 Task: Find connections with filter location Mādārīpur with filter topic #WebsiteDesignwith filter profile language Potuguese with filter current company InMobi with filter school CMS College of Science and Commerce with filter industry Retail with filter service category Mortgage Lending with filter keywords title Porter
Action: Mouse moved to (624, 119)
Screenshot: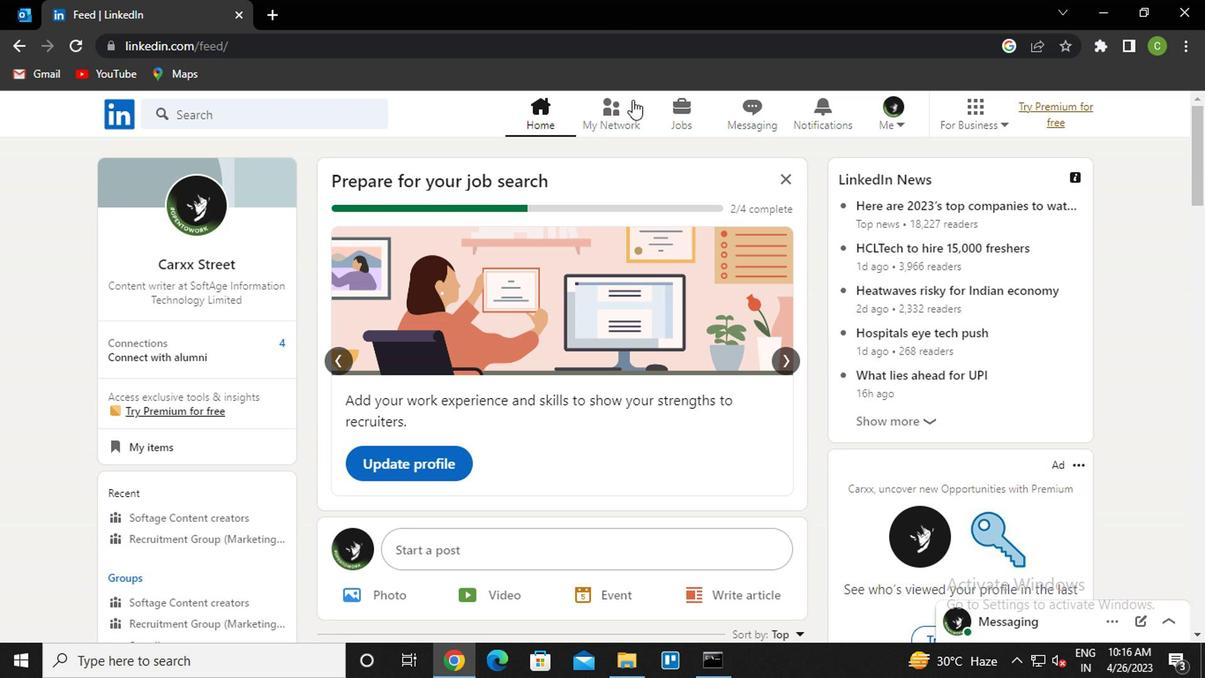 
Action: Mouse pressed left at (624, 119)
Screenshot: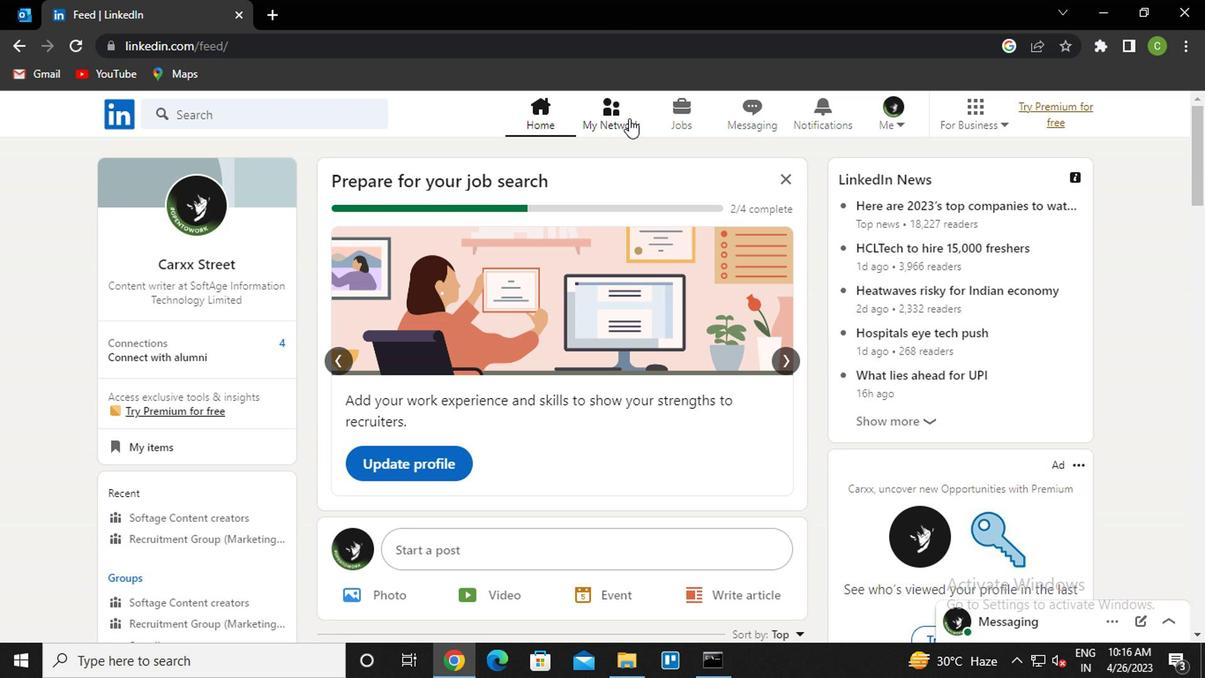 
Action: Mouse moved to (234, 221)
Screenshot: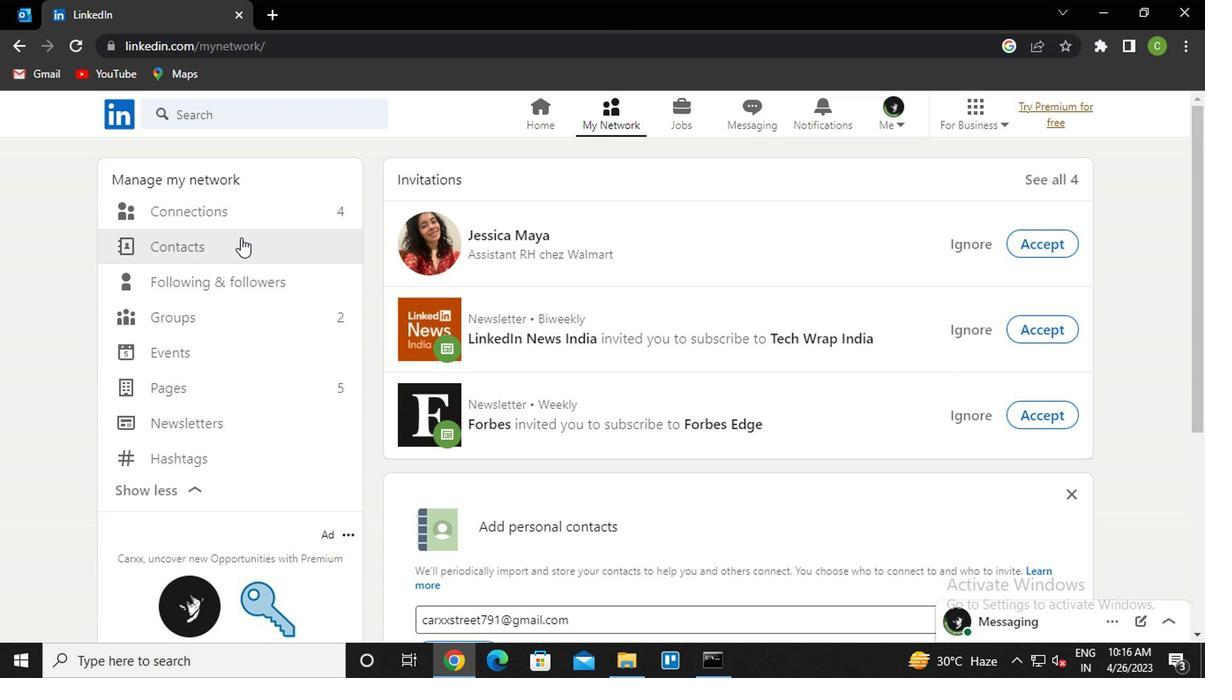 
Action: Mouse pressed left at (234, 221)
Screenshot: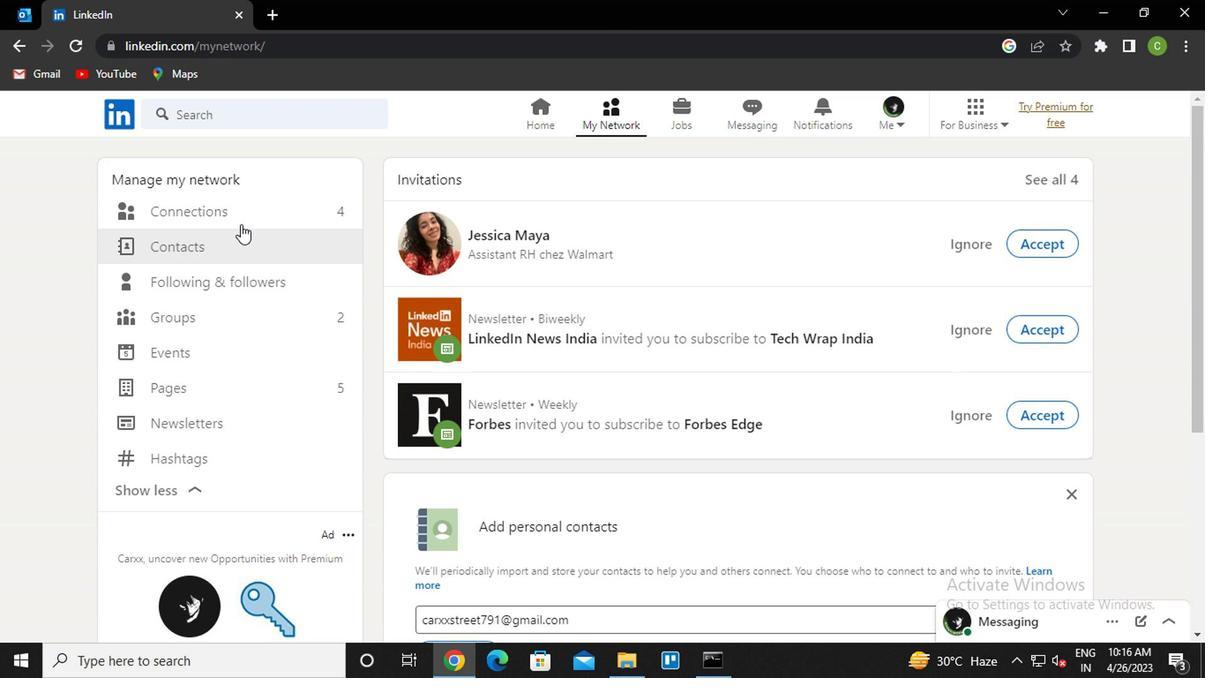 
Action: Mouse moved to (235, 219)
Screenshot: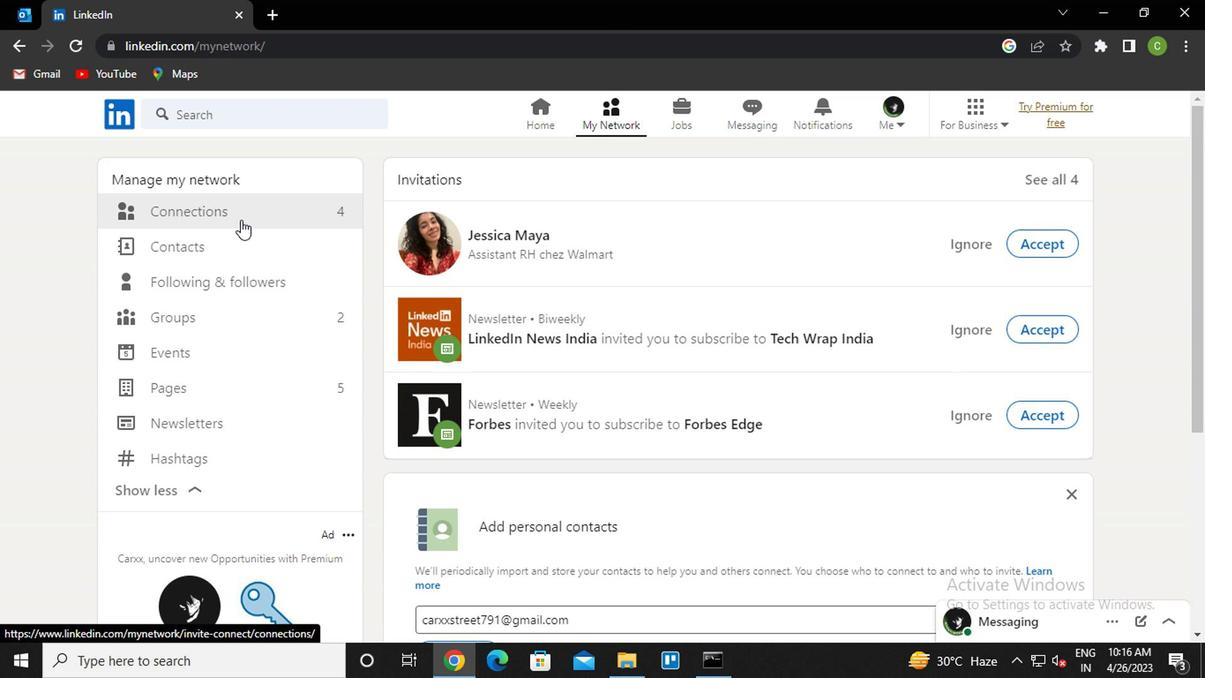 
Action: Mouse pressed left at (235, 219)
Screenshot: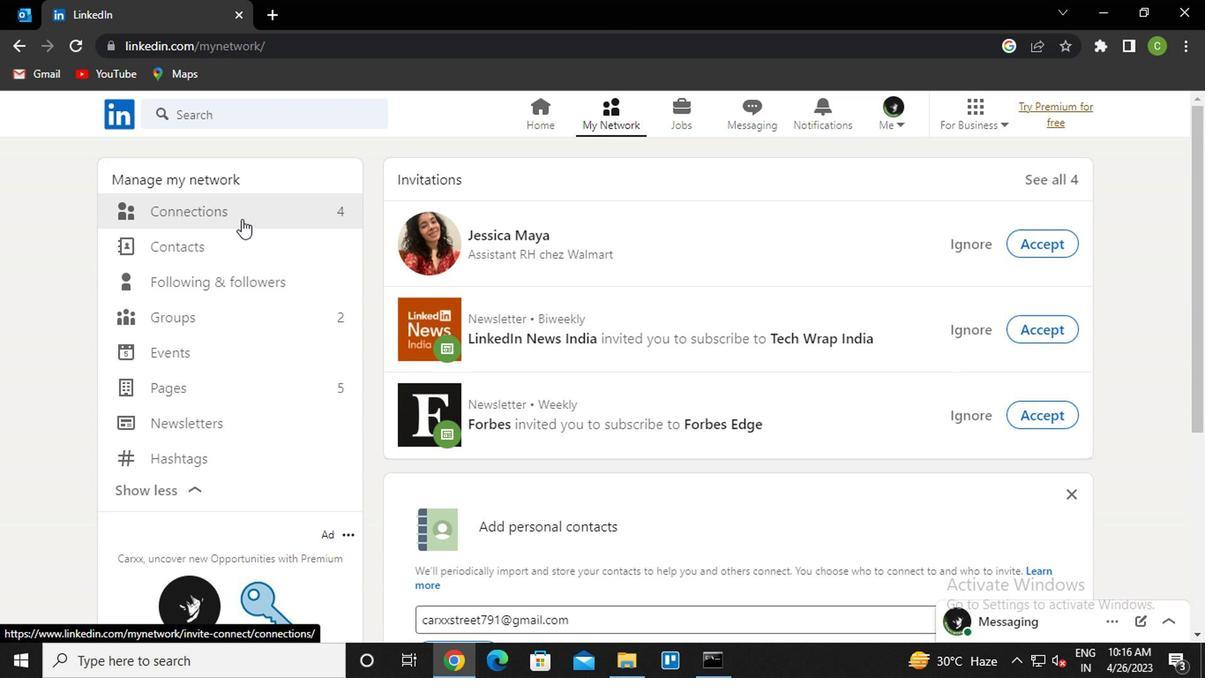 
Action: Mouse moved to (737, 214)
Screenshot: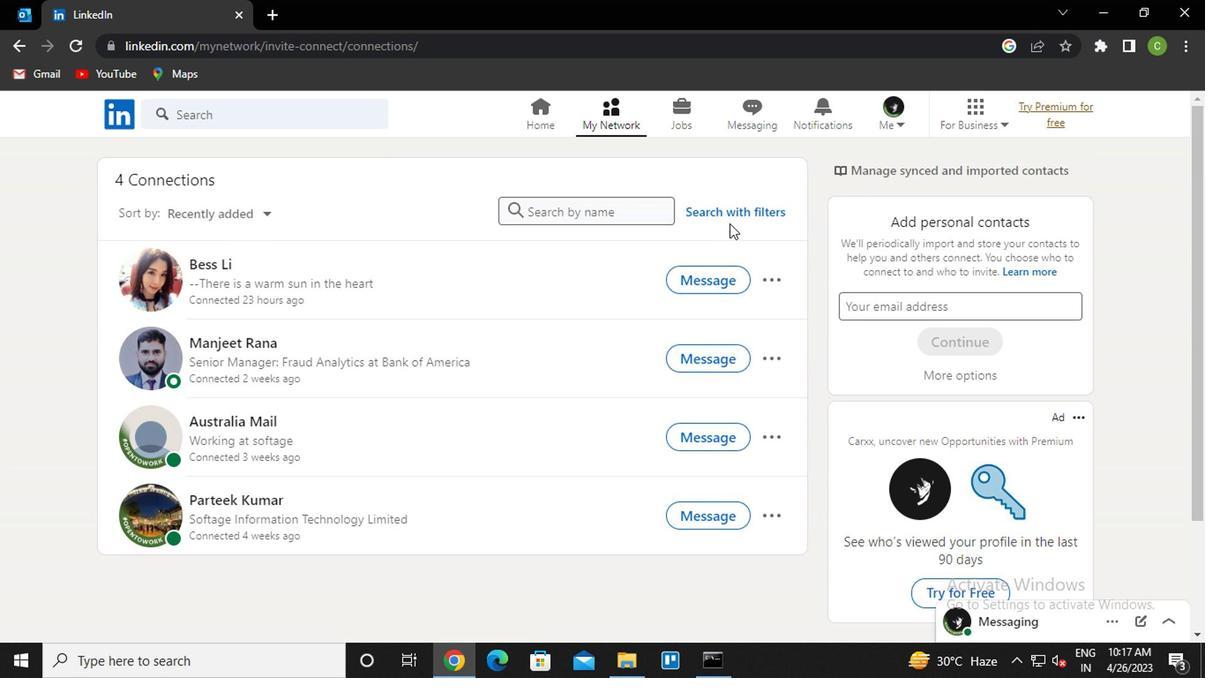 
Action: Mouse pressed left at (737, 214)
Screenshot: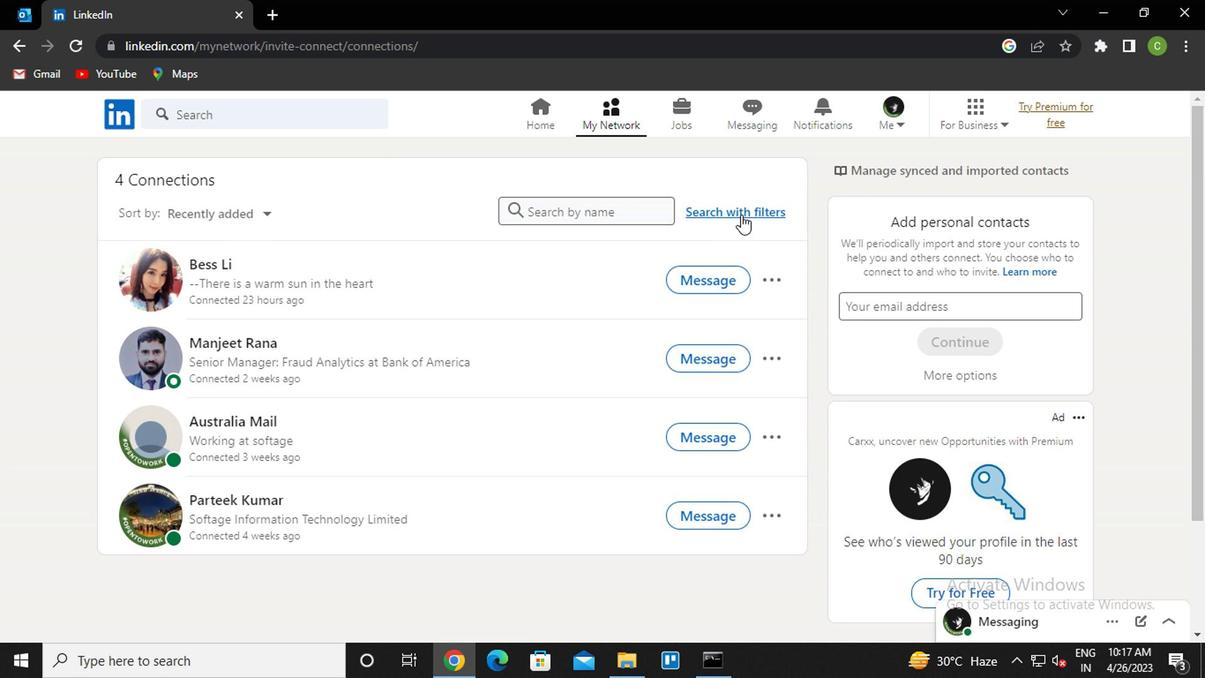 
Action: Mouse moved to (603, 172)
Screenshot: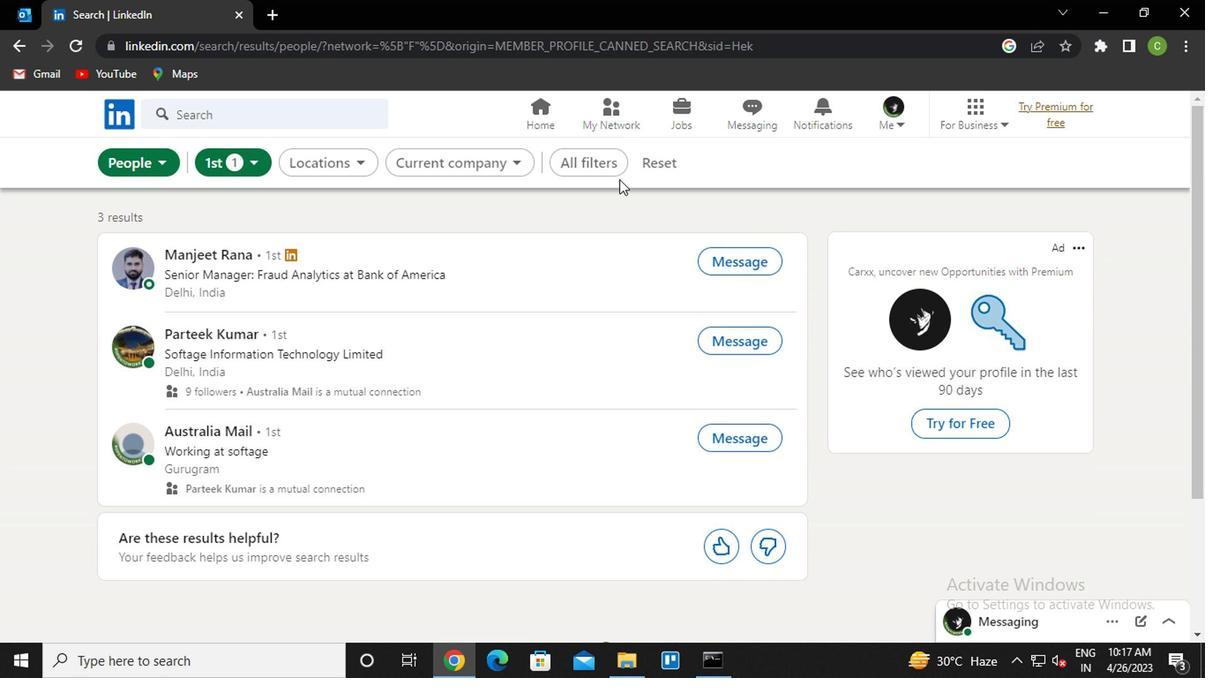 
Action: Mouse pressed left at (603, 172)
Screenshot: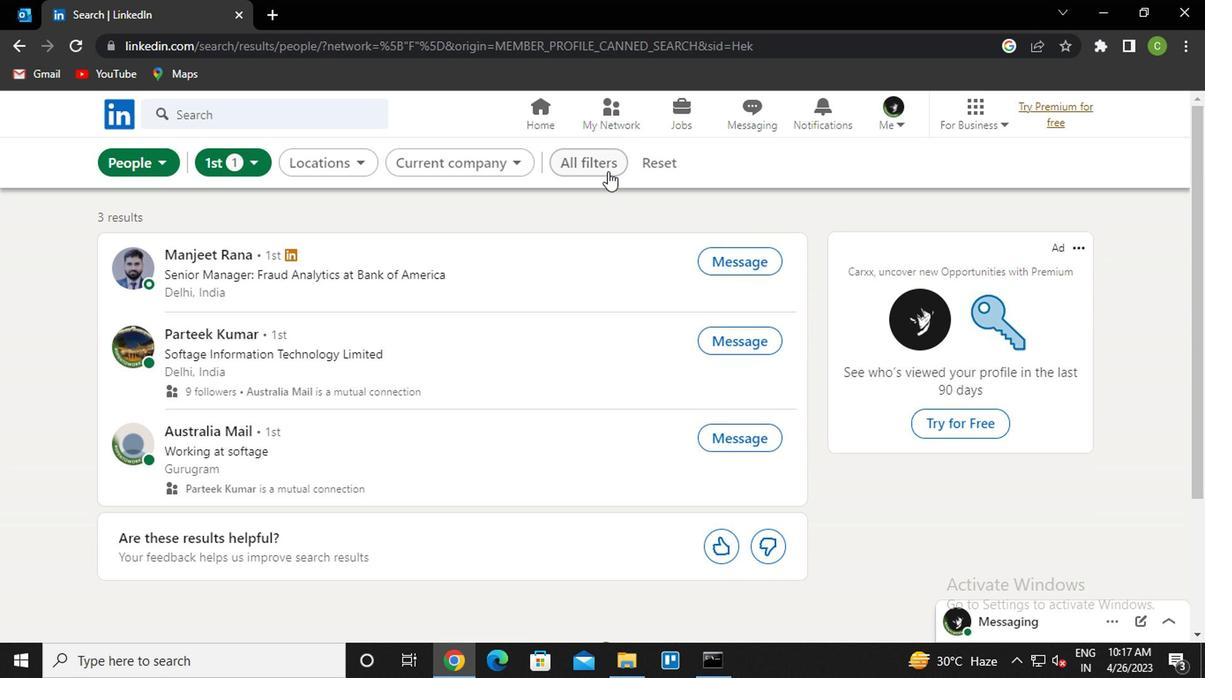 
Action: Mouse moved to (868, 435)
Screenshot: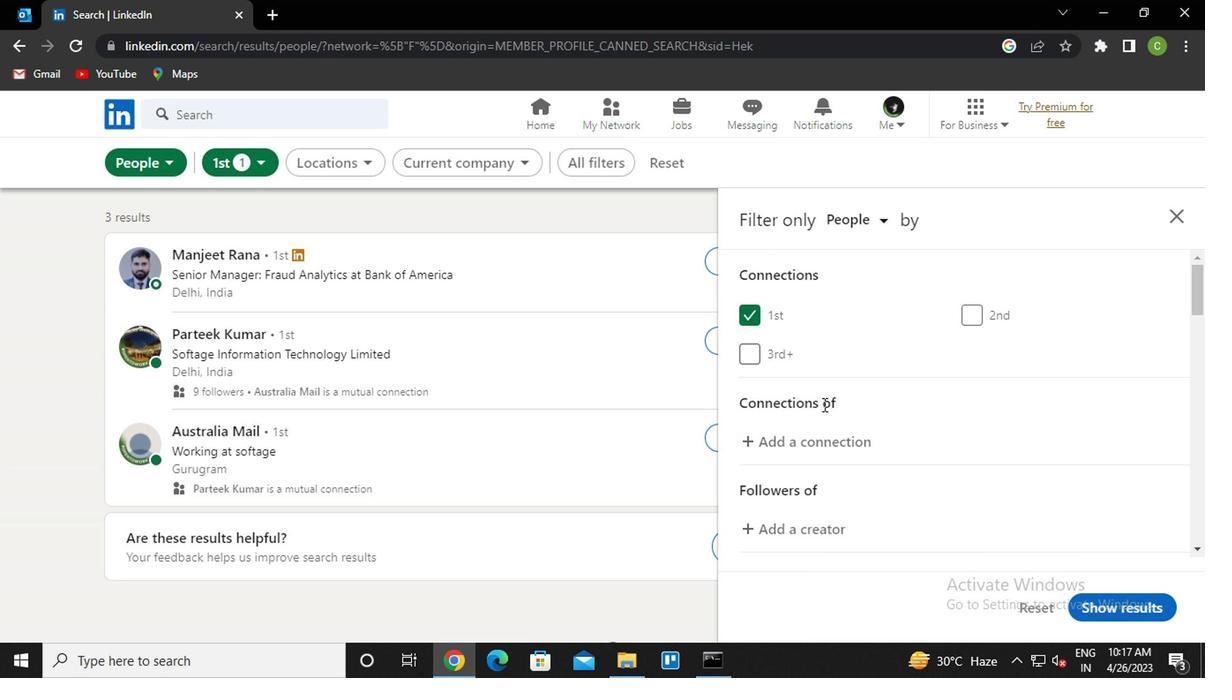 
Action: Mouse scrolled (868, 433) with delta (0, -1)
Screenshot: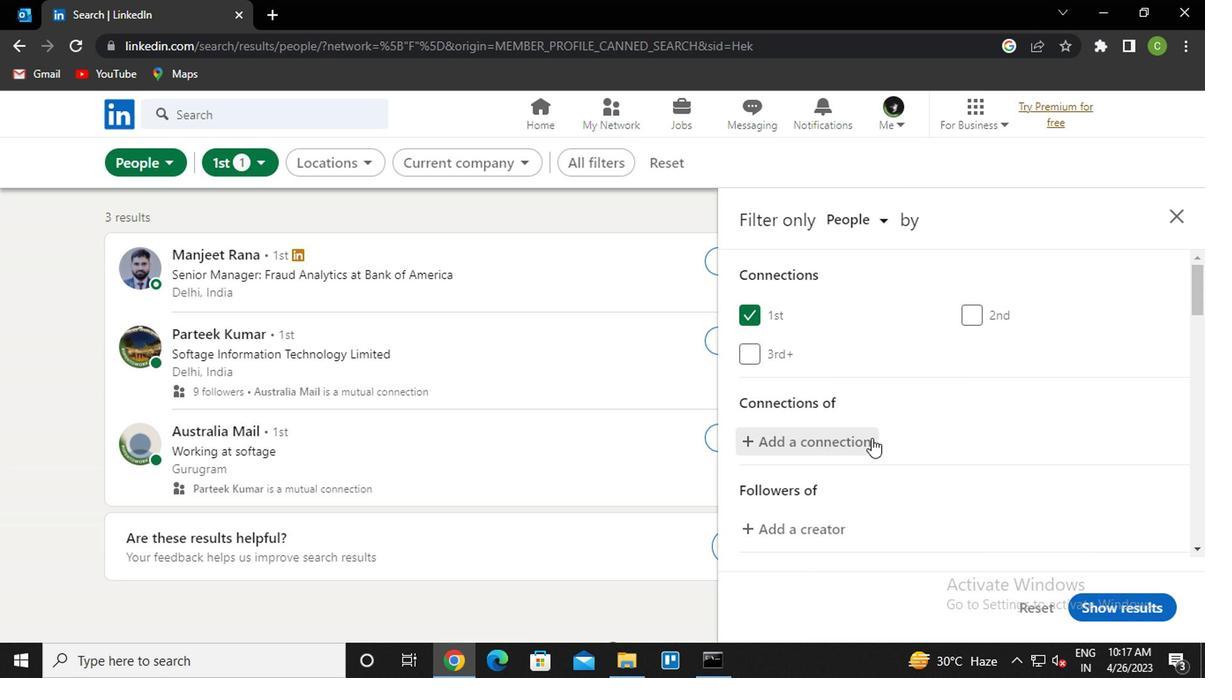 
Action: Mouse scrolled (868, 433) with delta (0, -1)
Screenshot: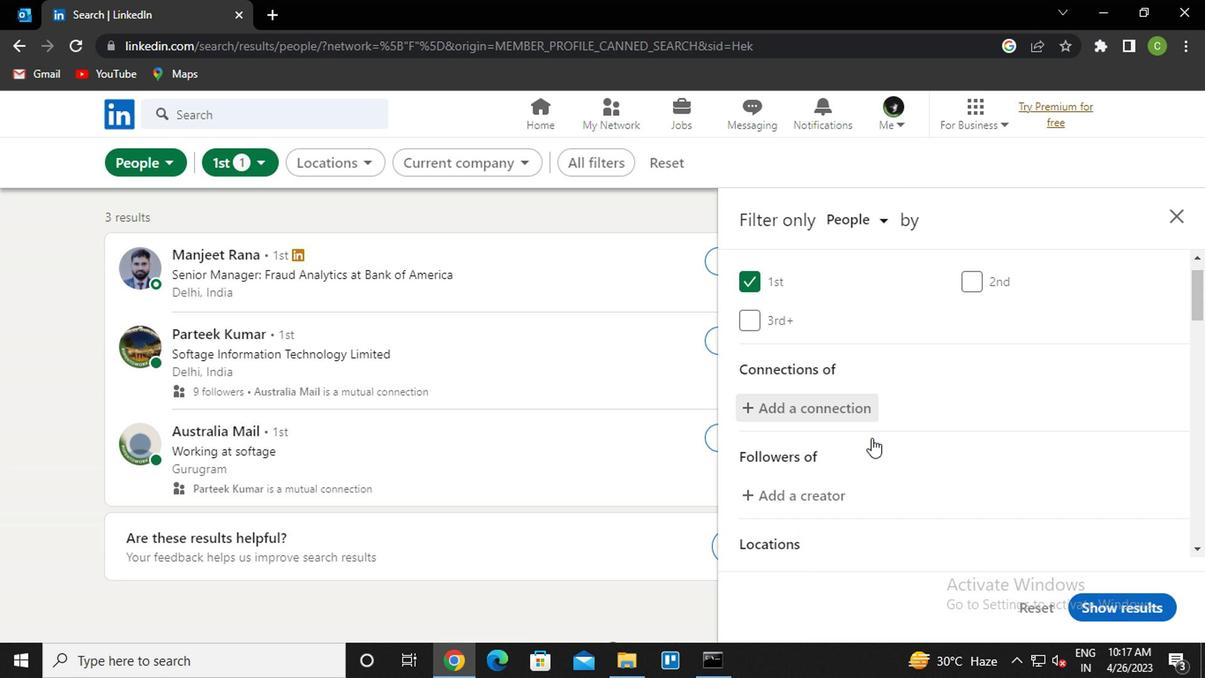 
Action: Mouse moved to (869, 435)
Screenshot: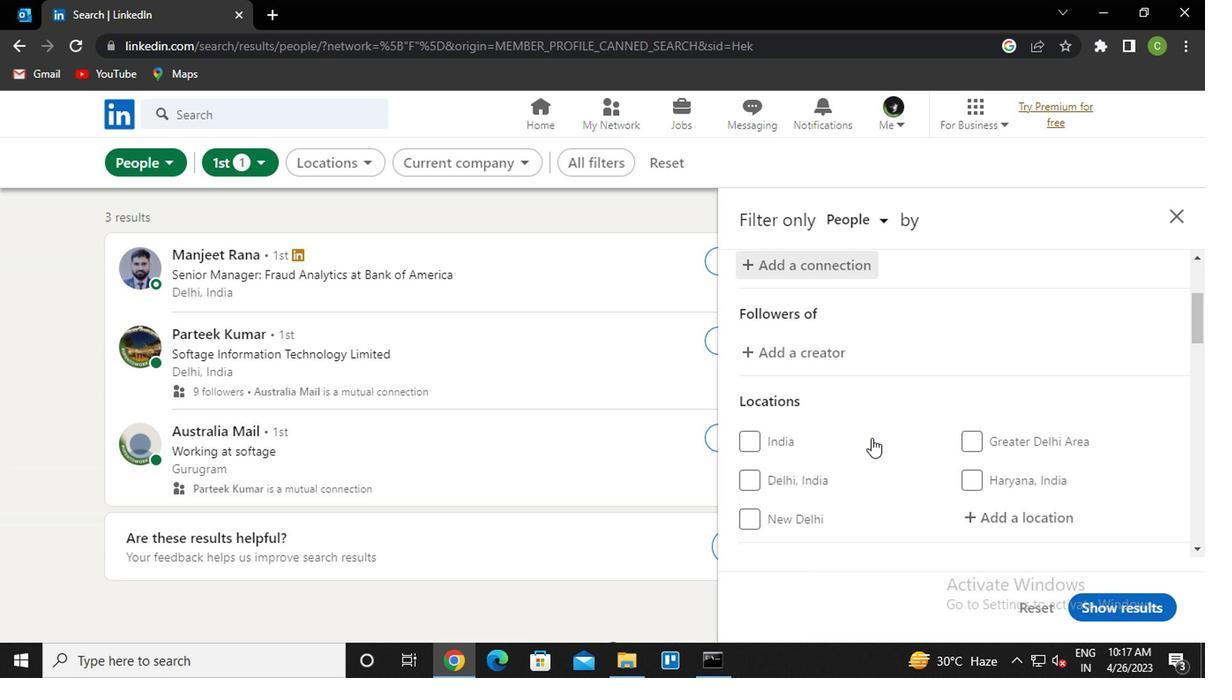 
Action: Mouse scrolled (869, 433) with delta (0, -1)
Screenshot: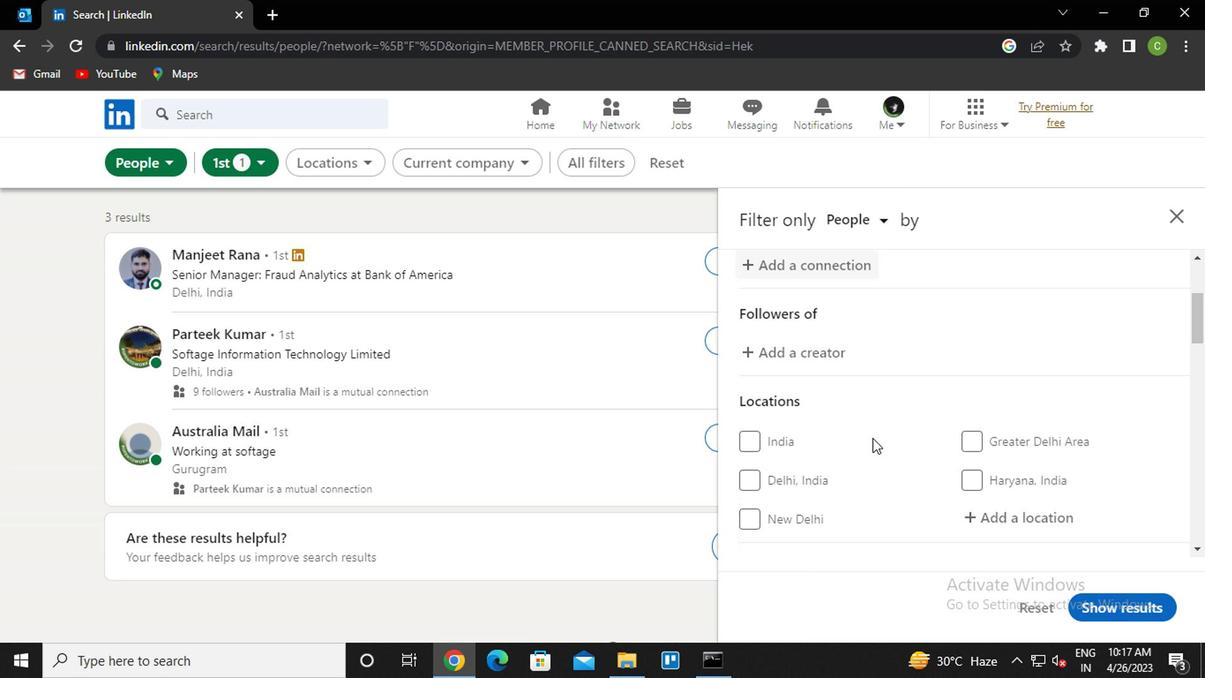 
Action: Mouse moved to (1037, 428)
Screenshot: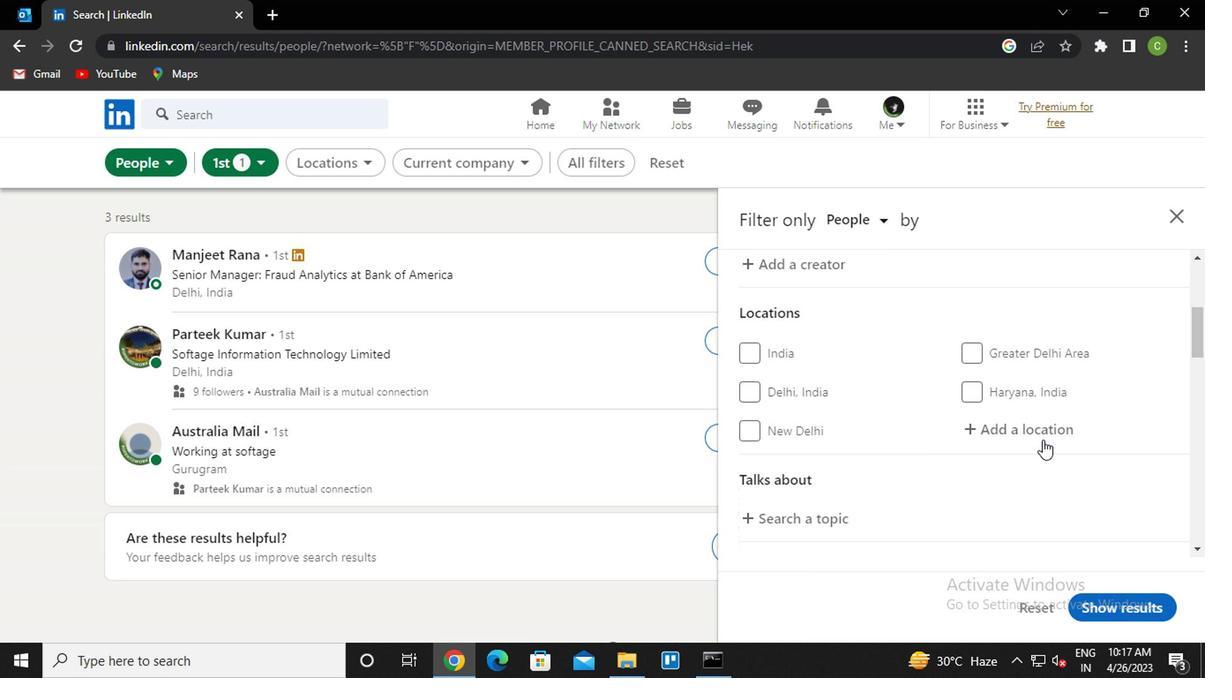 
Action: Mouse pressed left at (1037, 428)
Screenshot: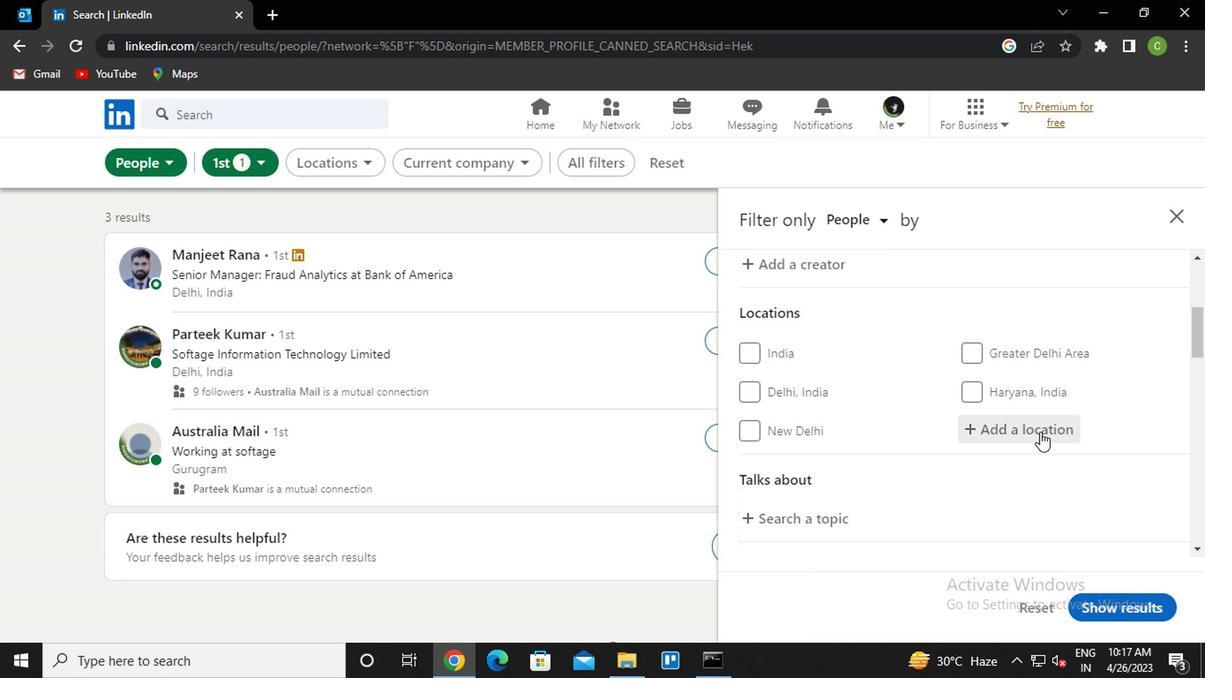 
Action: Key pressed <Key.caps_lock>m<Key.caps_lock>adaripur<Key.enter>
Screenshot: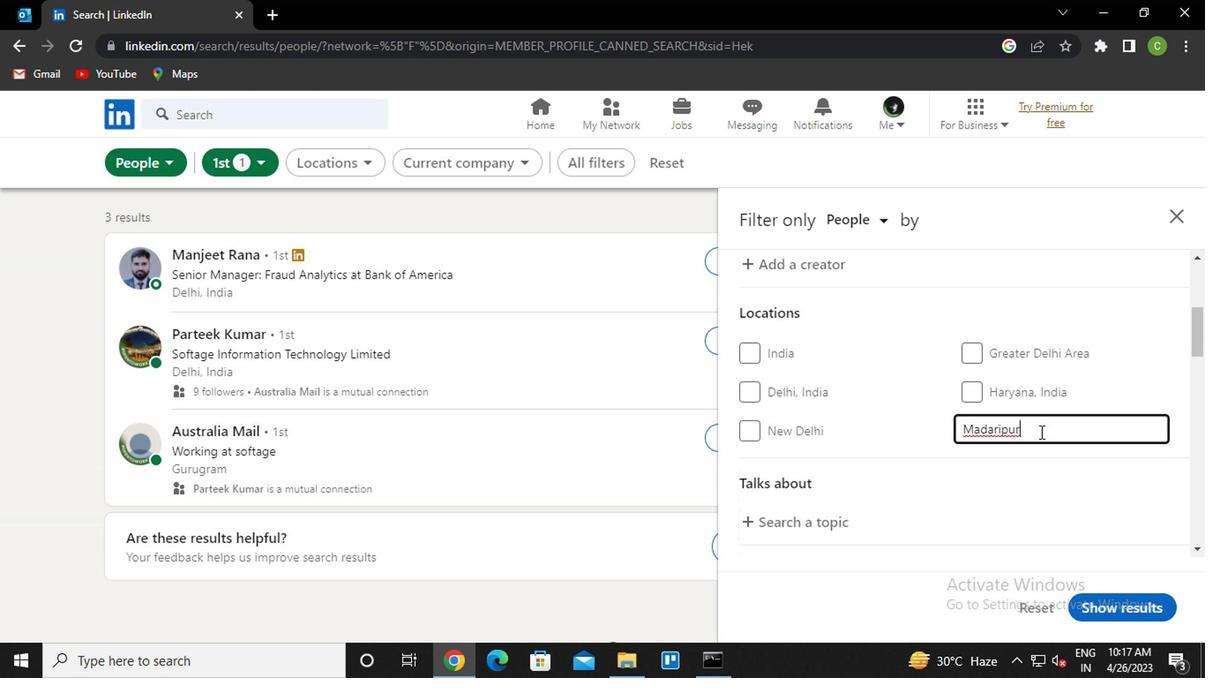 
Action: Mouse moved to (1046, 453)
Screenshot: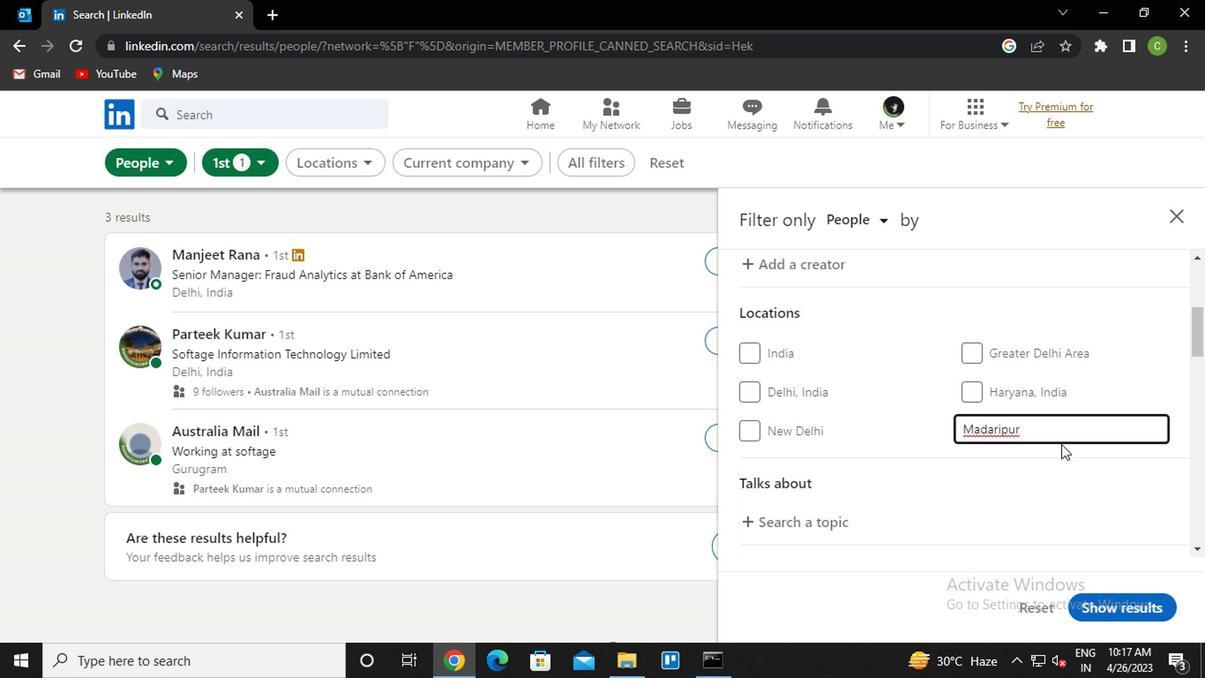
Action: Mouse scrolled (1046, 453) with delta (0, 0)
Screenshot: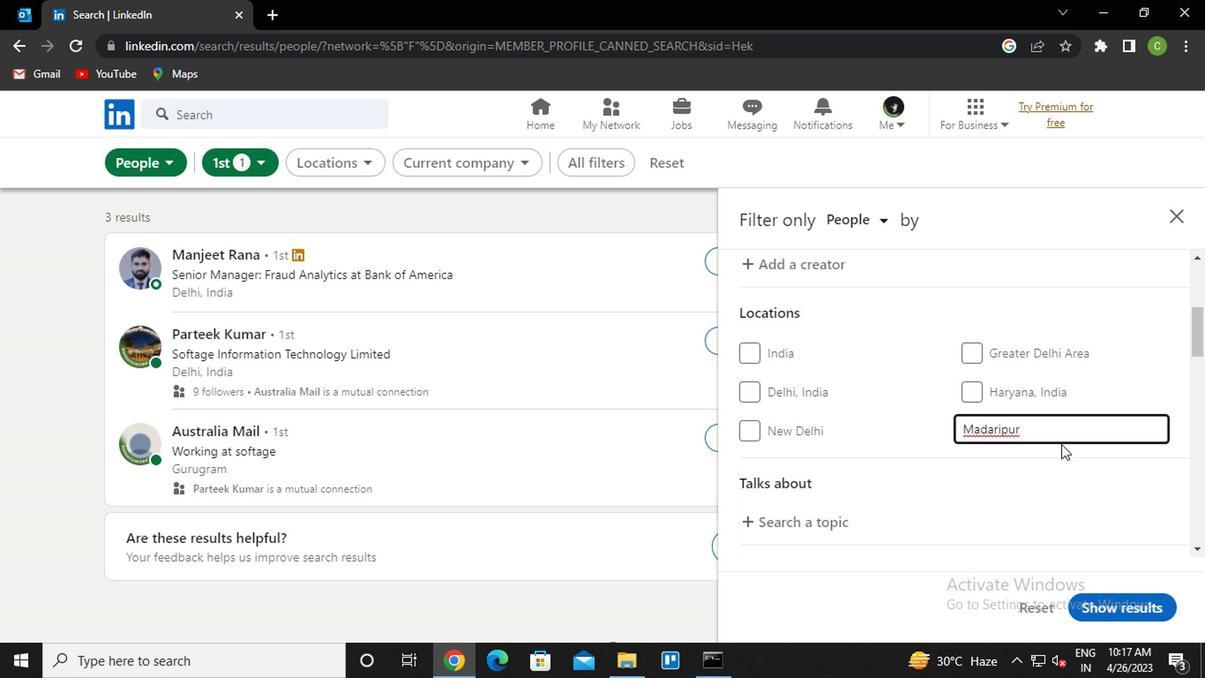 
Action: Mouse moved to (824, 433)
Screenshot: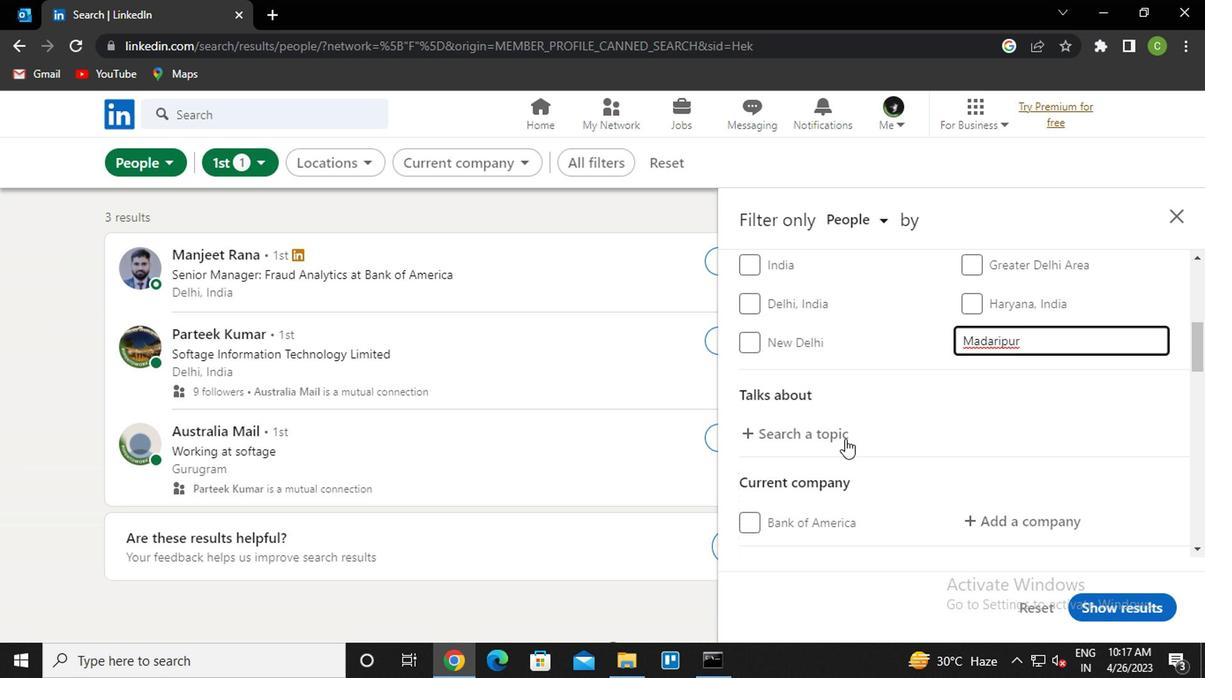 
Action: Mouse pressed left at (824, 433)
Screenshot: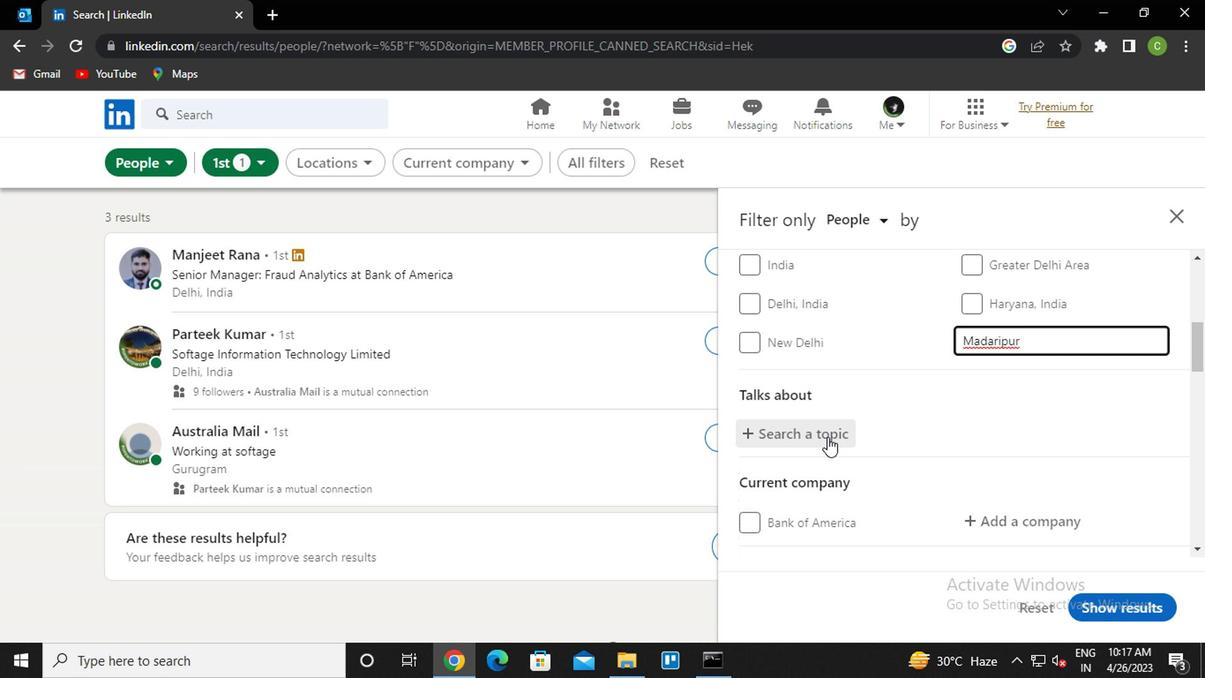 
Action: Key pressed <Key.caps_lock>w<Key.caps_lock>Ebsitedesign<Key.down><Key.enter>
Screenshot: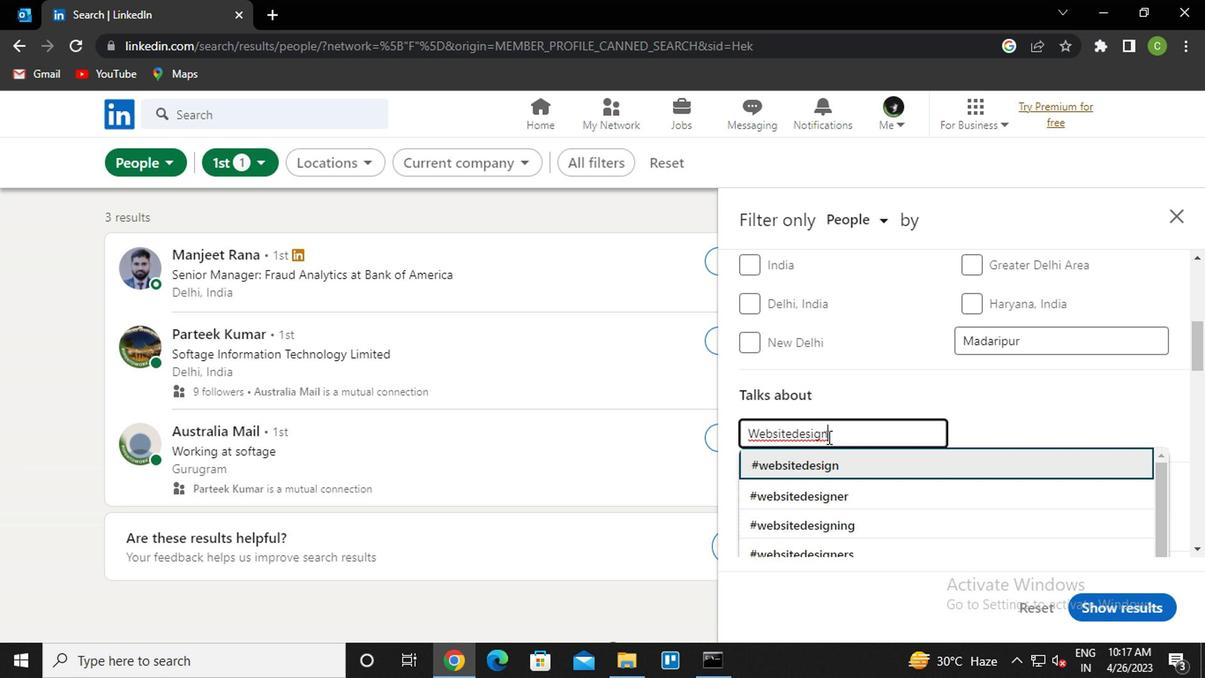 
Action: Mouse moved to (904, 462)
Screenshot: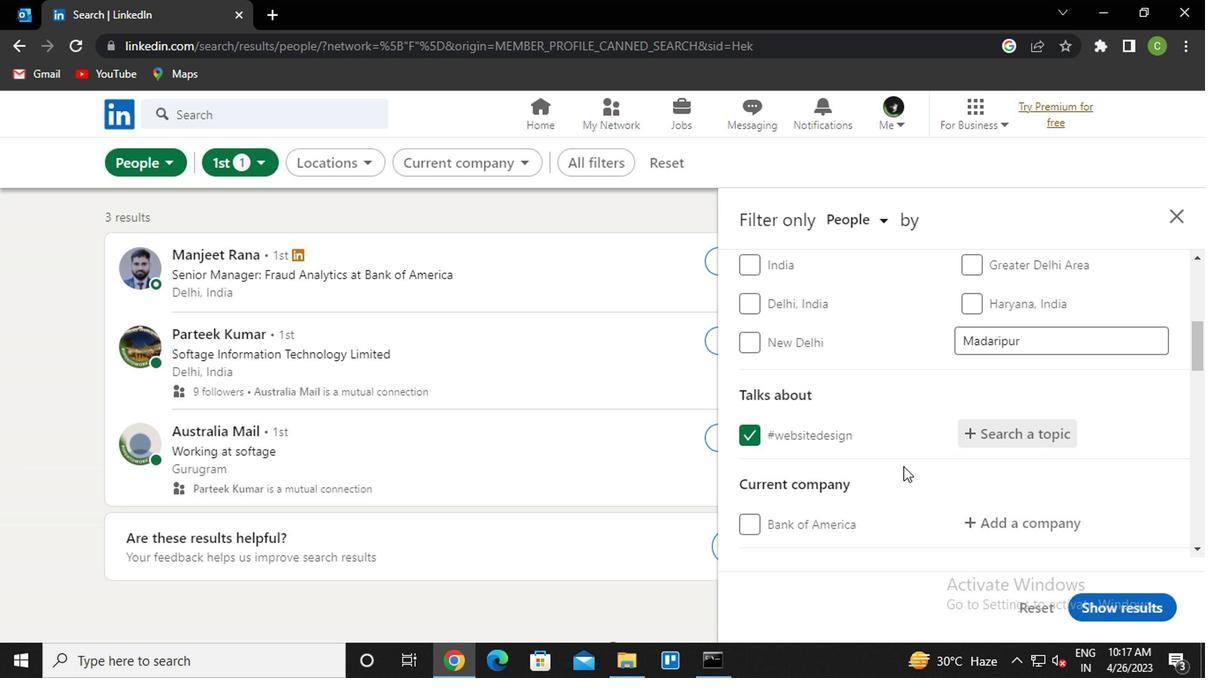 
Action: Mouse scrolled (904, 462) with delta (0, 0)
Screenshot: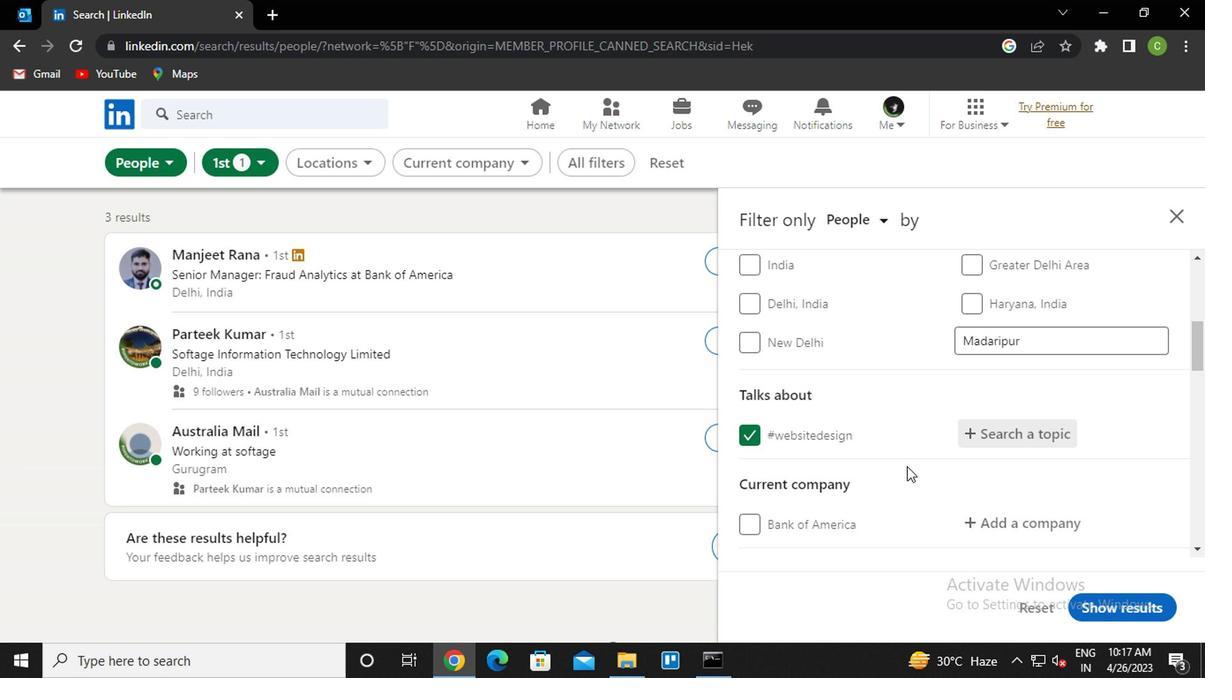 
Action: Mouse scrolled (904, 462) with delta (0, 0)
Screenshot: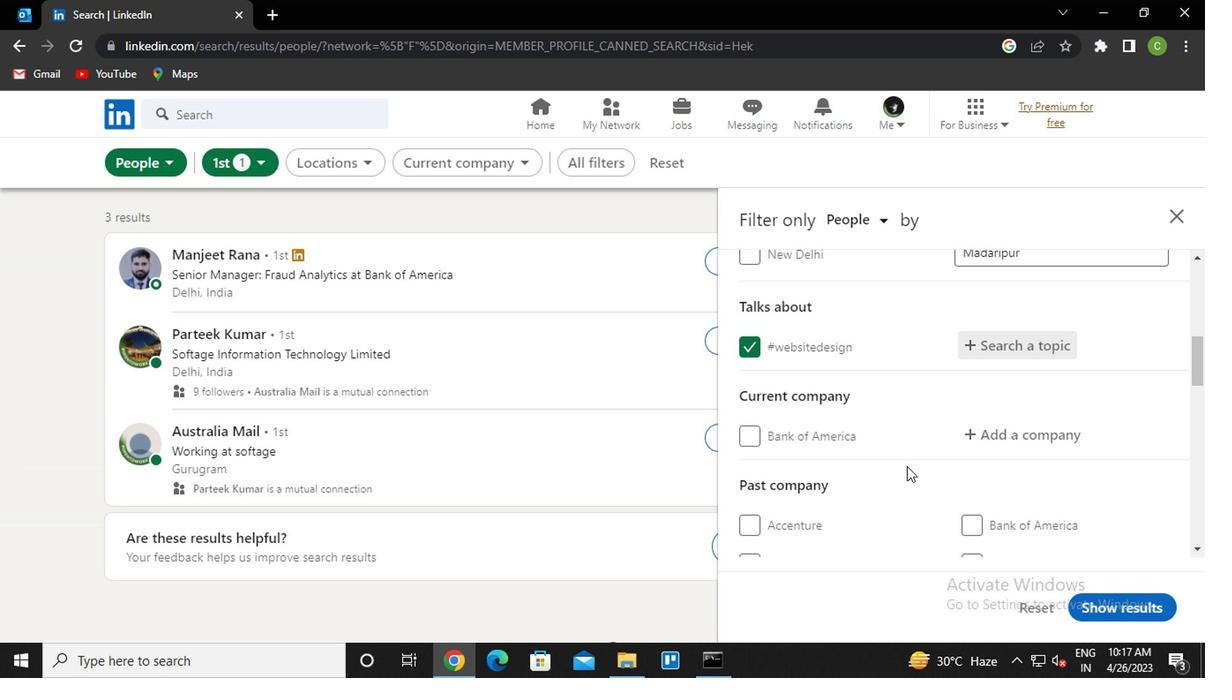 
Action: Mouse scrolled (904, 462) with delta (0, 0)
Screenshot: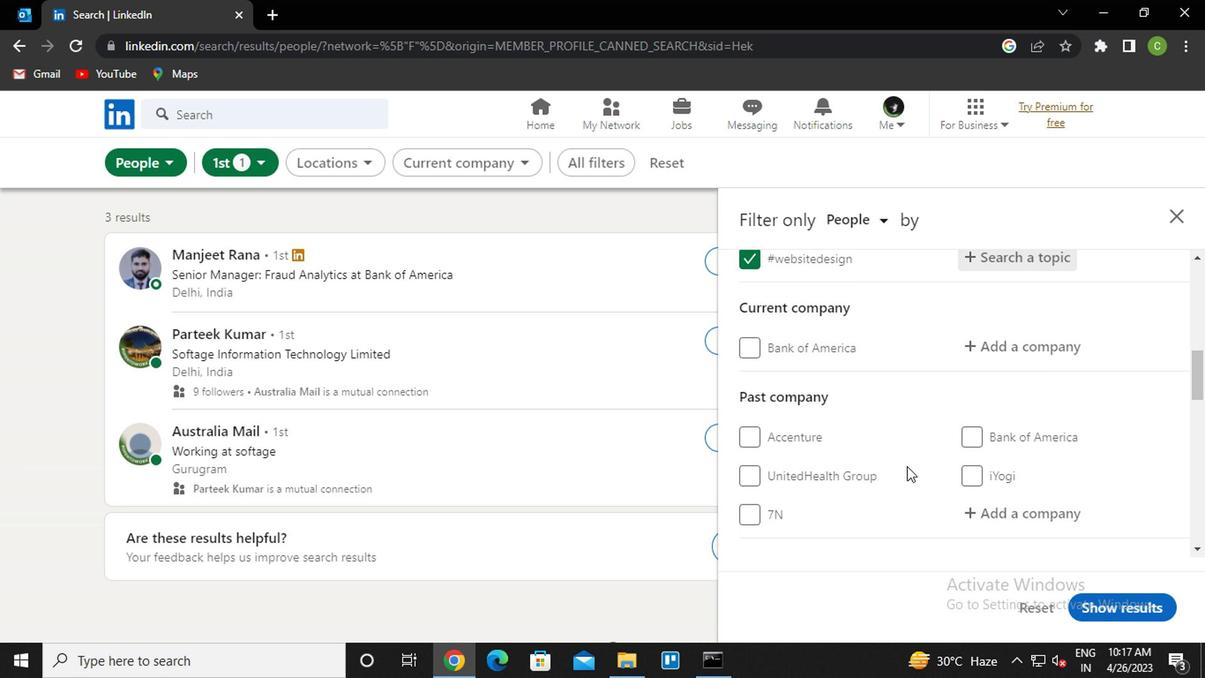 
Action: Mouse moved to (925, 413)
Screenshot: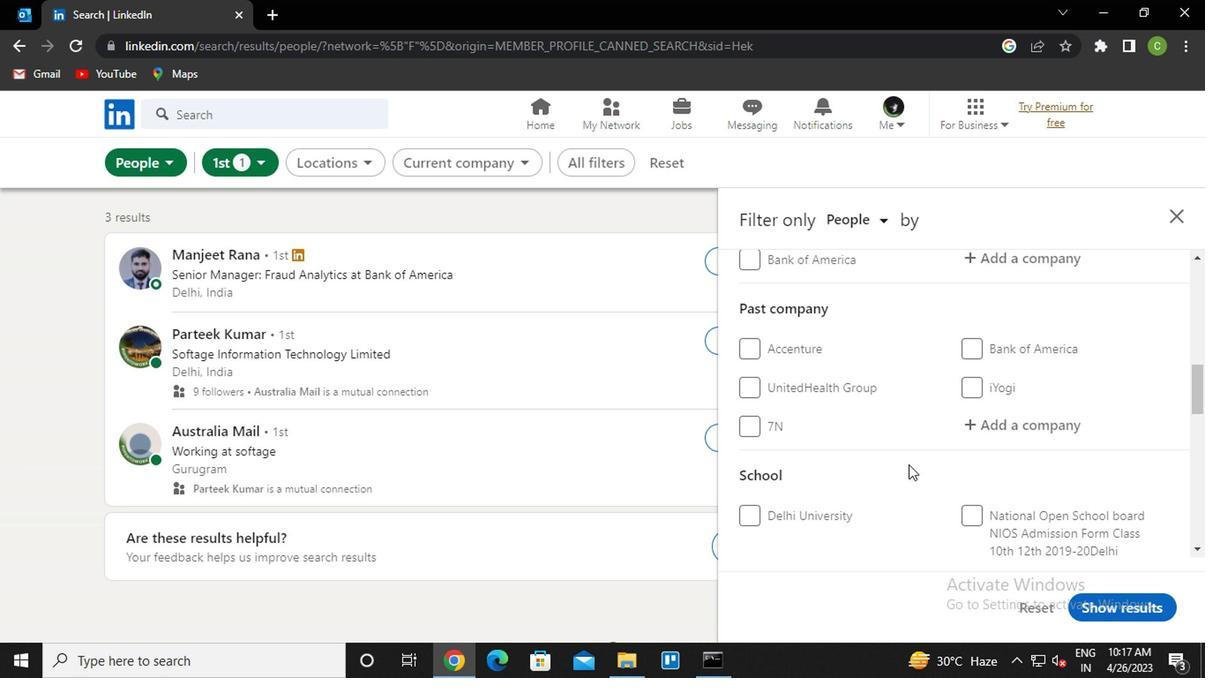 
Action: Mouse scrolled (925, 414) with delta (0, 1)
Screenshot: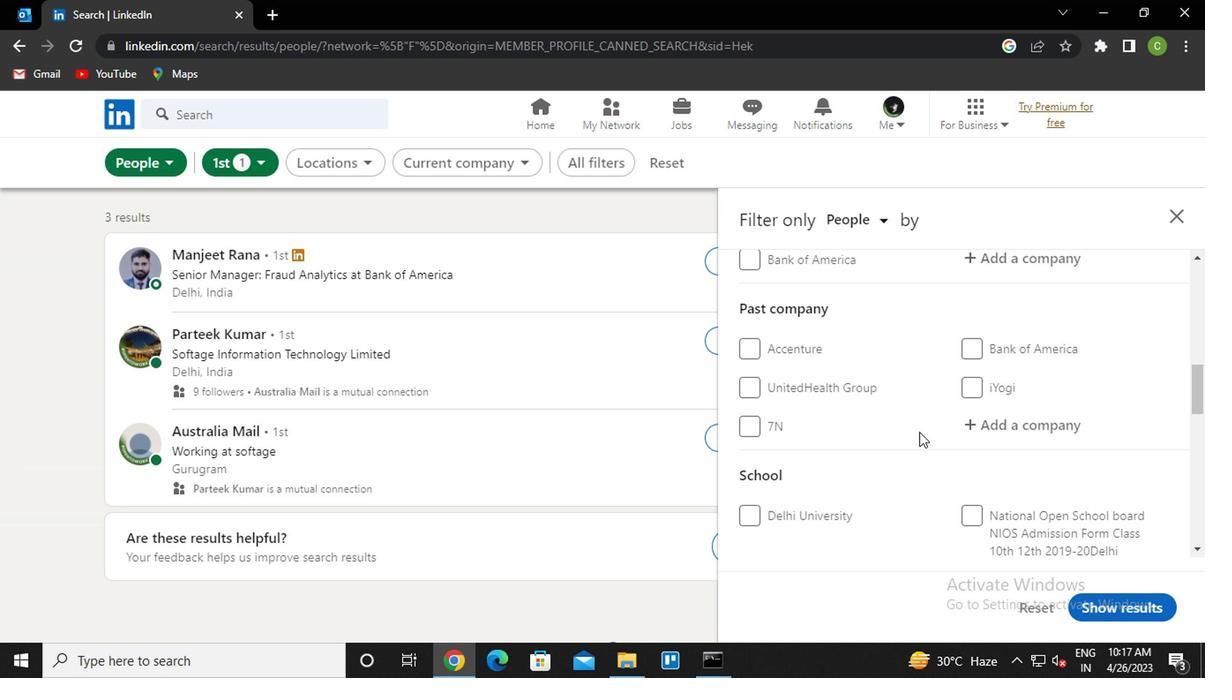 
Action: Mouse moved to (1042, 347)
Screenshot: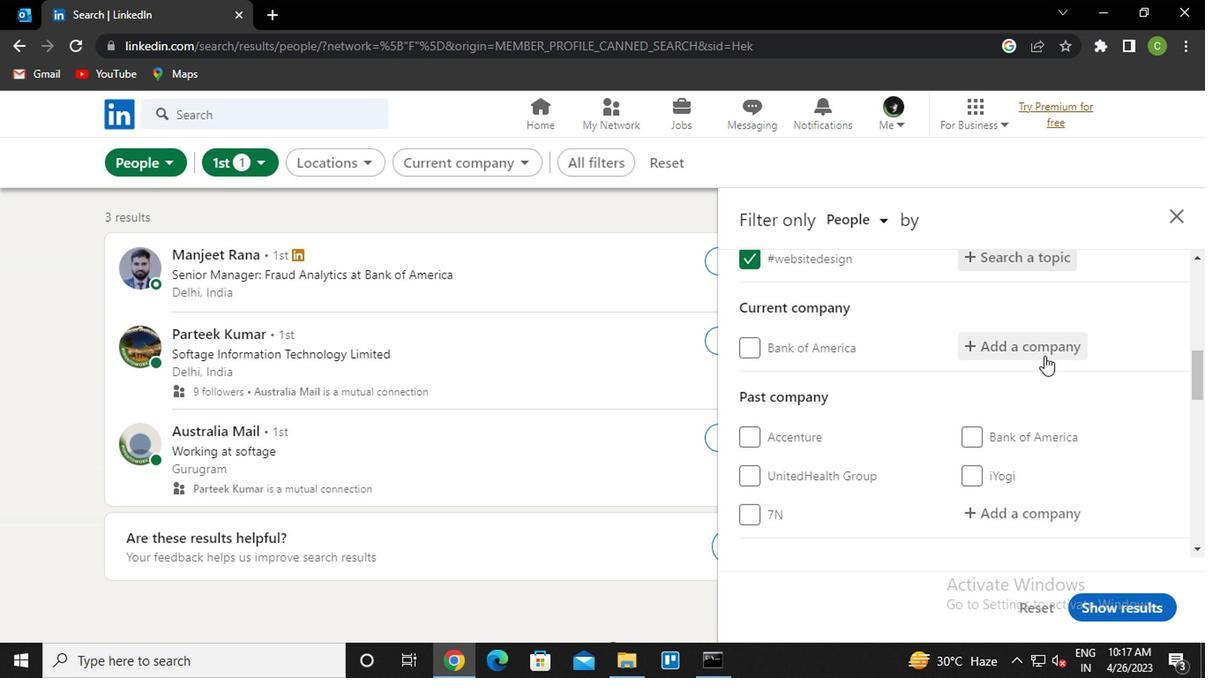 
Action: Mouse pressed left at (1042, 347)
Screenshot: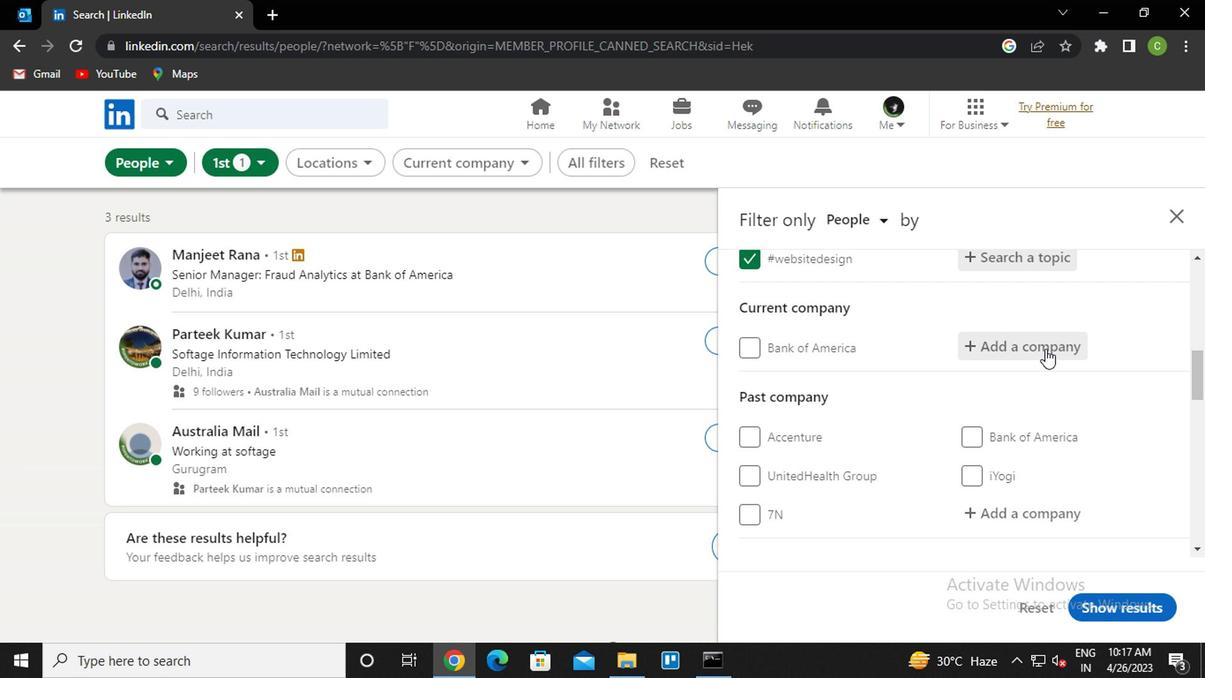 
Action: Mouse moved to (1025, 394)
Screenshot: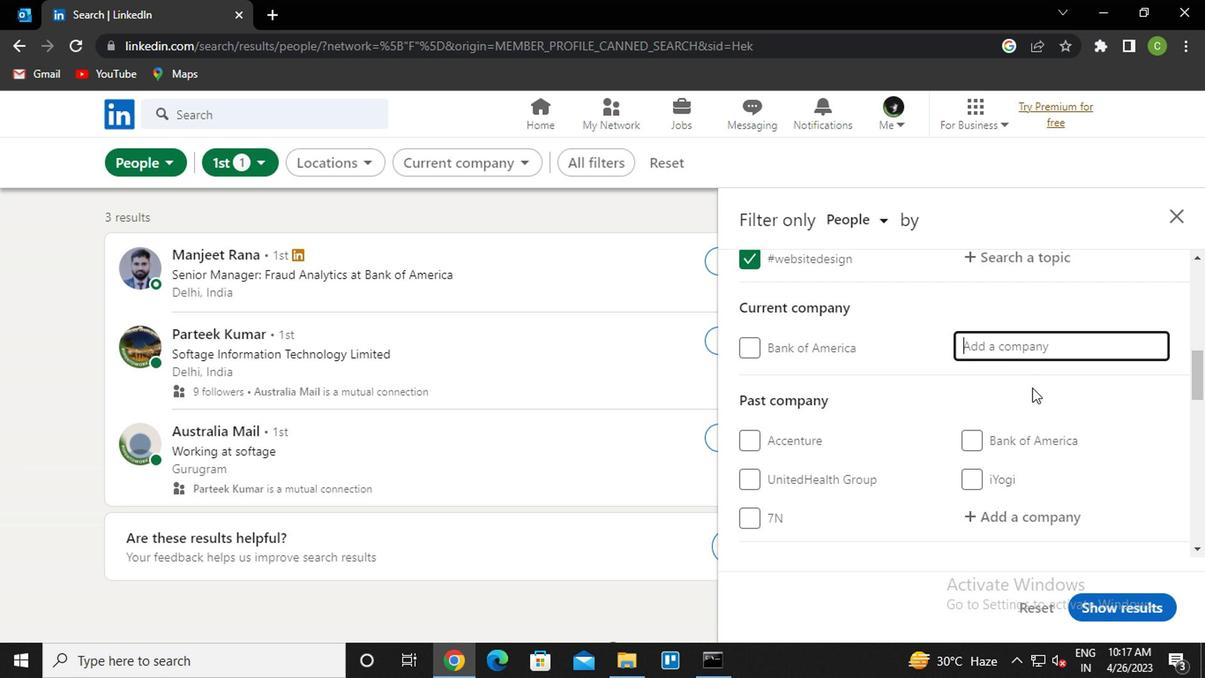 
Action: Key pressed <Key.caps_lock>i<Key.caps_lock>nmobi<Key.down><Key.enter>
Screenshot: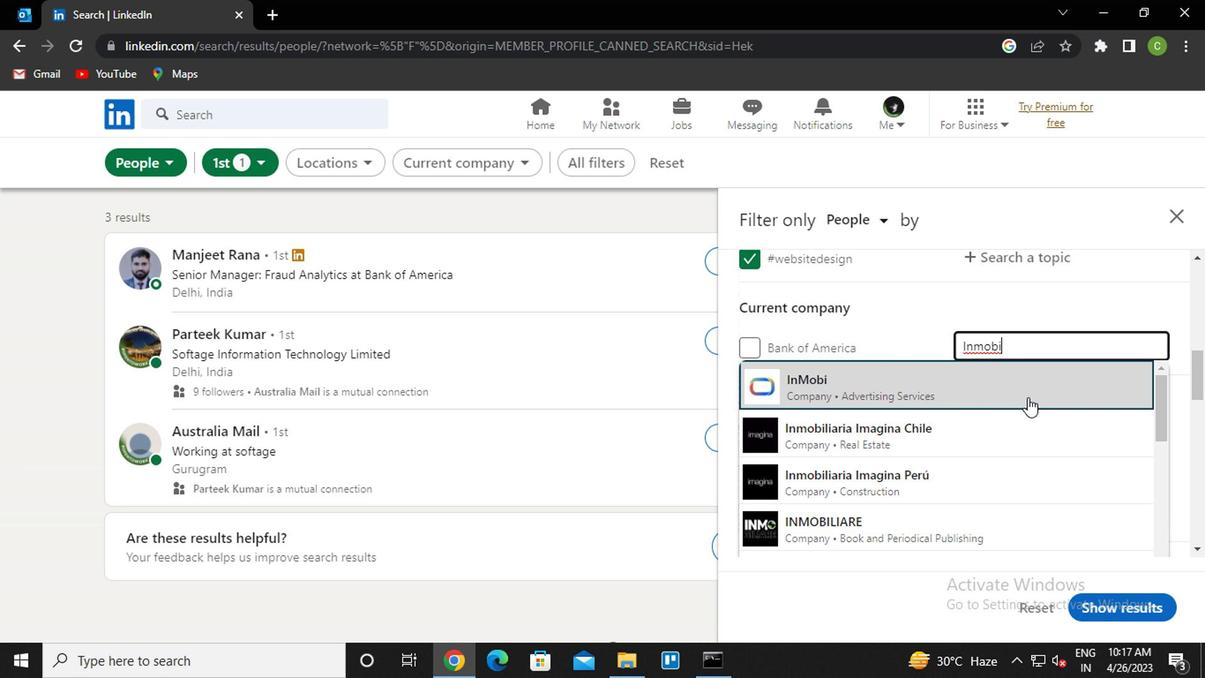 
Action: Mouse moved to (942, 432)
Screenshot: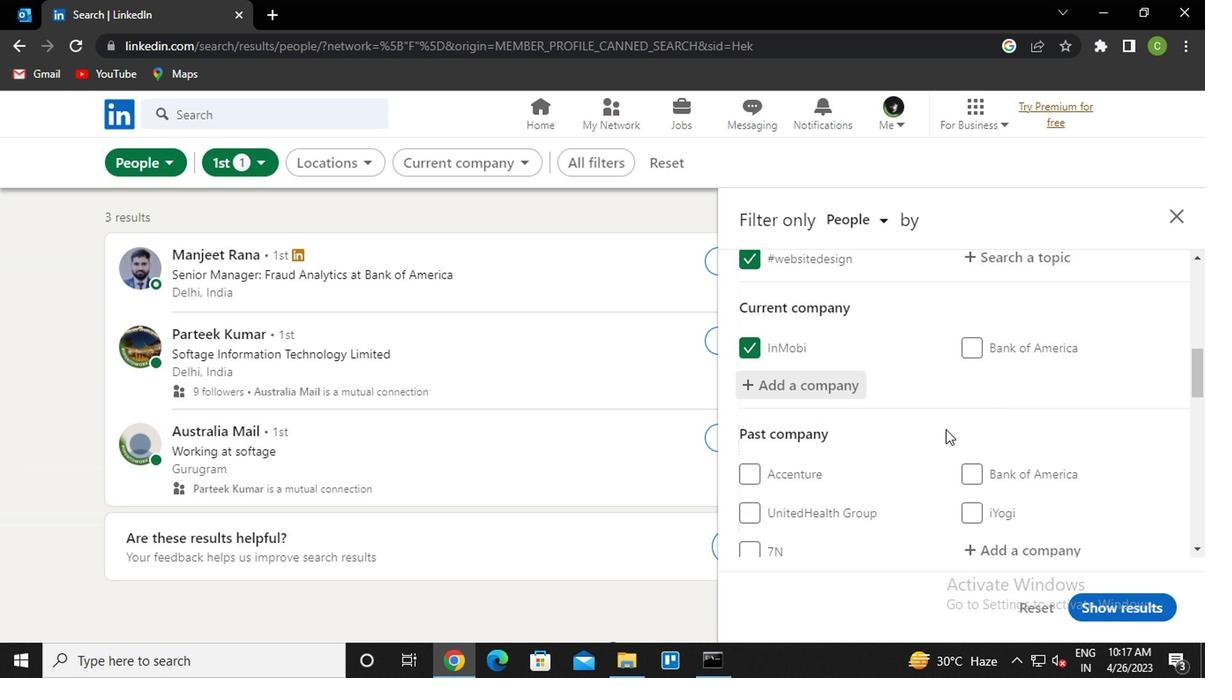 
Action: Mouse scrolled (942, 431) with delta (0, -1)
Screenshot: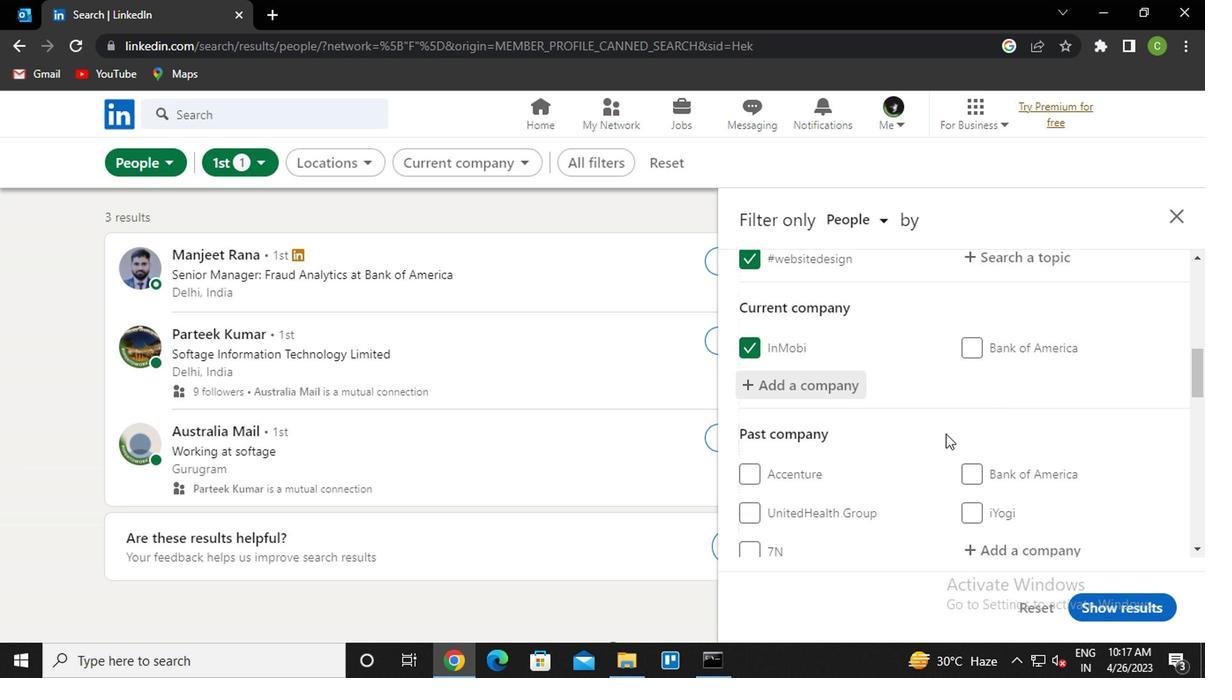 
Action: Mouse moved to (946, 439)
Screenshot: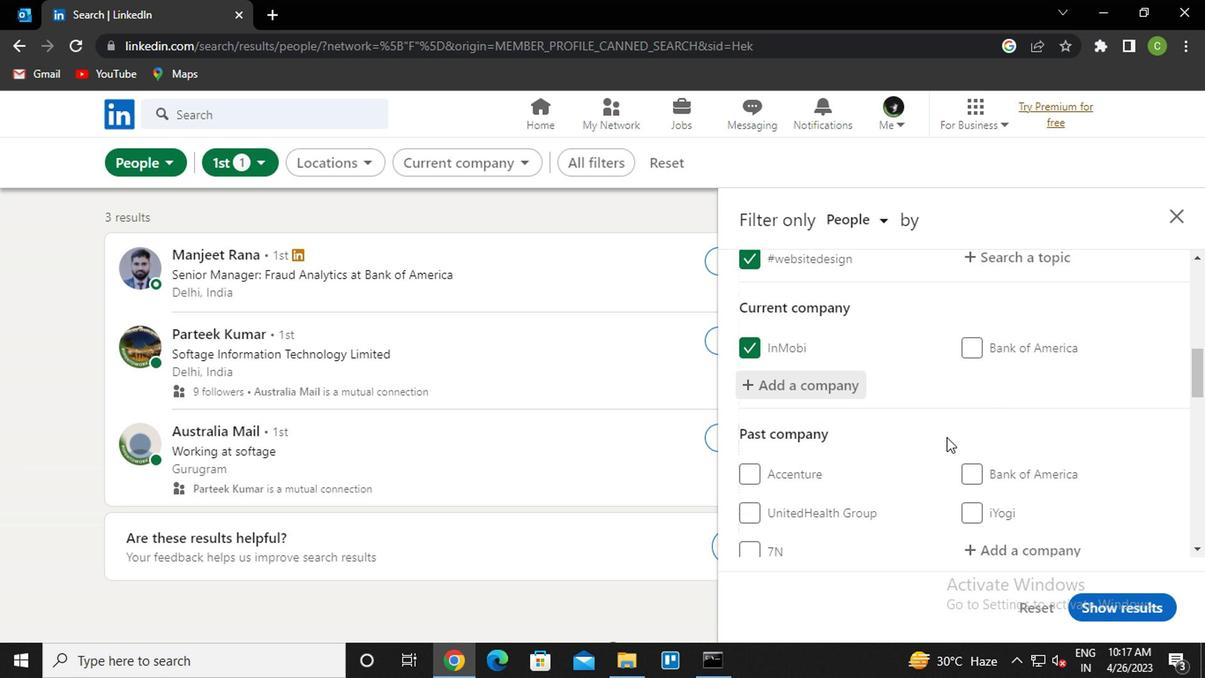 
Action: Mouse scrolled (946, 438) with delta (0, -1)
Screenshot: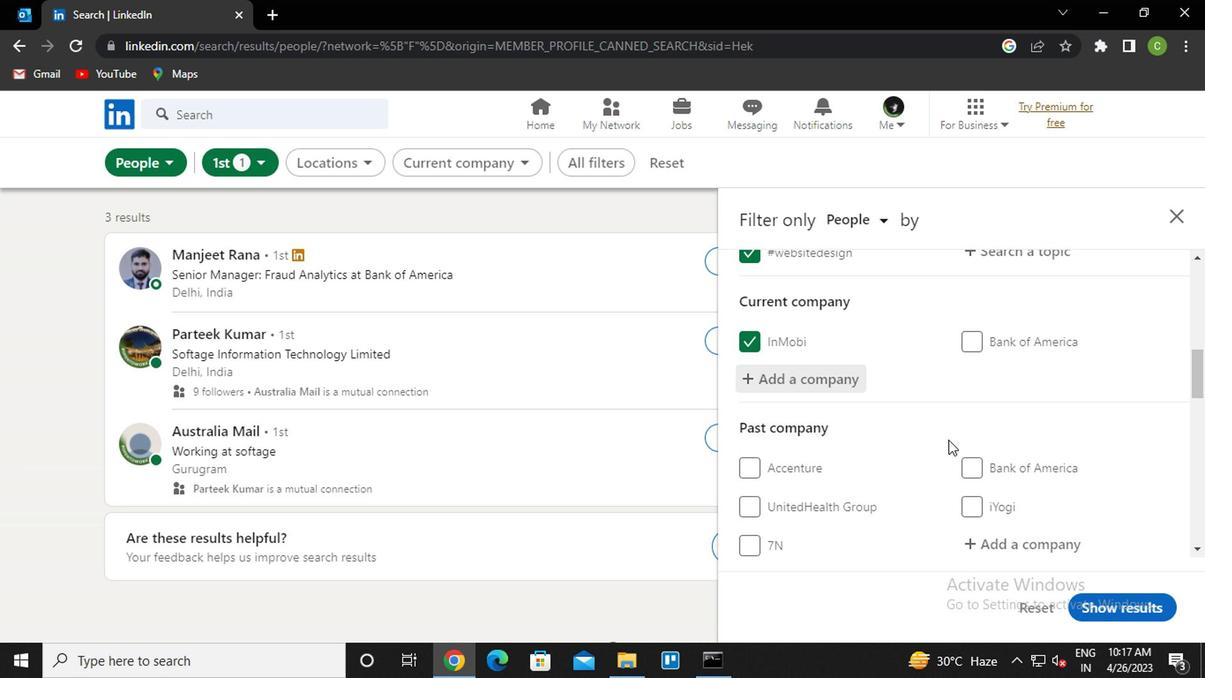 
Action: Mouse moved to (946, 441)
Screenshot: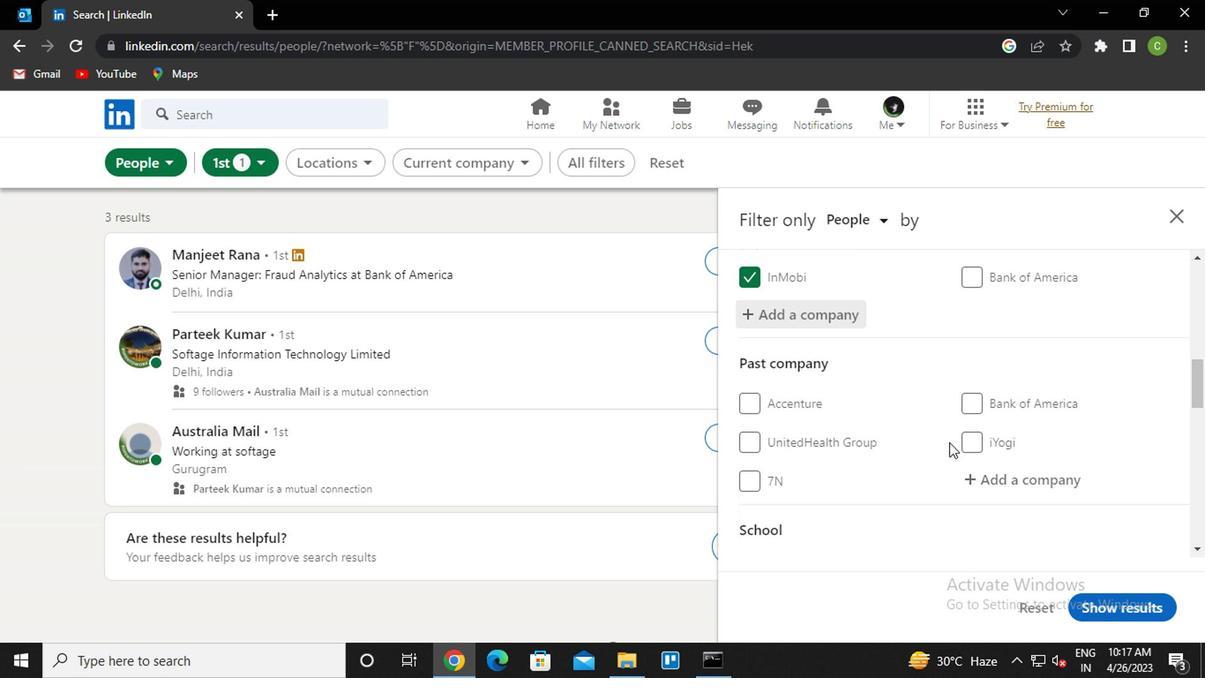 
Action: Mouse scrolled (946, 440) with delta (0, -1)
Screenshot: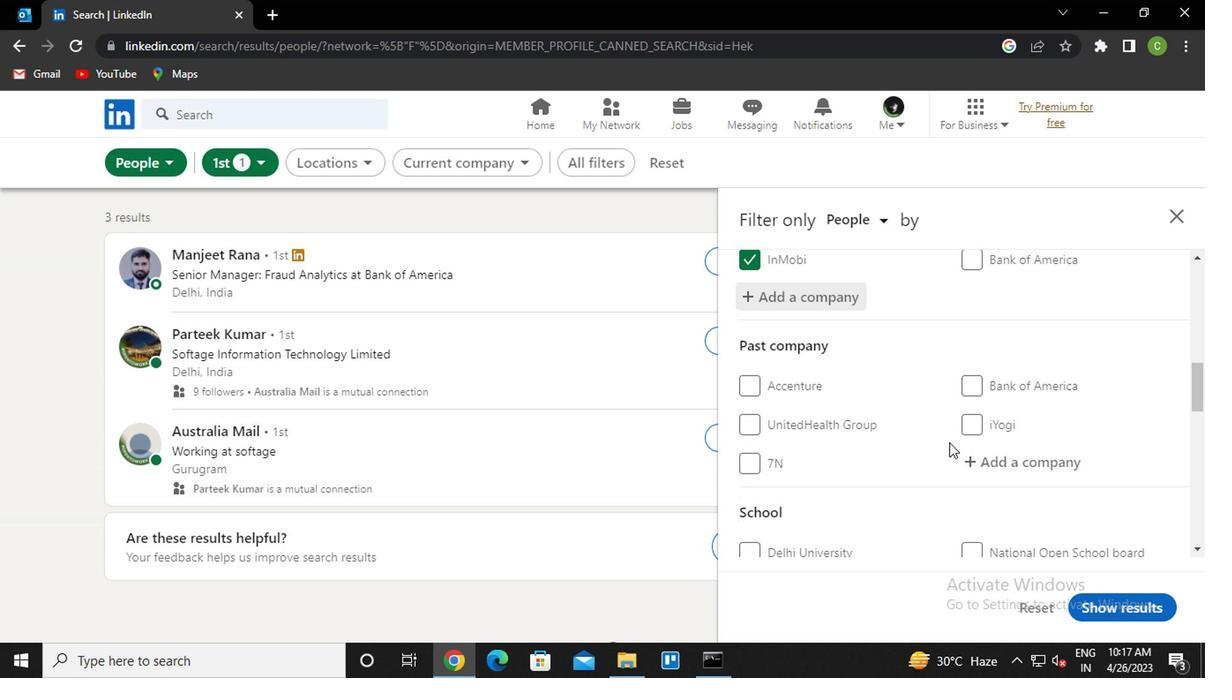 
Action: Mouse moved to (946, 448)
Screenshot: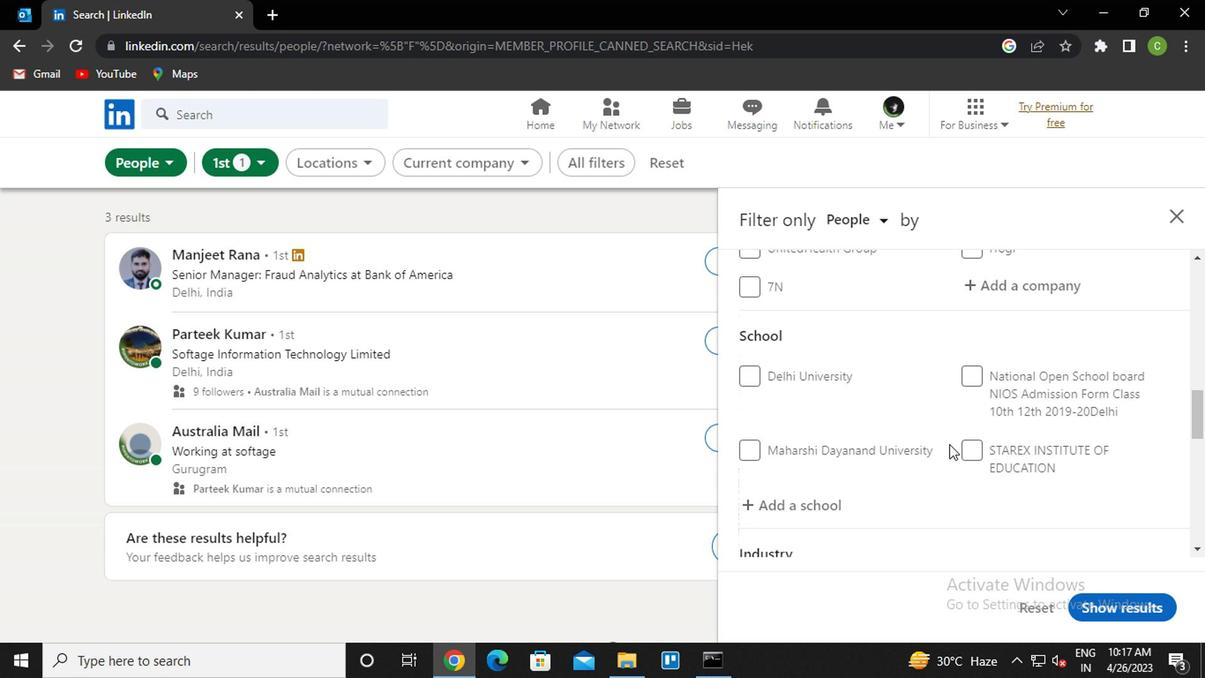 
Action: Mouse scrolled (946, 447) with delta (0, -1)
Screenshot: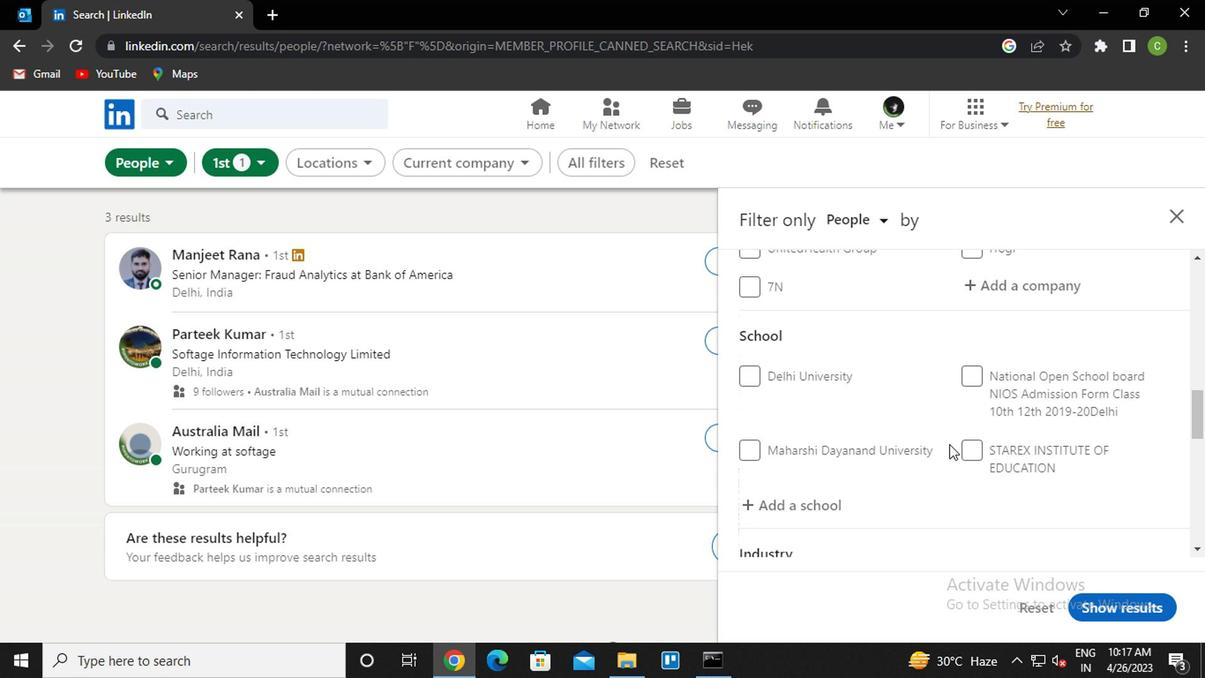 
Action: Mouse scrolled (946, 447) with delta (0, -1)
Screenshot: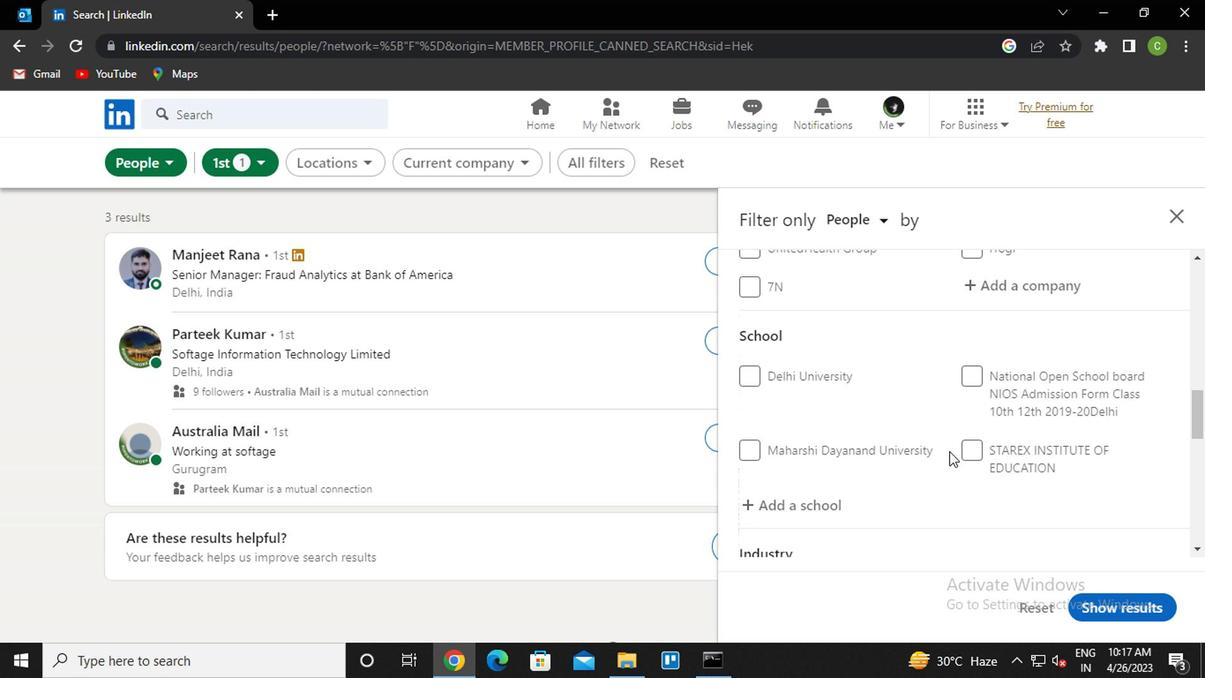 
Action: Mouse scrolled (946, 447) with delta (0, -1)
Screenshot: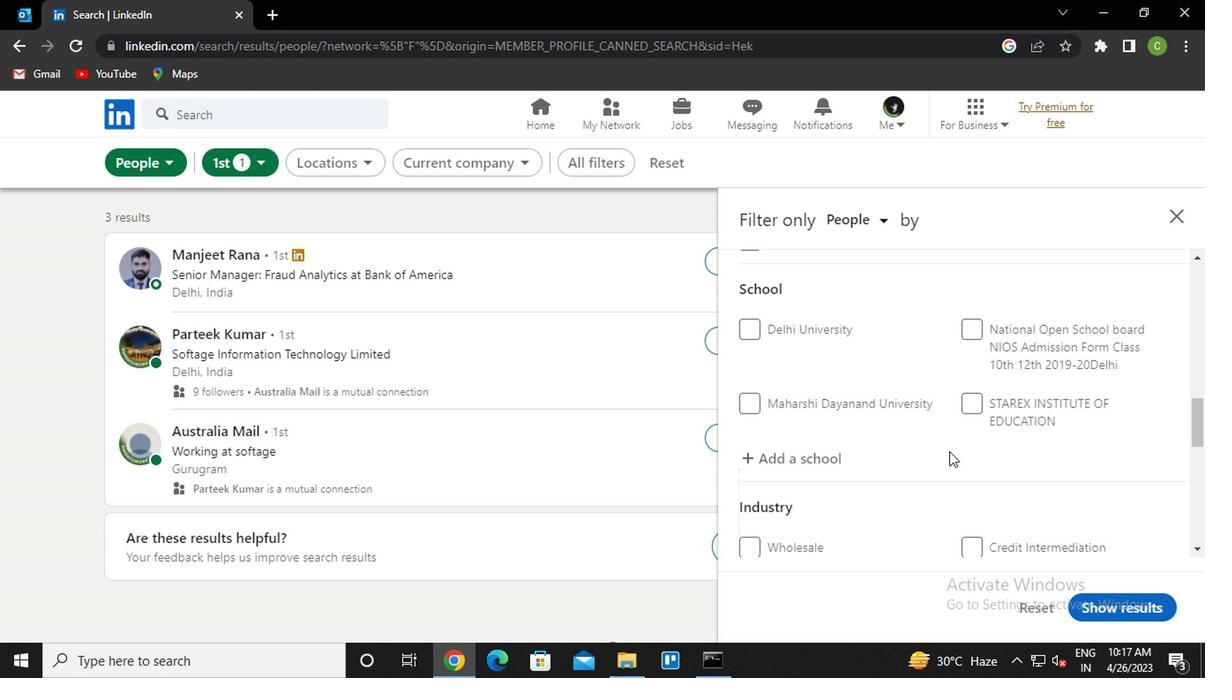 
Action: Mouse moved to (878, 414)
Screenshot: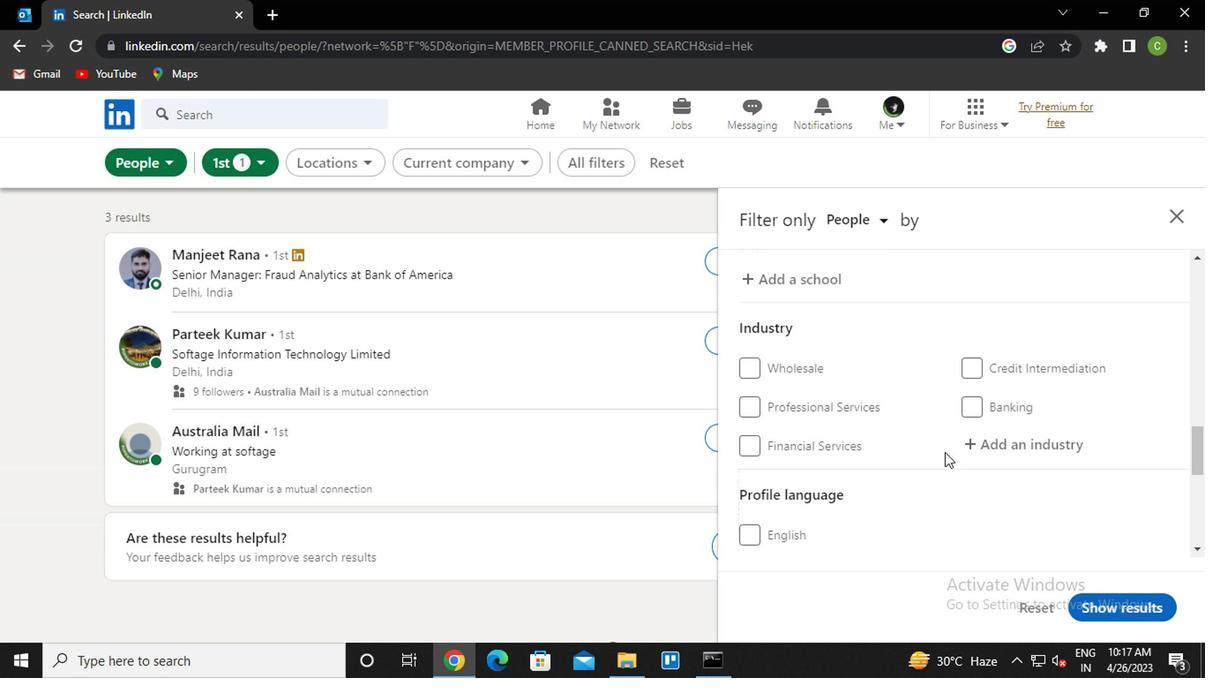 
Action: Mouse scrolled (878, 414) with delta (0, 0)
Screenshot: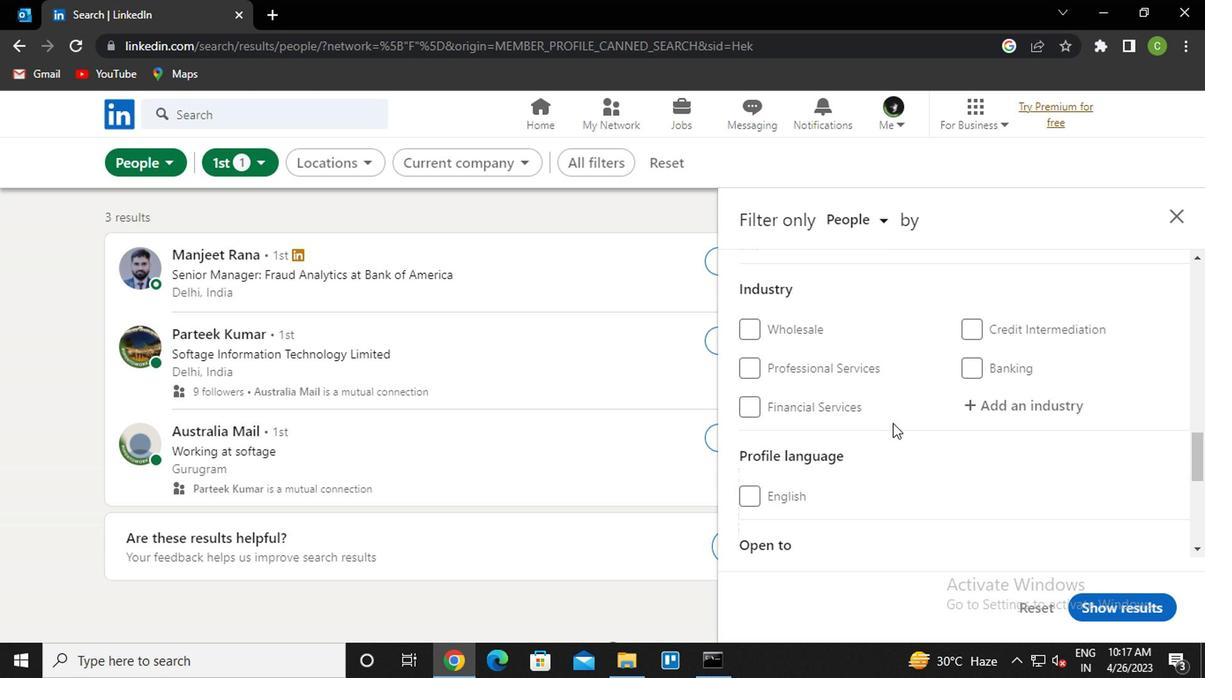 
Action: Mouse scrolled (878, 414) with delta (0, 0)
Screenshot: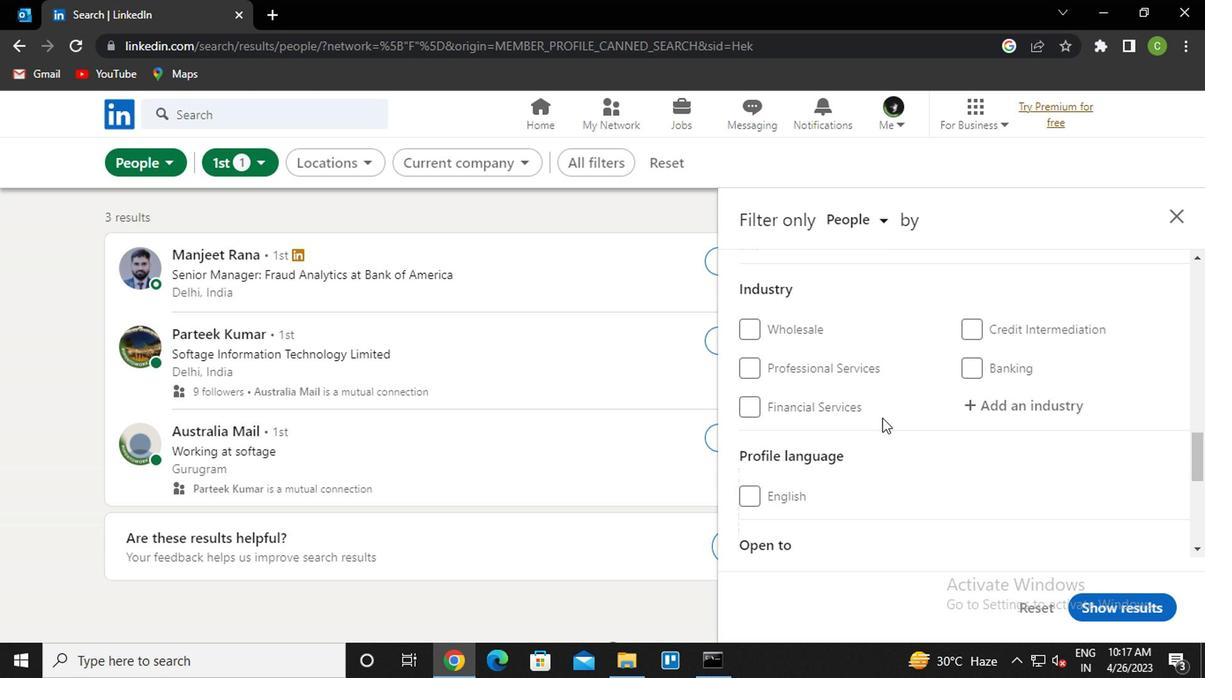 
Action: Mouse moved to (775, 414)
Screenshot: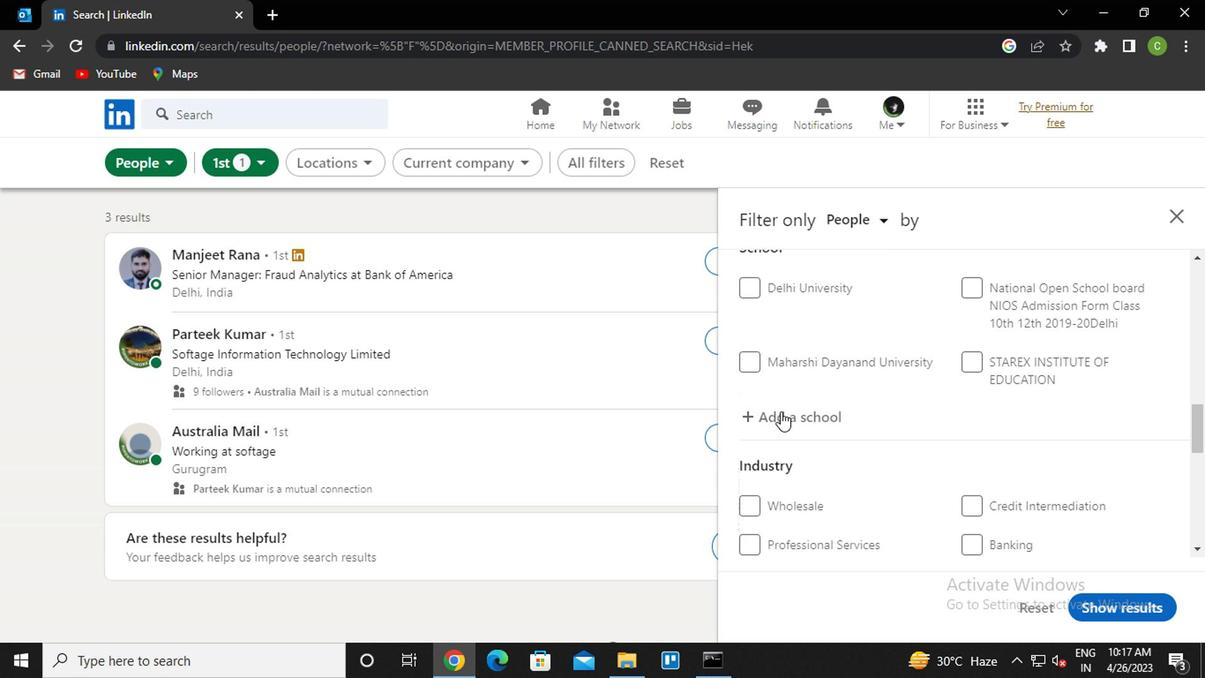 
Action: Mouse pressed left at (775, 414)
Screenshot: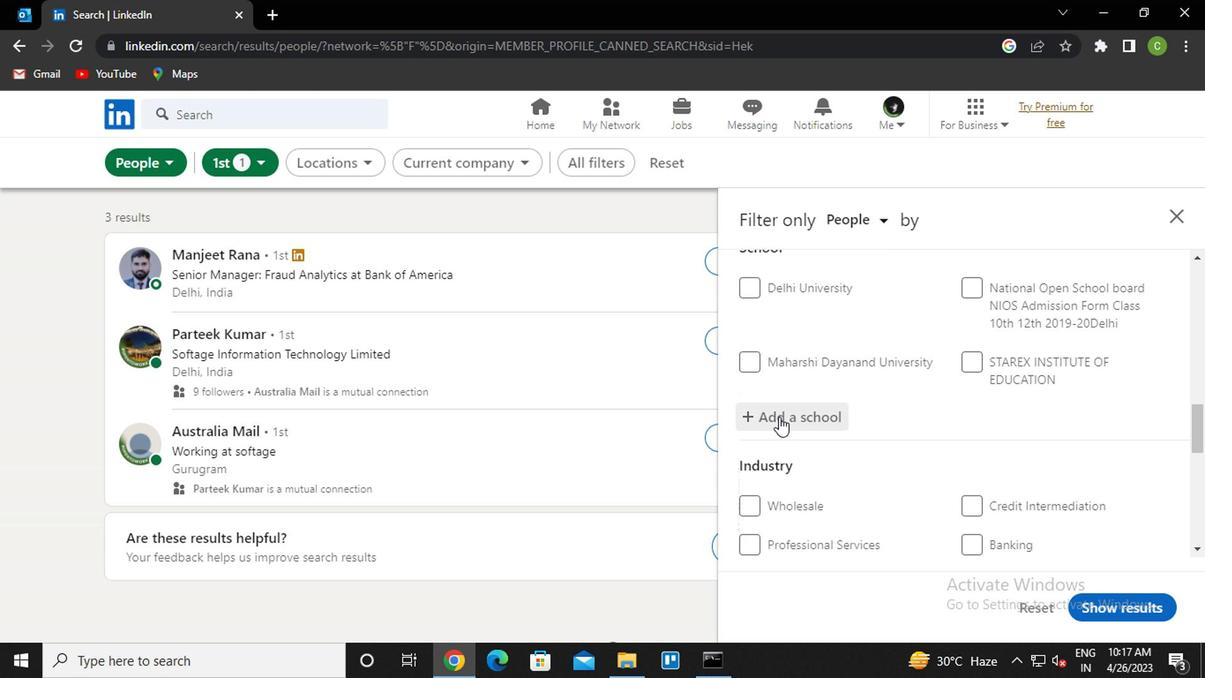
Action: Mouse moved to (775, 414)
Screenshot: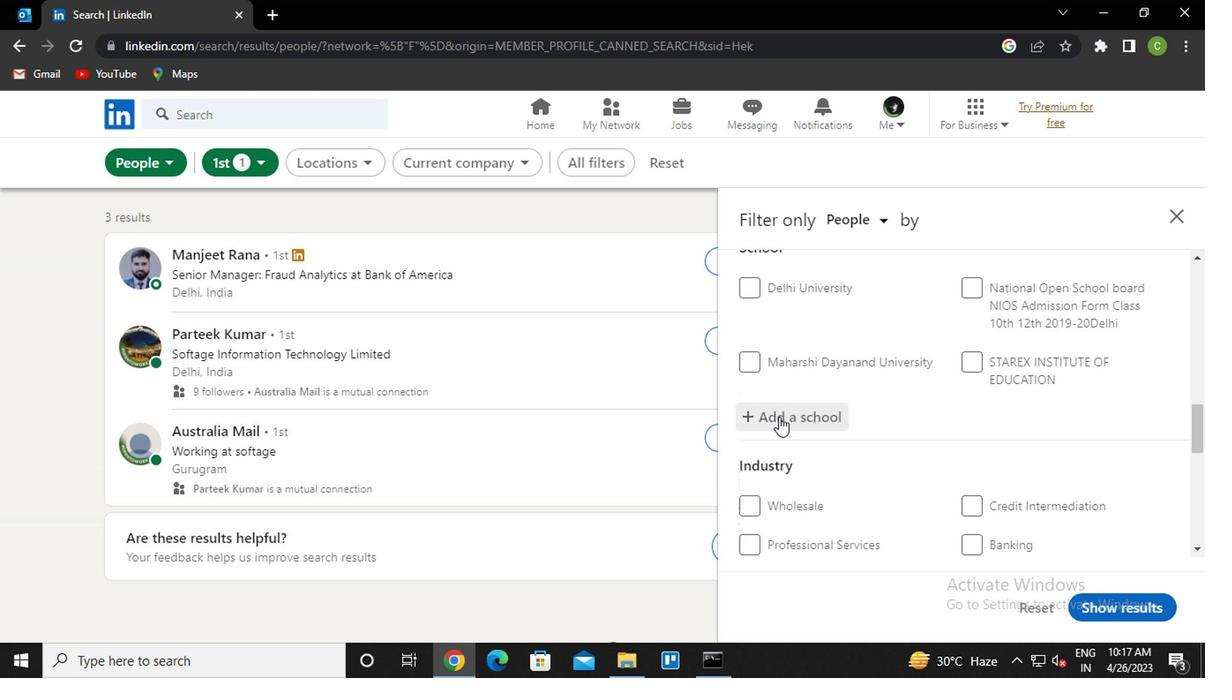 
Action: Key pressed <Key.caps_lock>cms<Key.down><Key.down><Key.down><Key.enter>
Screenshot: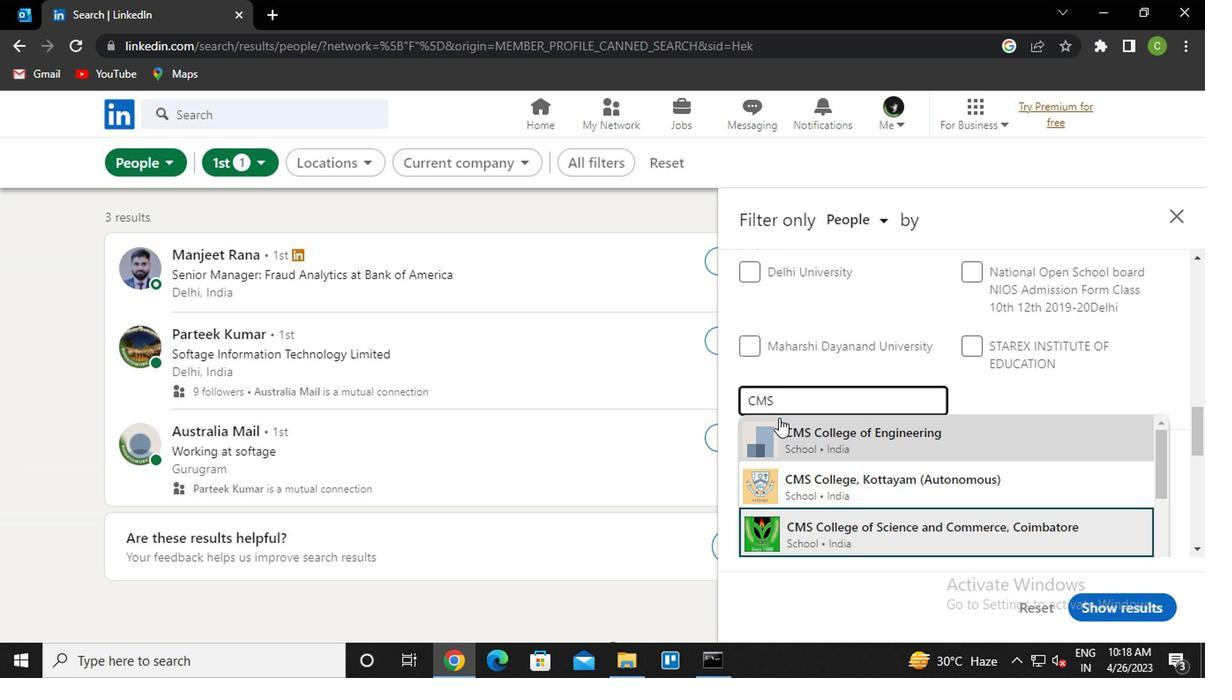 
Action: Mouse scrolled (775, 415) with delta (0, 0)
Screenshot: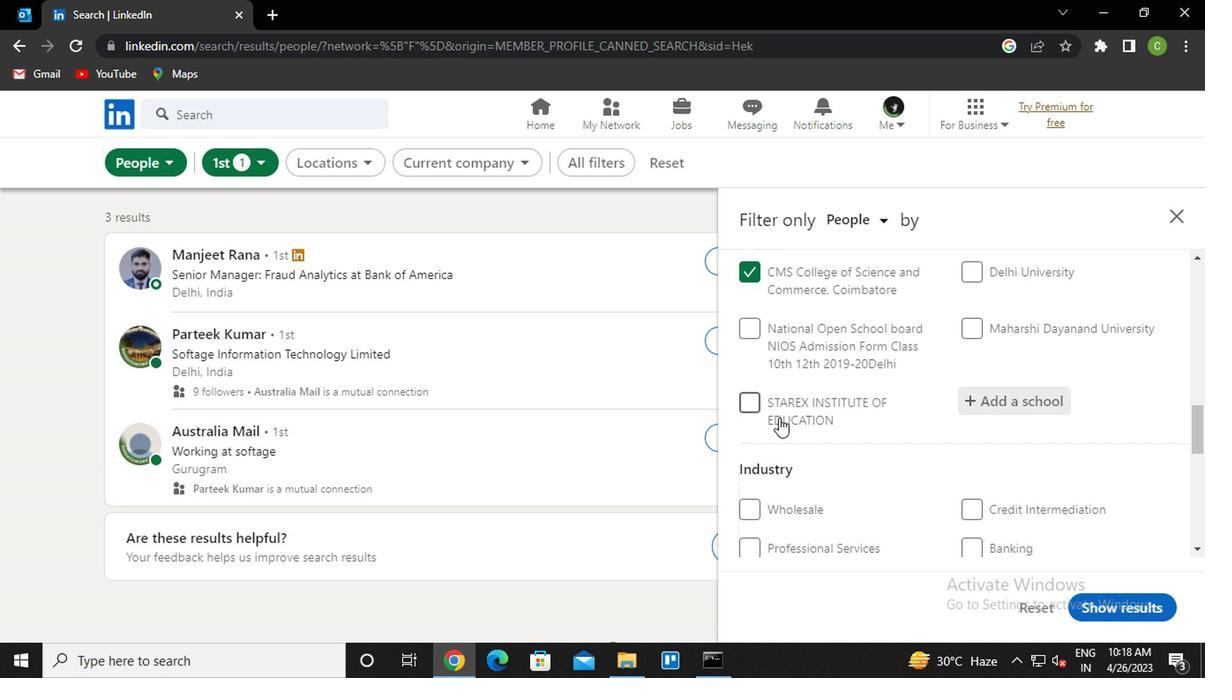 
Action: Mouse moved to (777, 435)
Screenshot: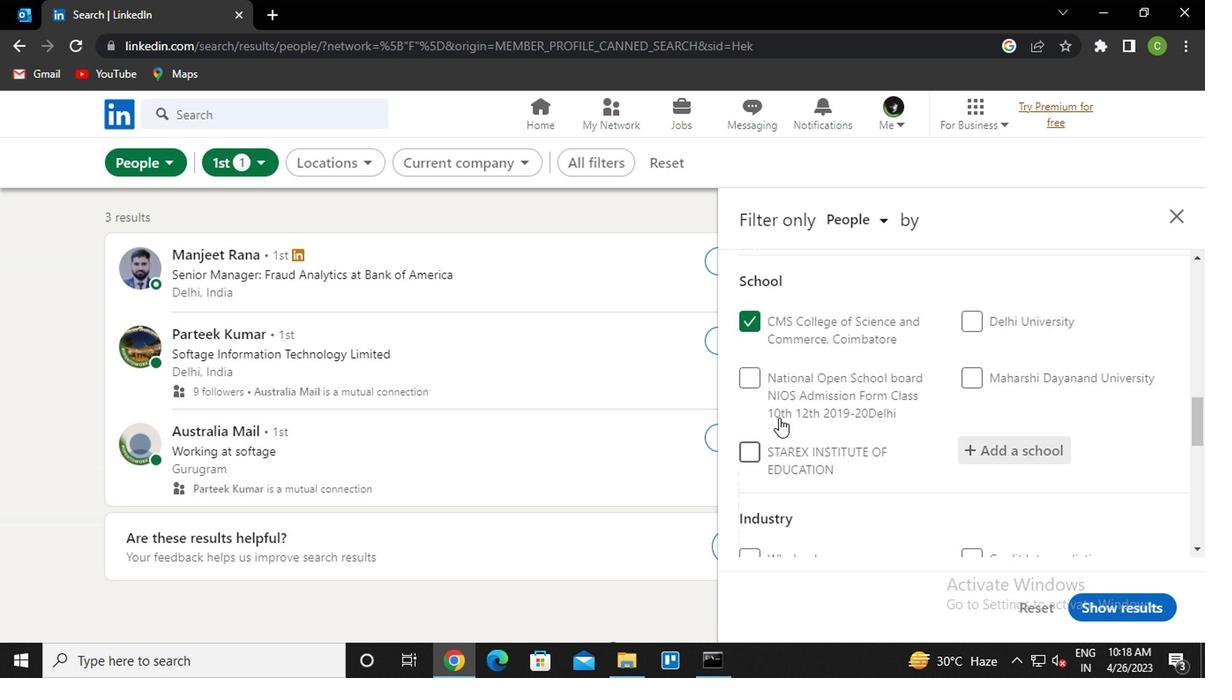 
Action: Mouse scrolled (777, 435) with delta (0, 0)
Screenshot: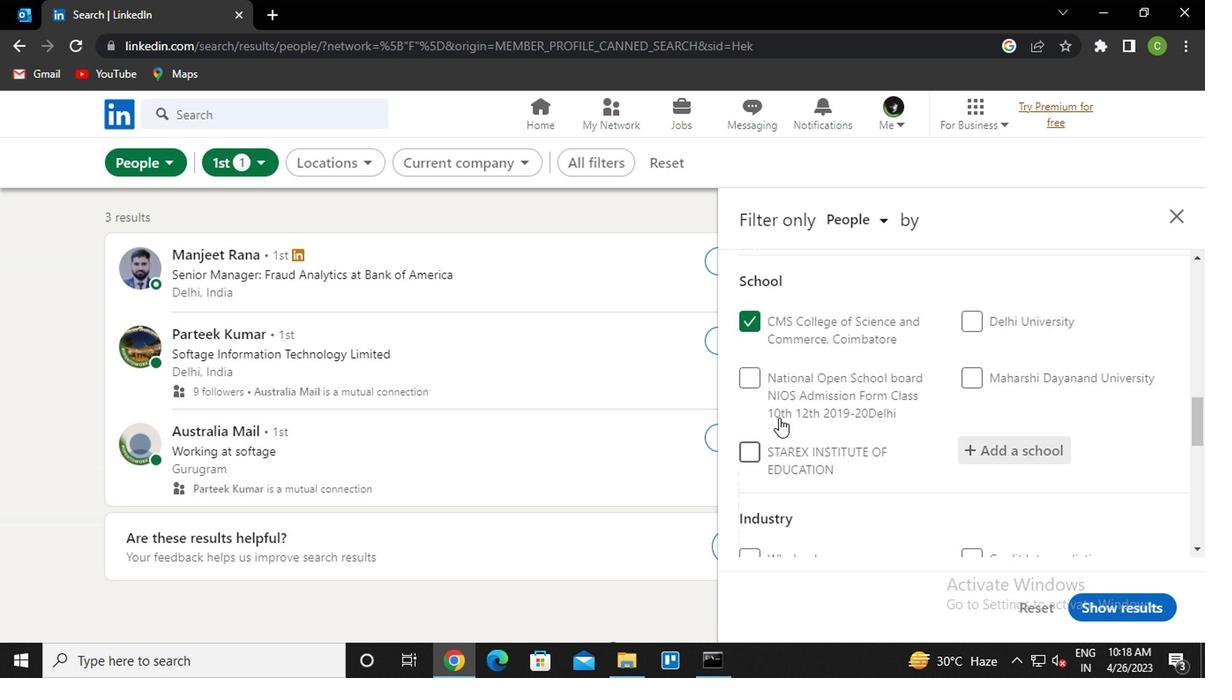 
Action: Mouse moved to (794, 428)
Screenshot: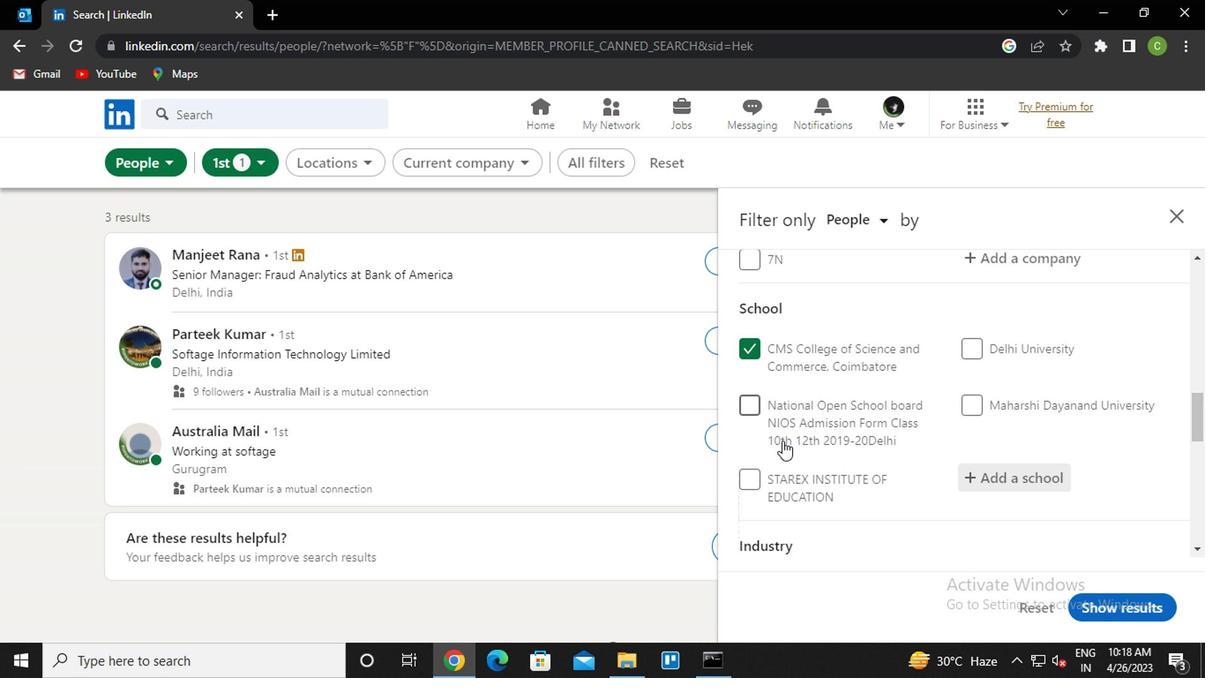 
Action: Mouse scrolled (794, 428) with delta (0, 0)
Screenshot: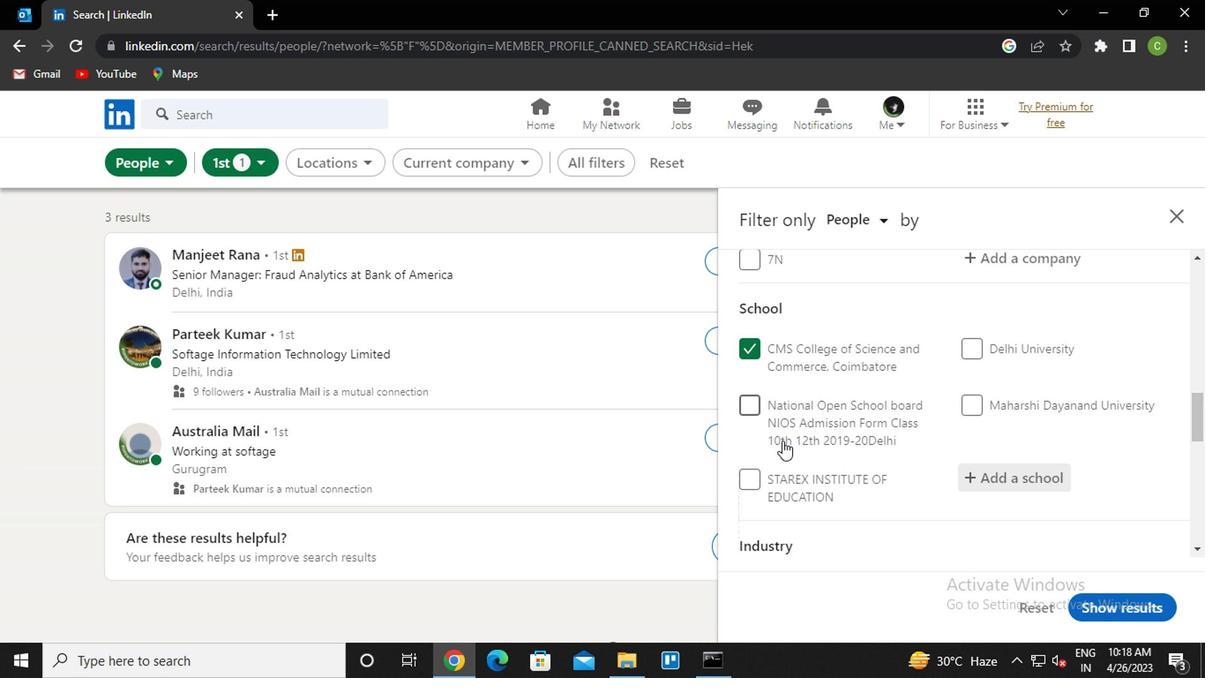 
Action: Mouse moved to (802, 424)
Screenshot: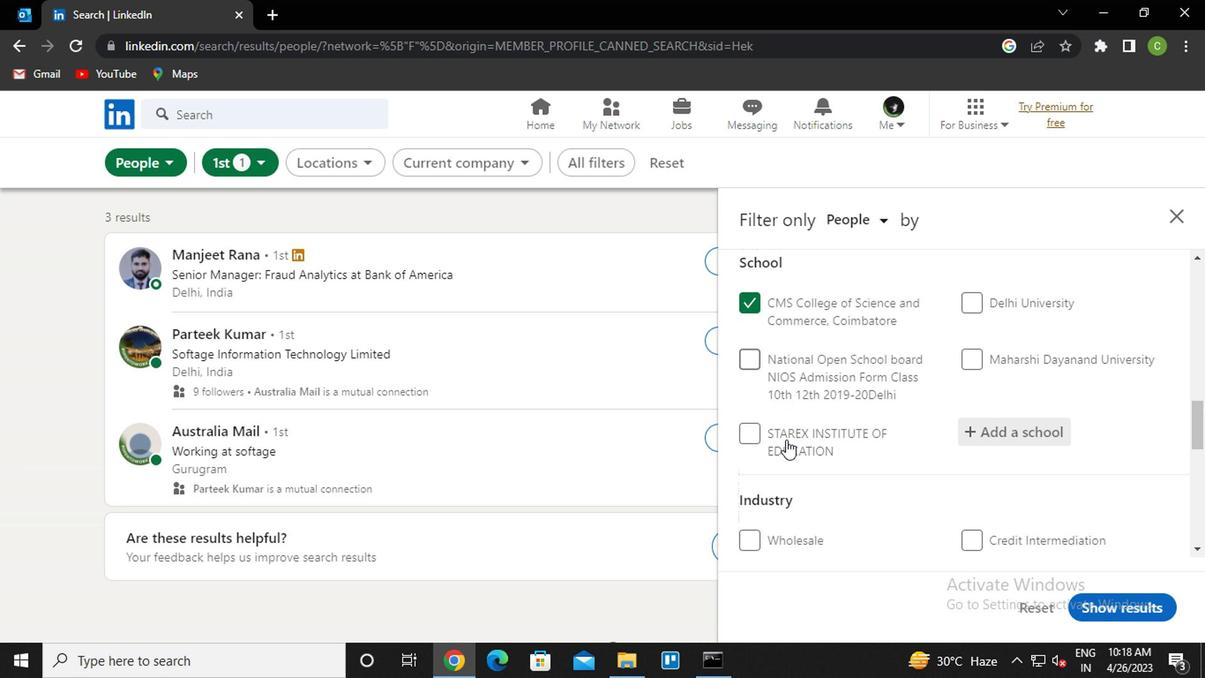 
Action: Mouse scrolled (802, 423) with delta (0, 0)
Screenshot: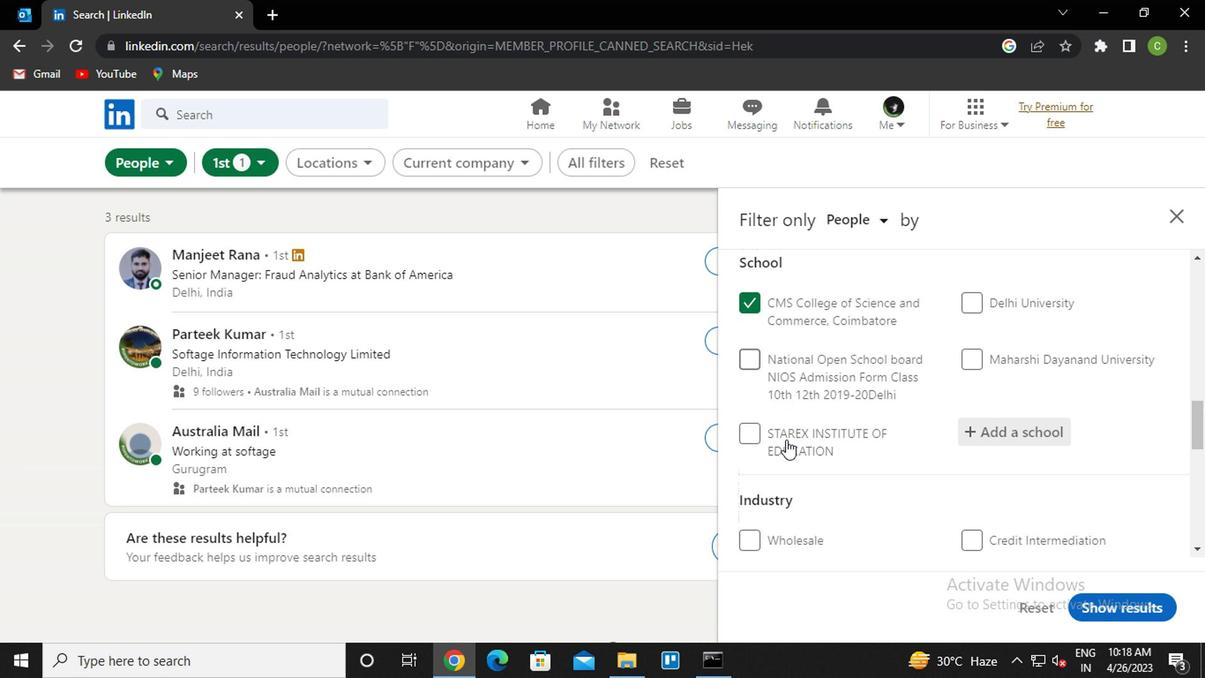 
Action: Mouse moved to (1020, 413)
Screenshot: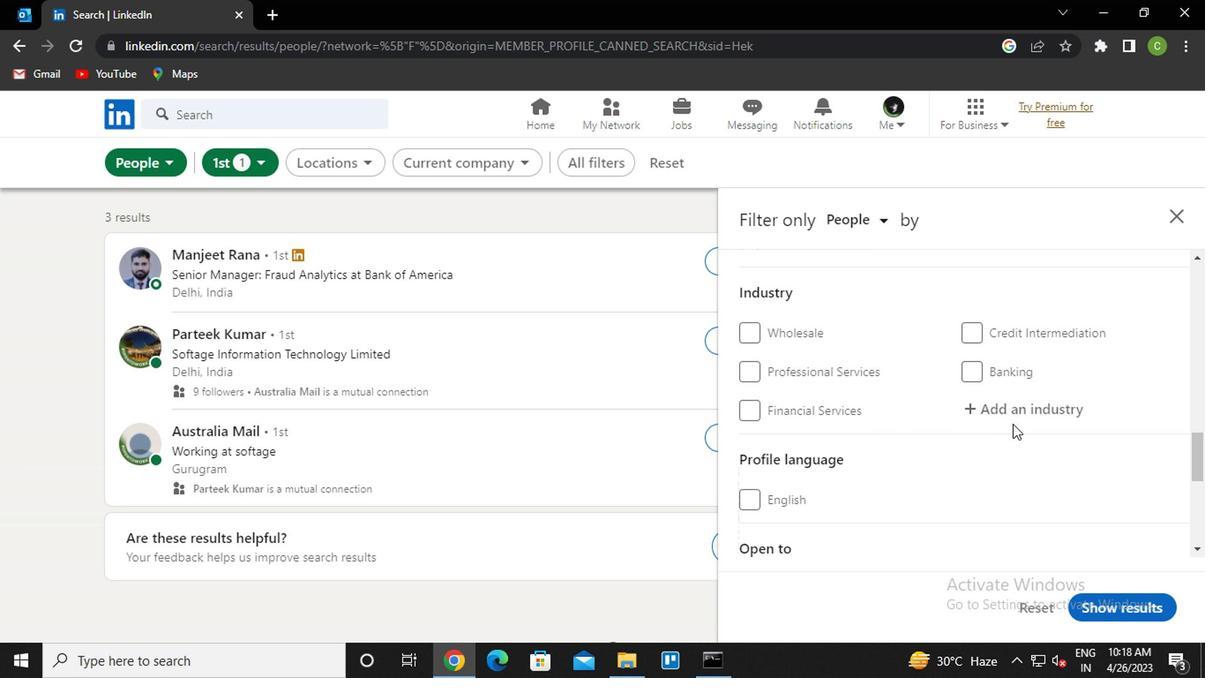 
Action: Mouse pressed left at (1020, 413)
Screenshot: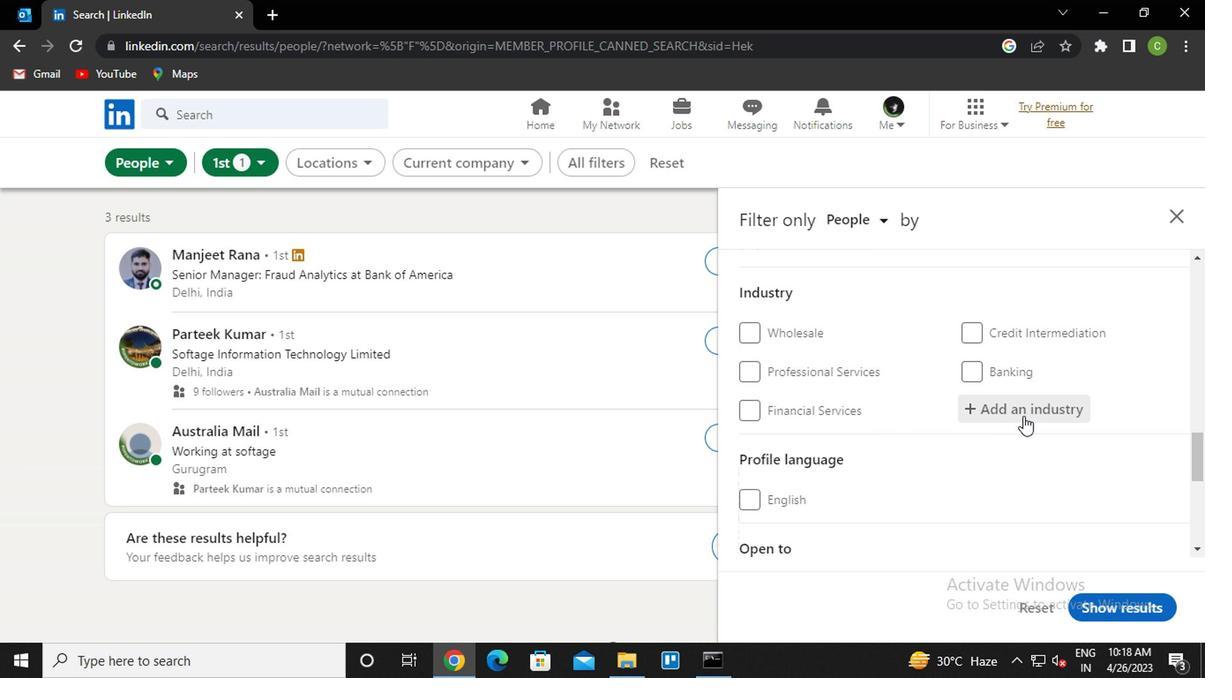 
Action: Mouse moved to (1016, 432)
Screenshot: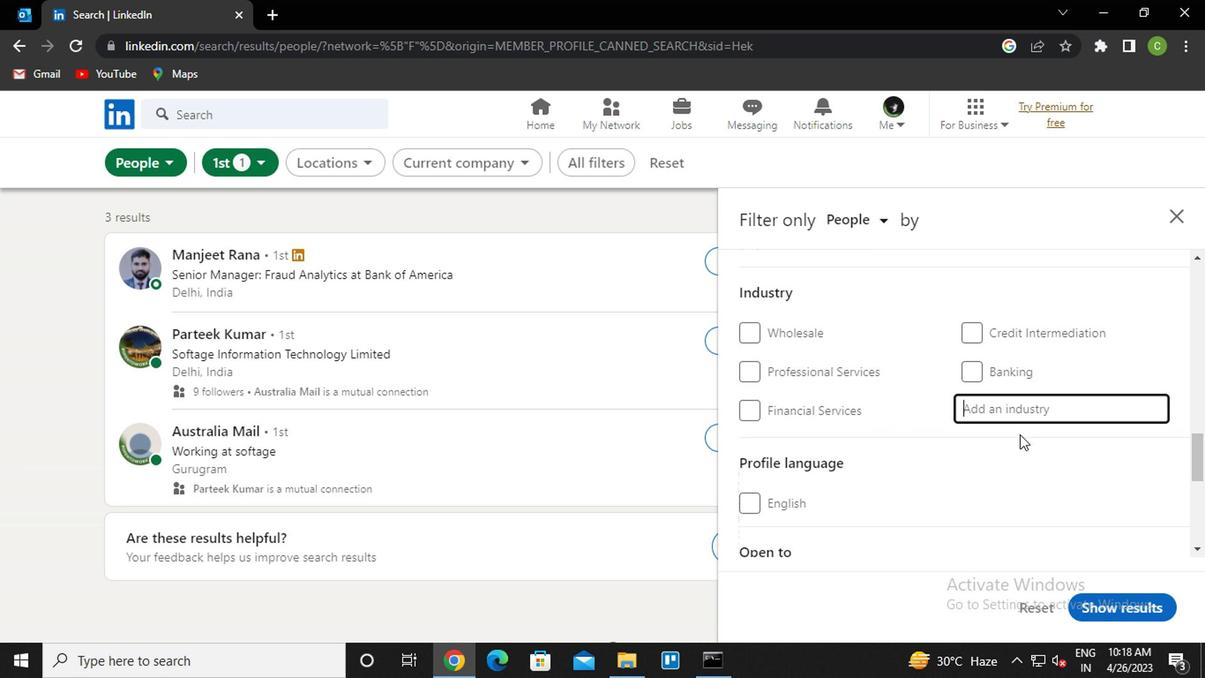 
Action: Key pressed <Key.caps_lock><Key.caps_lock>r<Key.caps_lock>etail<Key.down><Key.enter>
Screenshot: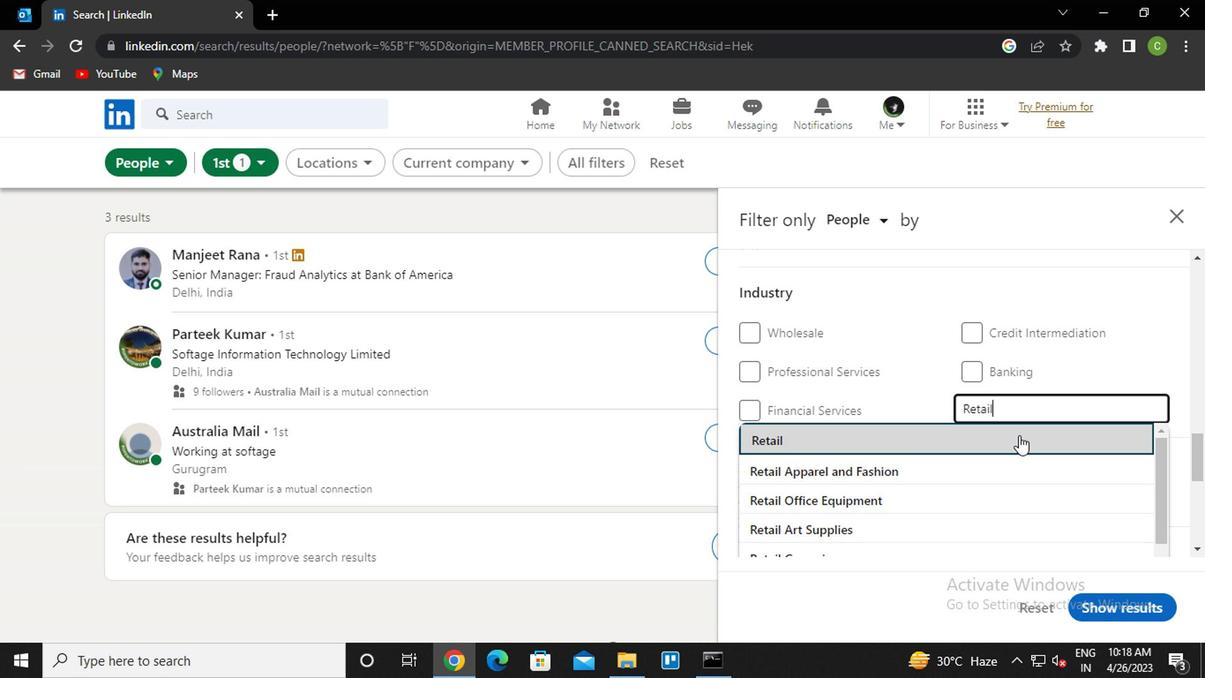 
Action: Mouse moved to (988, 430)
Screenshot: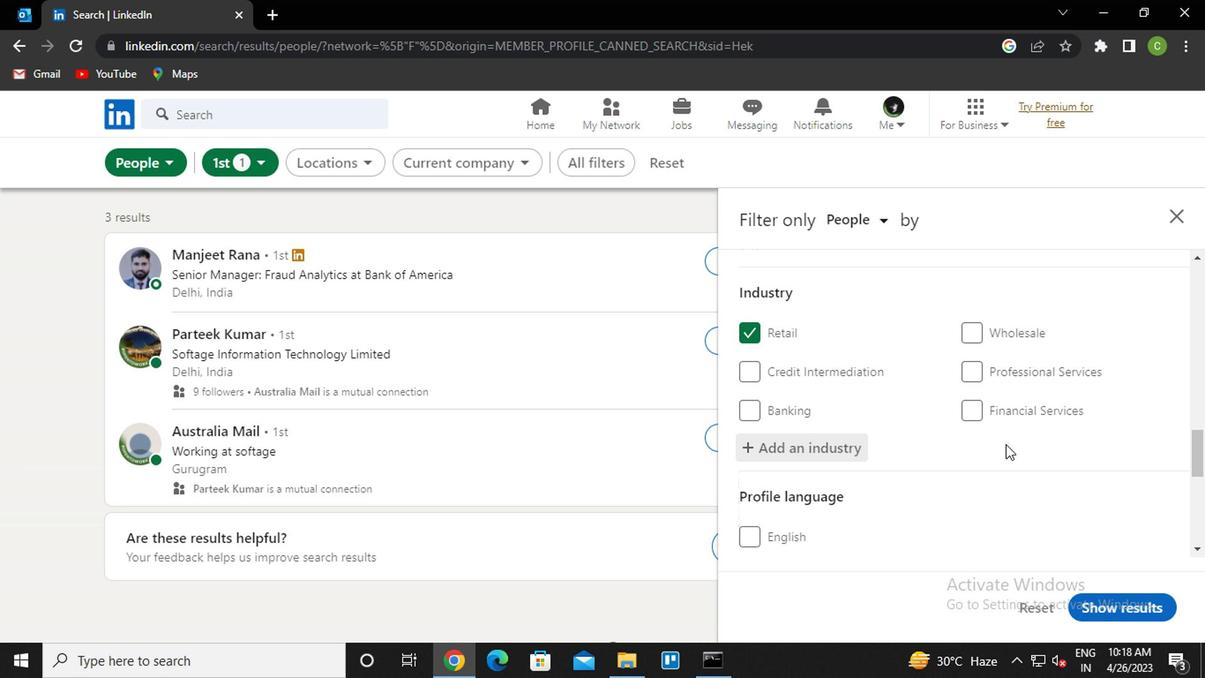 
Action: Mouse scrolled (988, 428) with delta (0, -1)
Screenshot: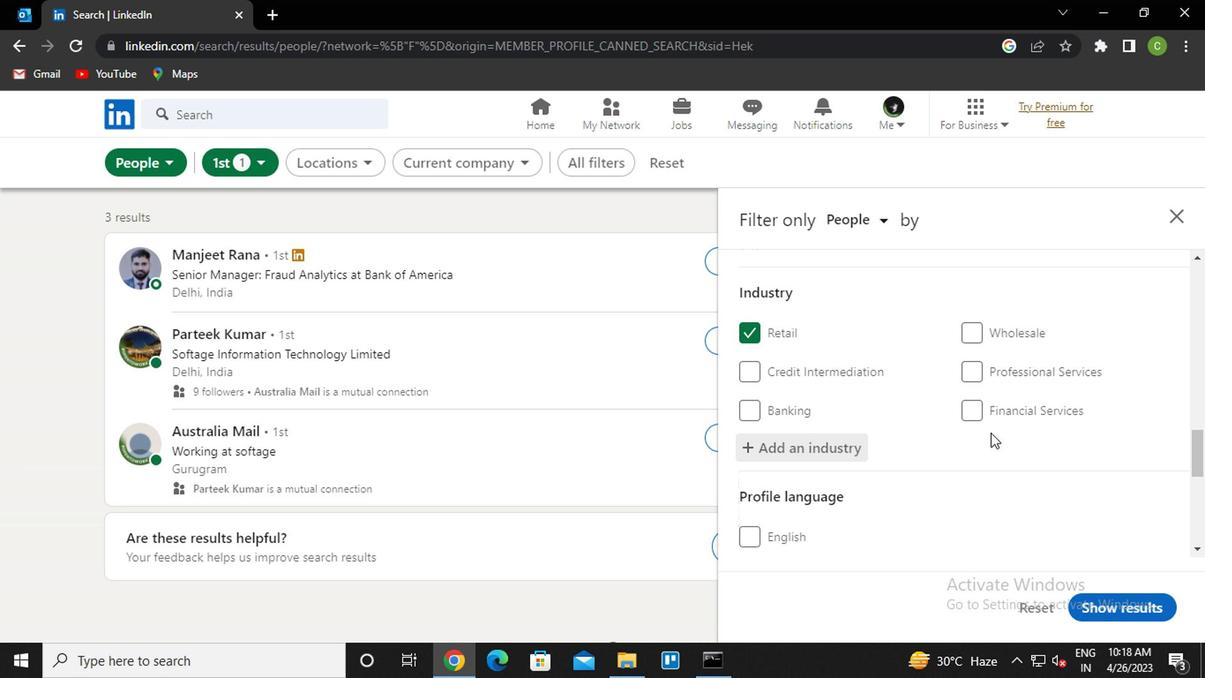 
Action: Mouse scrolled (988, 428) with delta (0, -1)
Screenshot: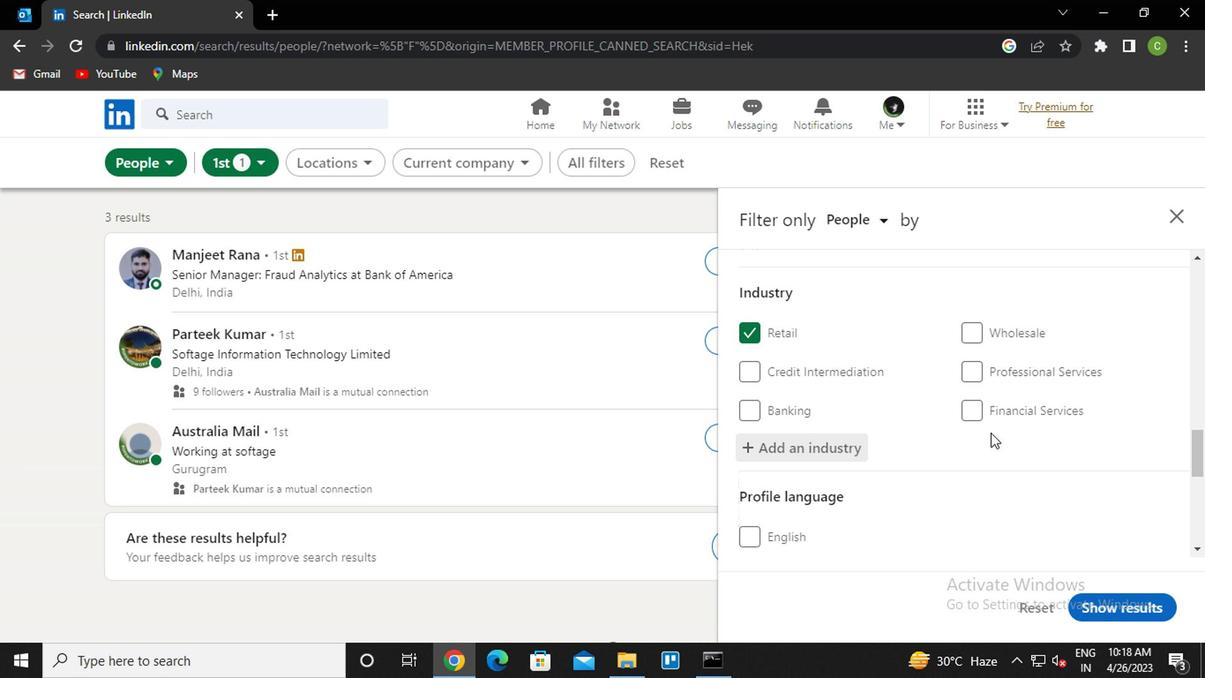 
Action: Mouse scrolled (988, 428) with delta (0, -1)
Screenshot: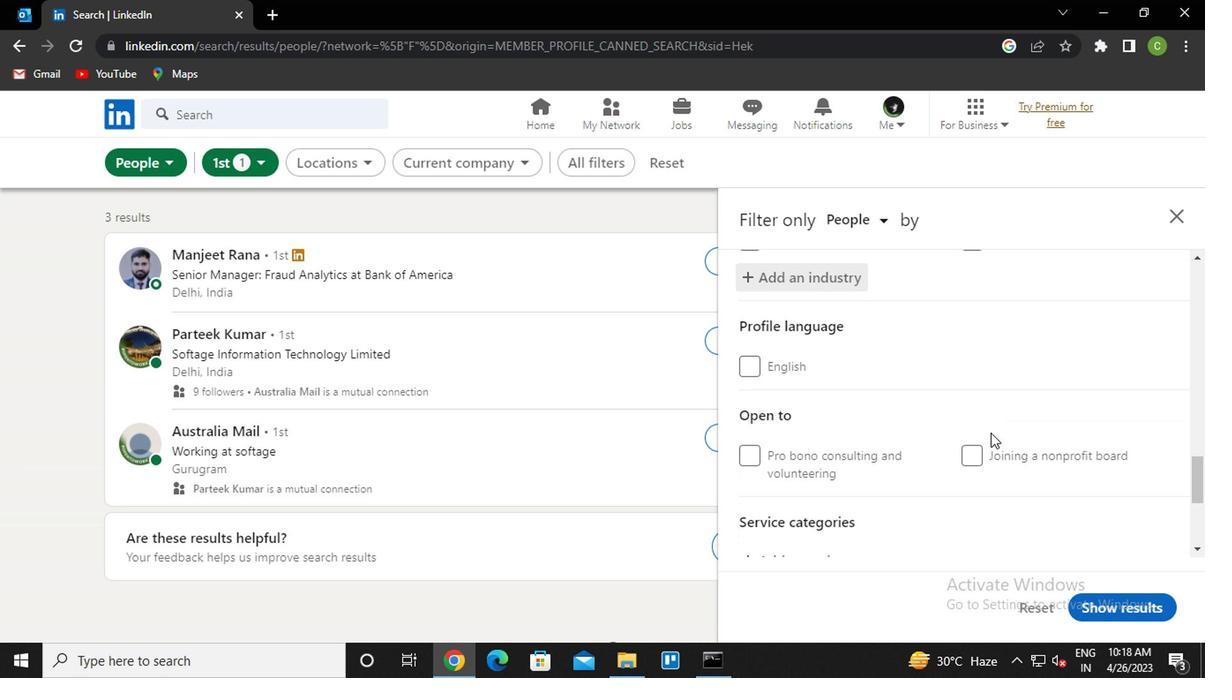 
Action: Mouse moved to (809, 469)
Screenshot: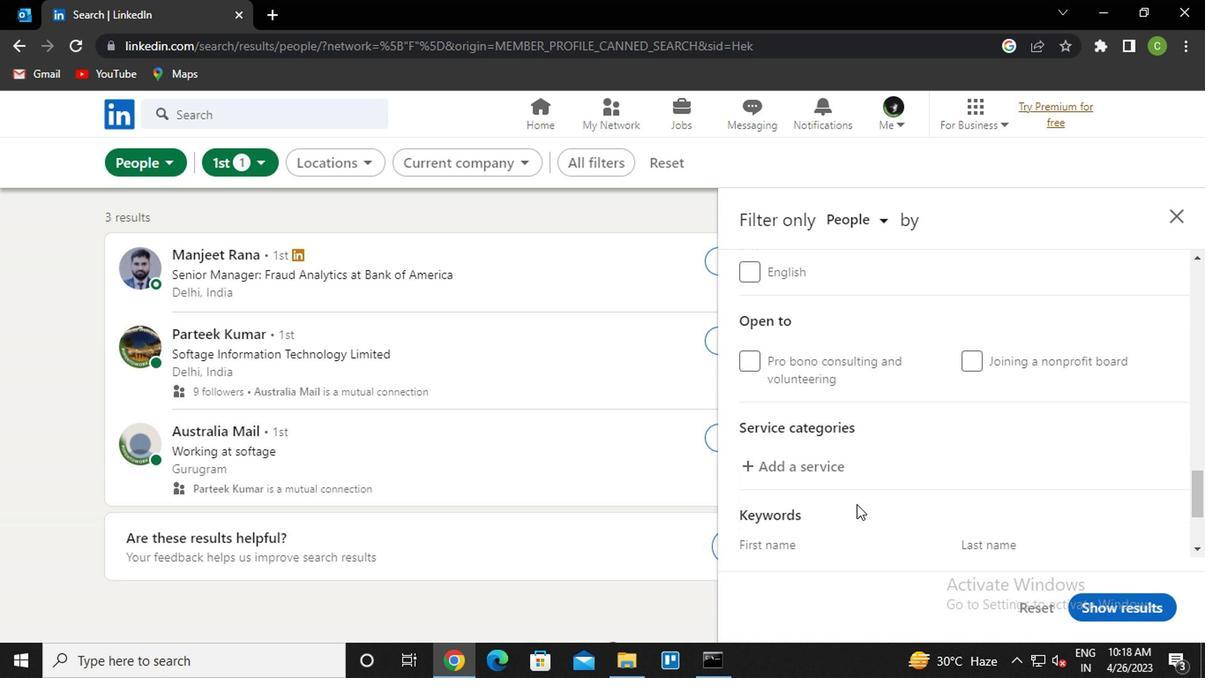 
Action: Mouse pressed left at (809, 469)
Screenshot: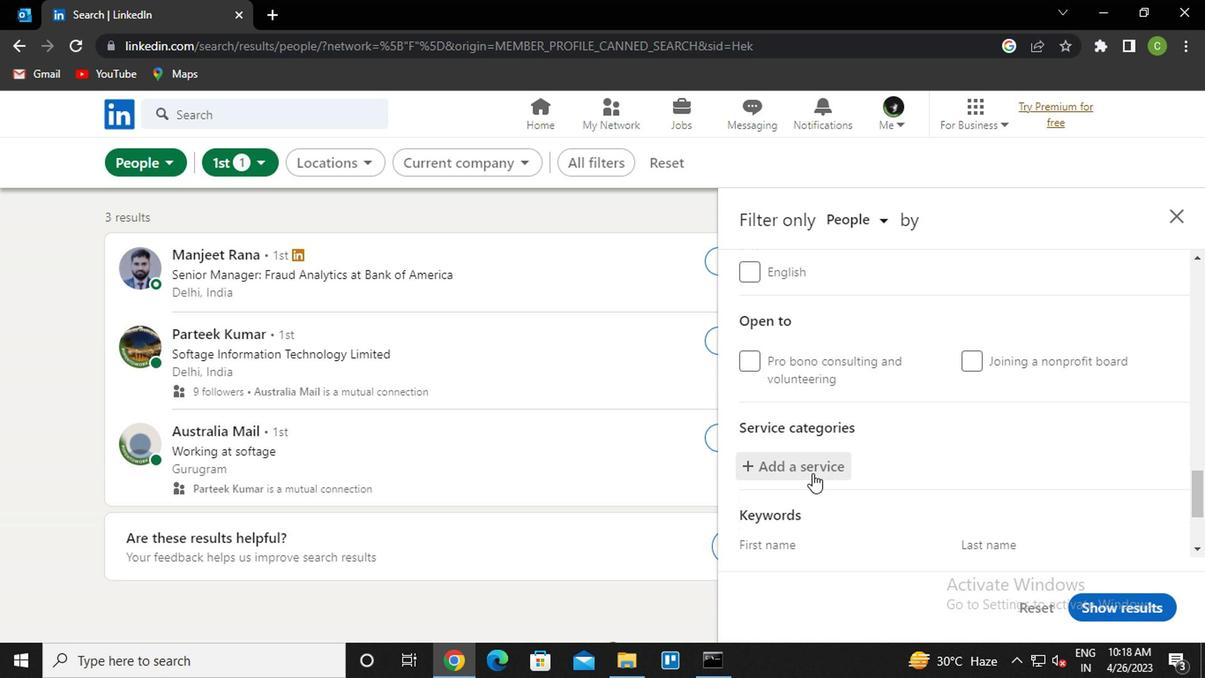 
Action: Key pressed <Key.caps_lock>m<Key.caps_lock>ortagage<Key.space><Key.backspace>
Screenshot: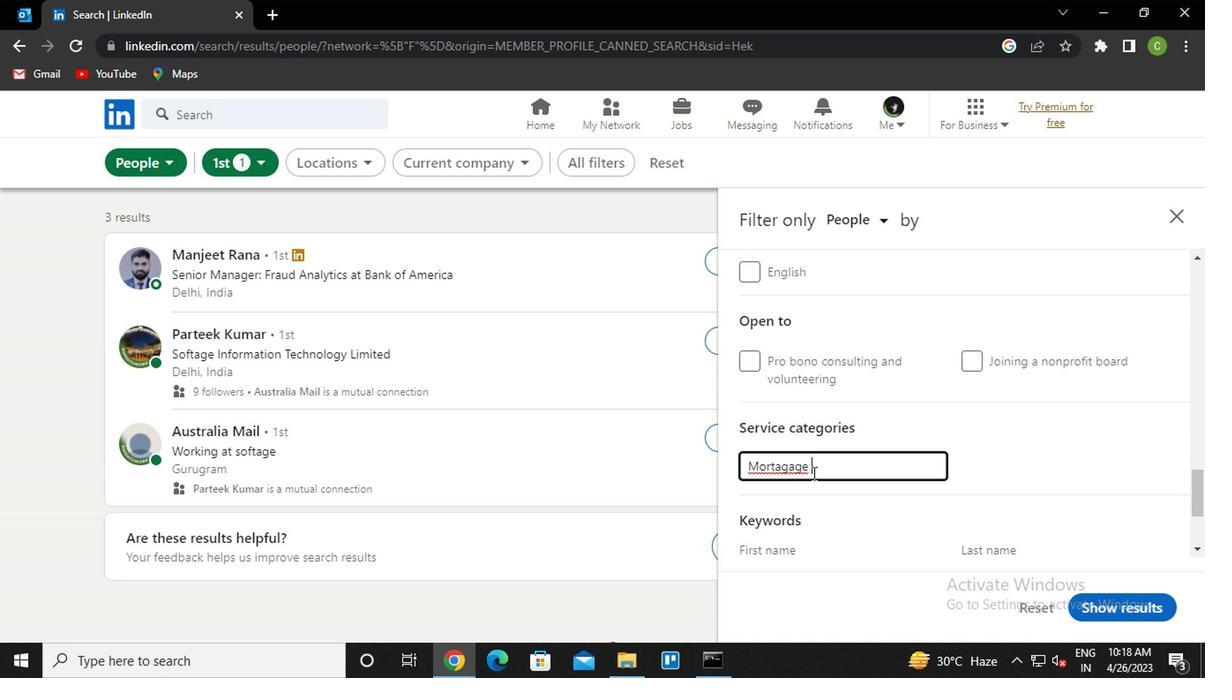 
Action: Mouse moved to (790, 462)
Screenshot: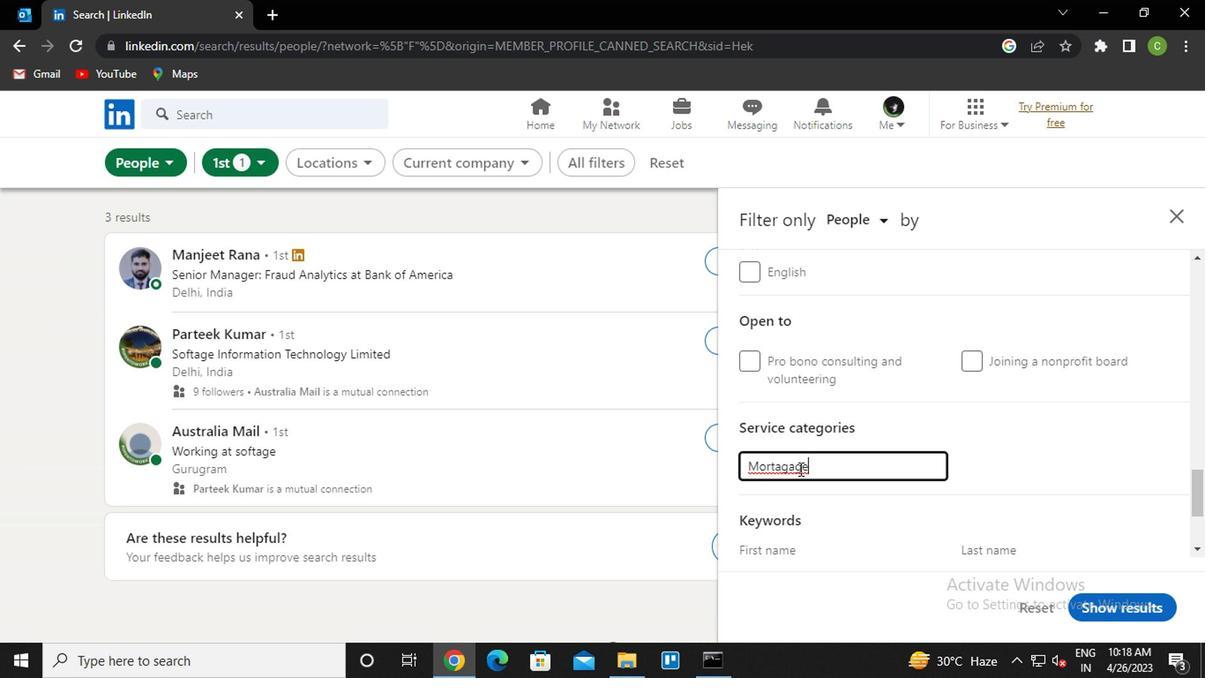
Action: Mouse pressed left at (790, 462)
Screenshot: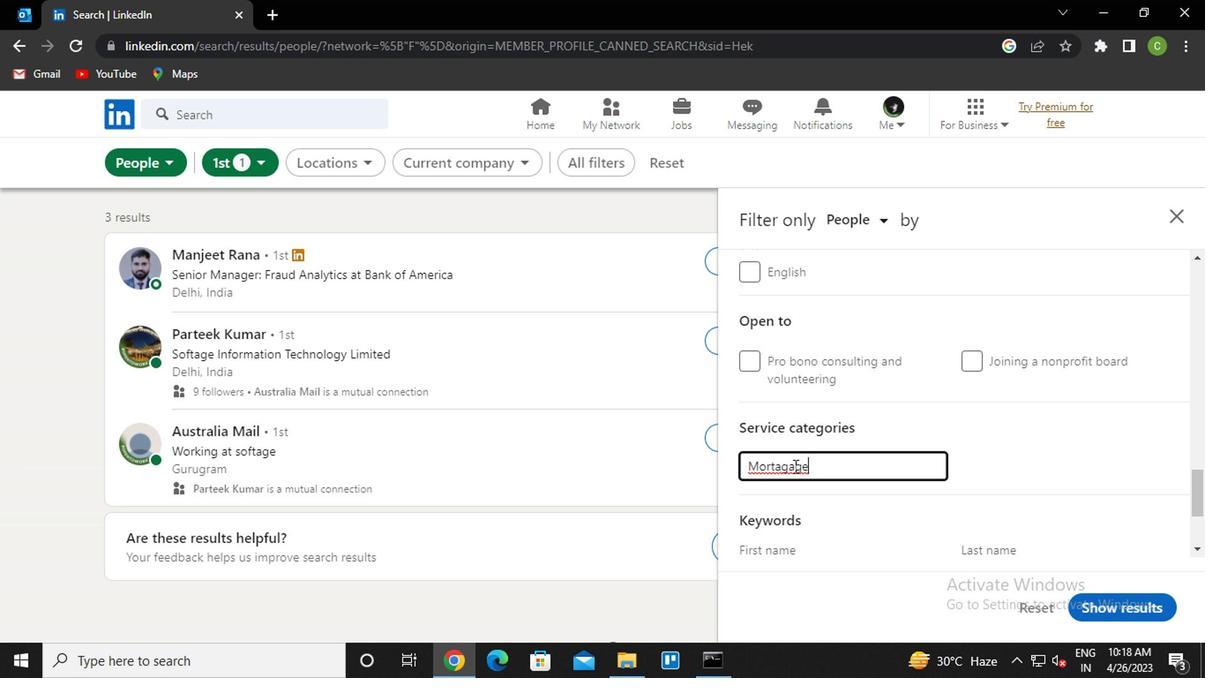 
Action: Mouse moved to (805, 463)
Screenshot: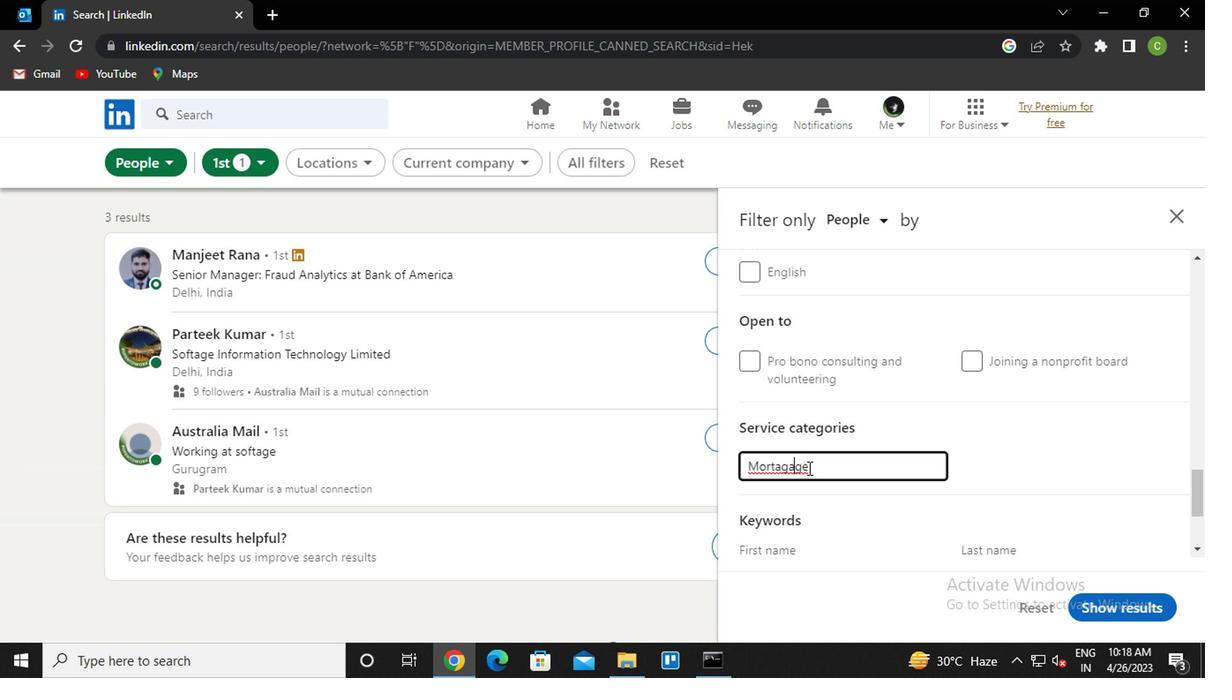 
Action: Mouse pressed left at (805, 463)
Screenshot: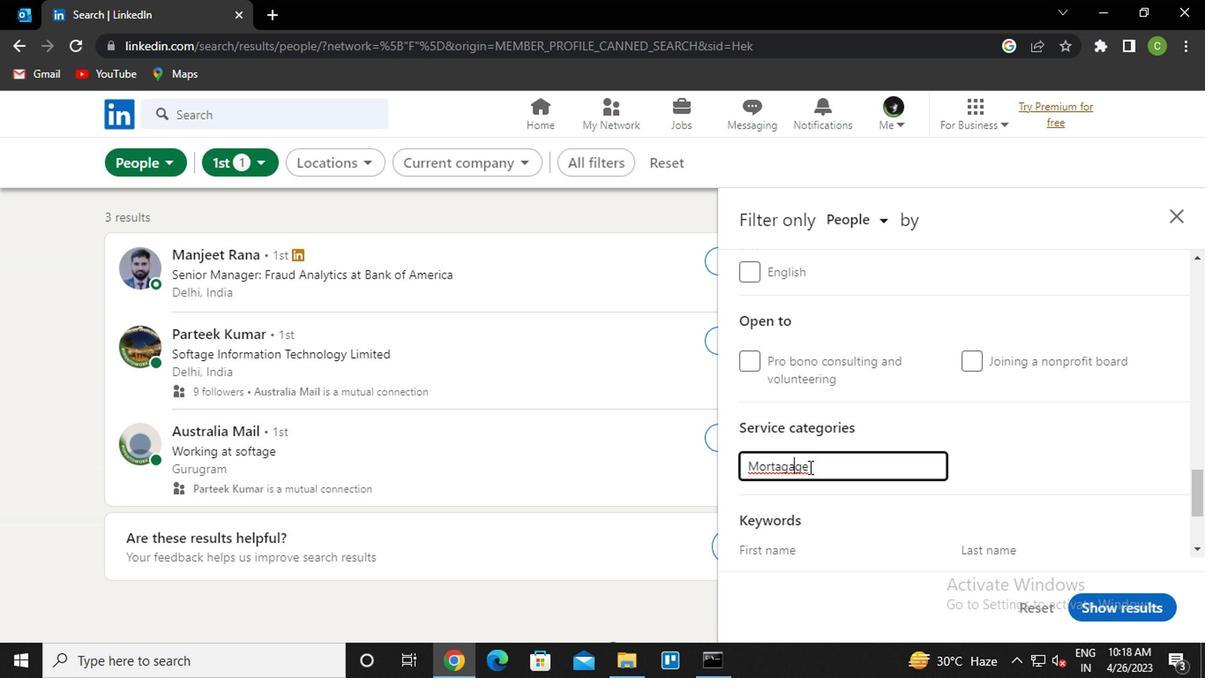 
Action: Key pressed <Key.space>
Screenshot: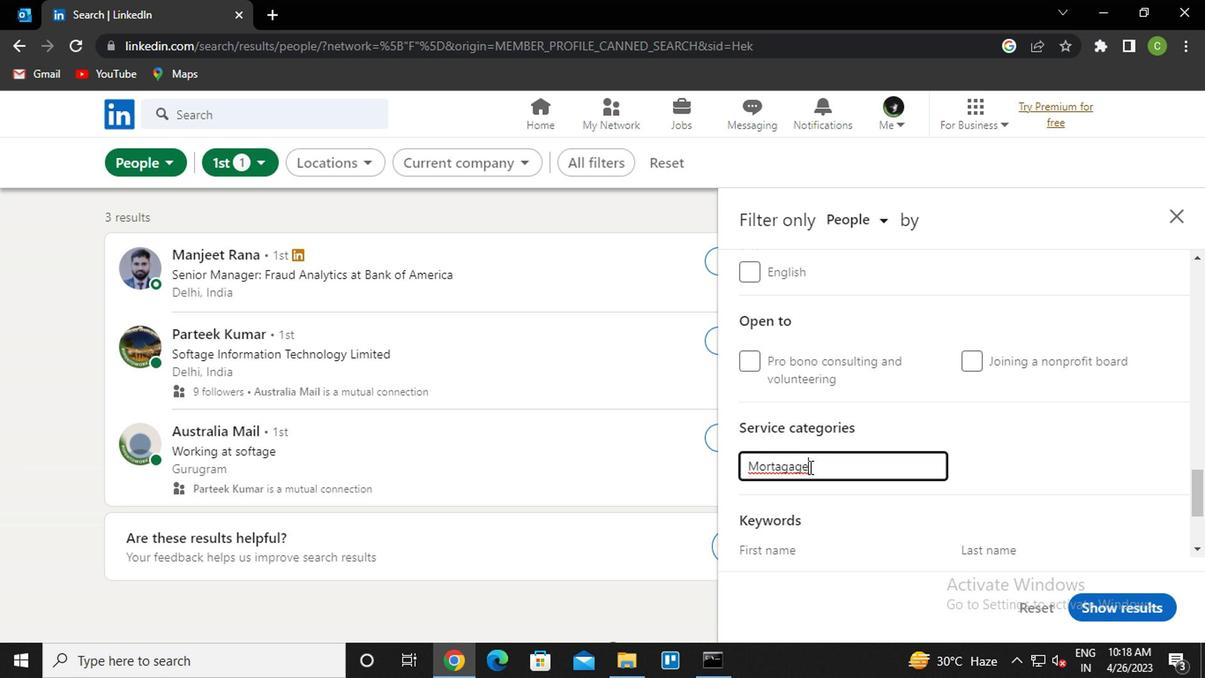 
Action: Mouse moved to (779, 464)
Screenshot: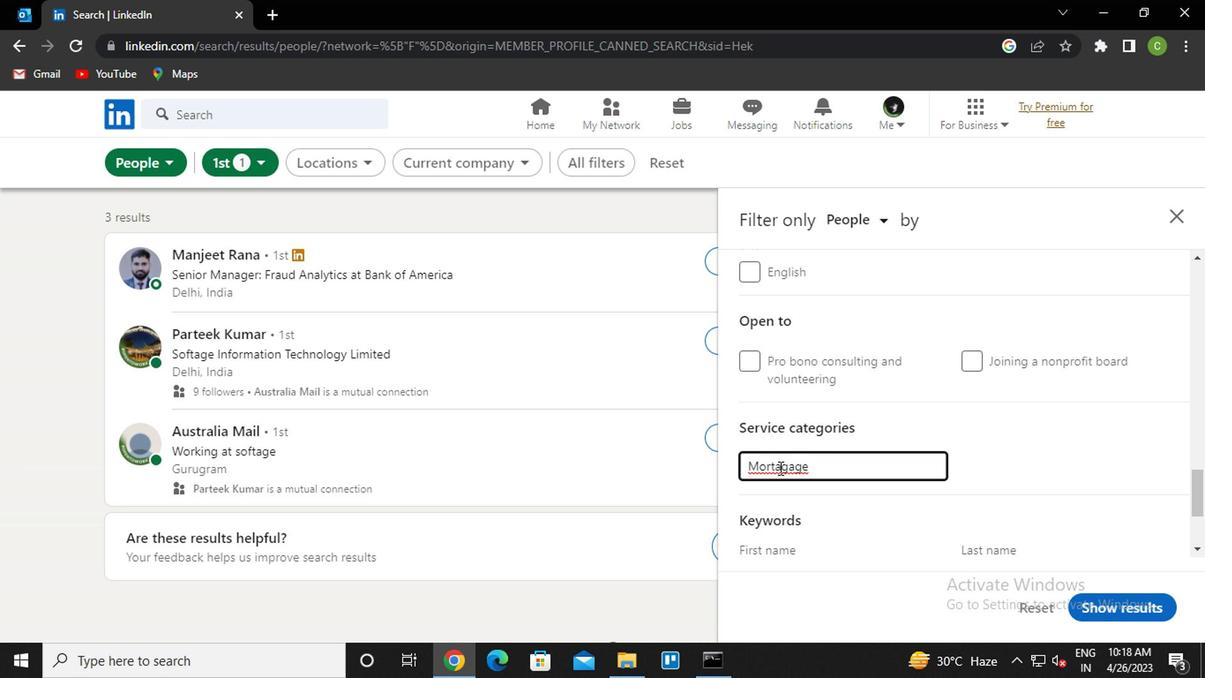 
Action: Mouse pressed left at (779, 464)
Screenshot: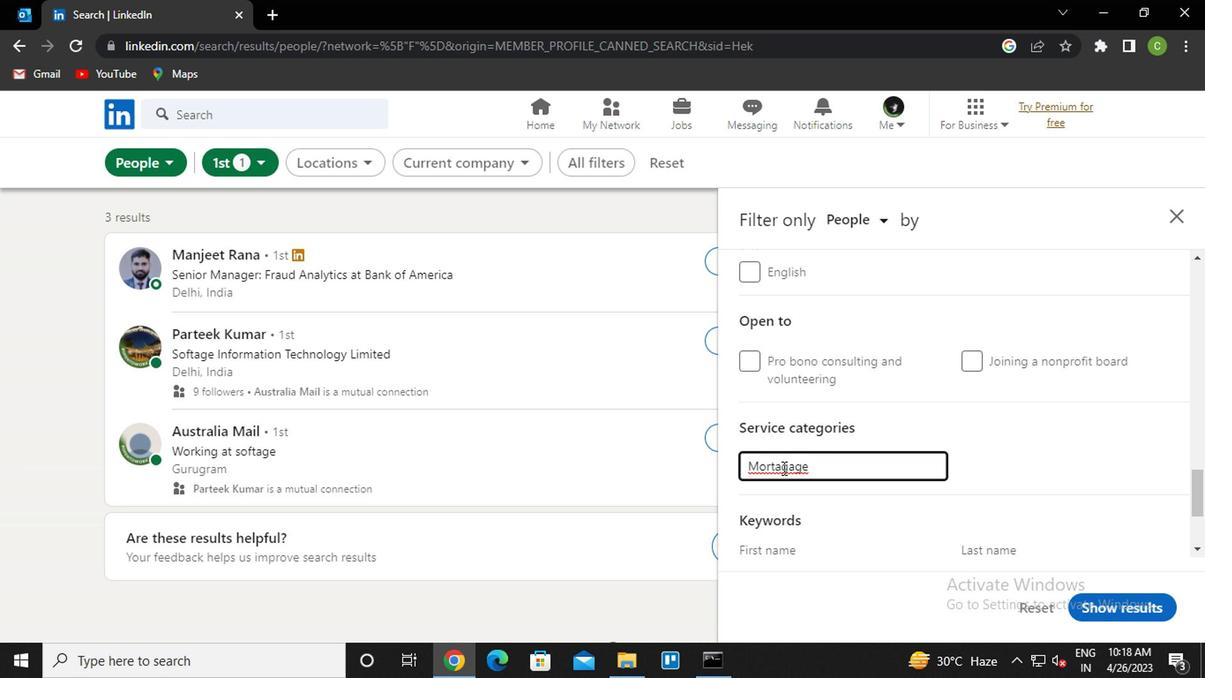 
Action: Mouse moved to (825, 475)
Screenshot: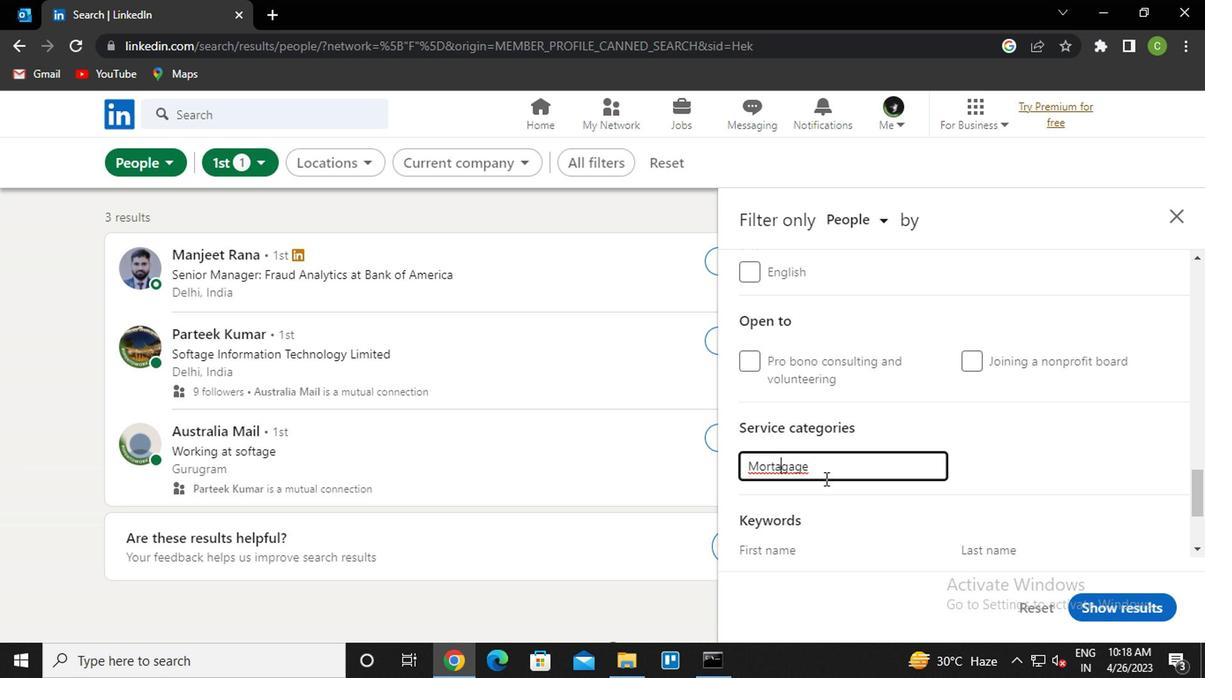 
Action: Key pressed <Key.backspace>
Screenshot: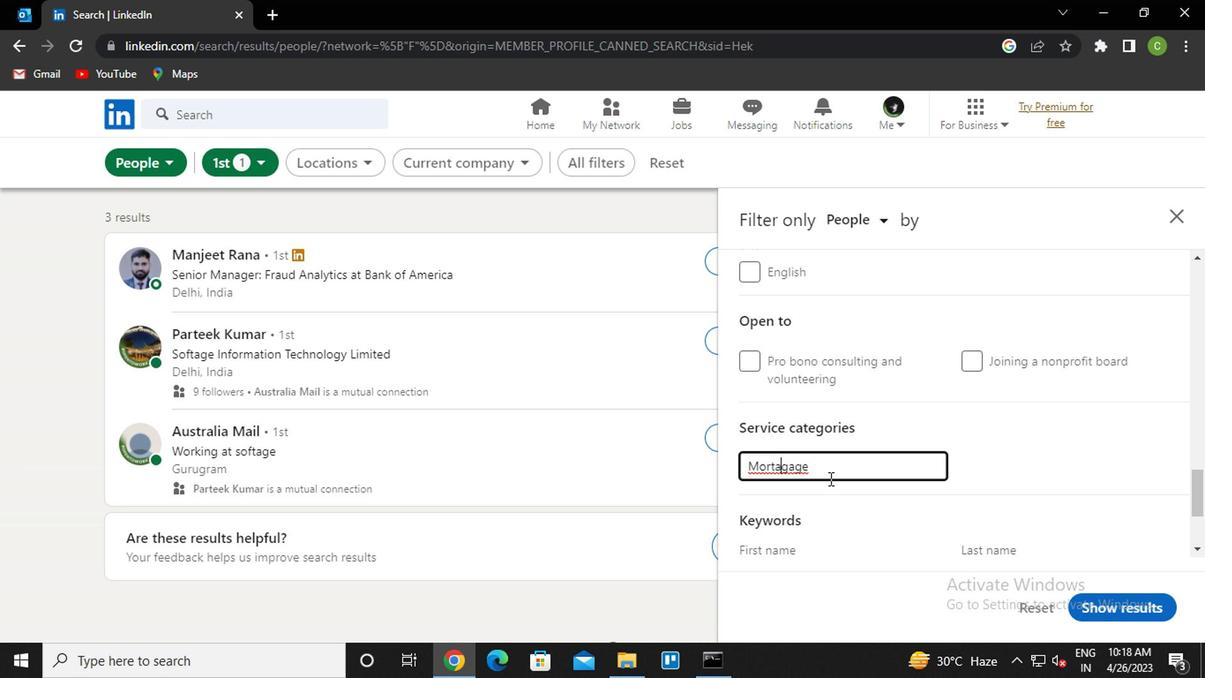 
Action: Mouse moved to (824, 485)
Screenshot: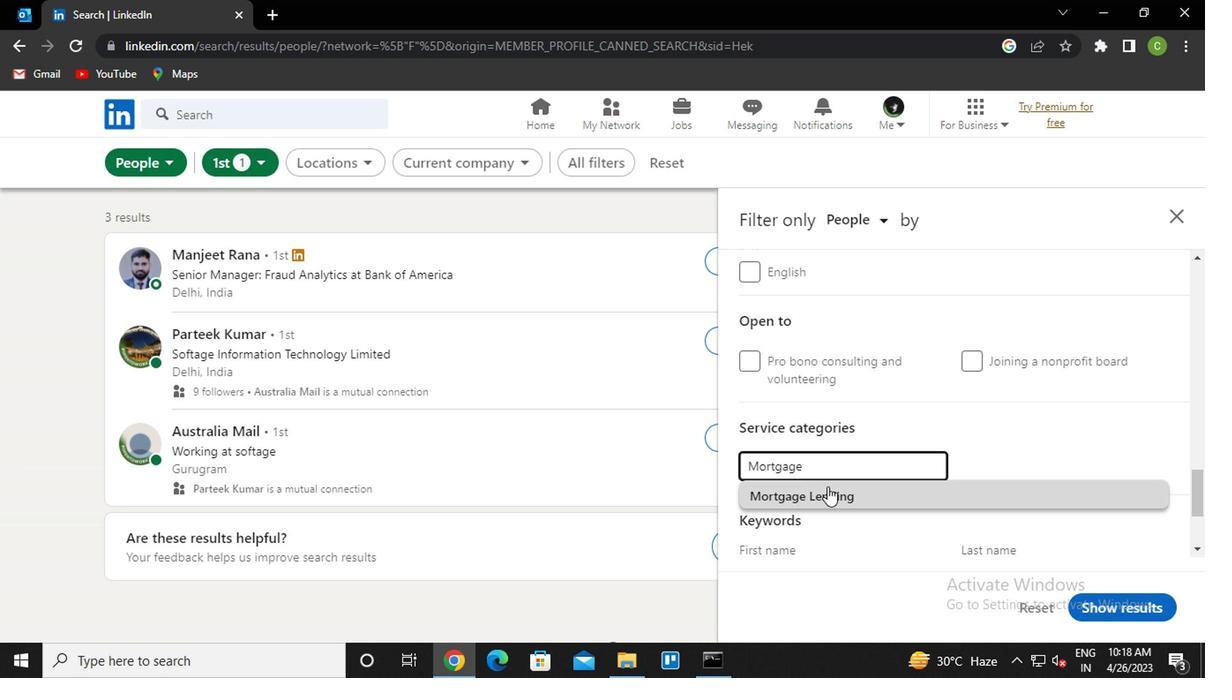 
Action: Mouse pressed left at (824, 485)
Screenshot: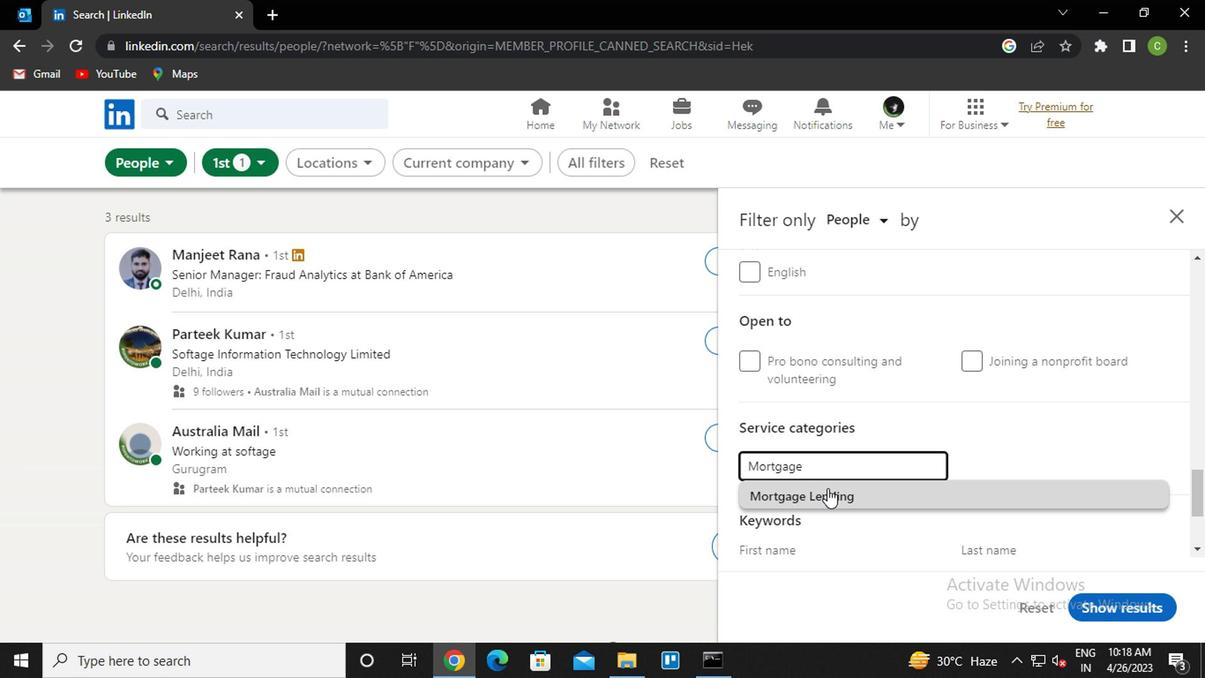 
Action: Mouse moved to (826, 482)
Screenshot: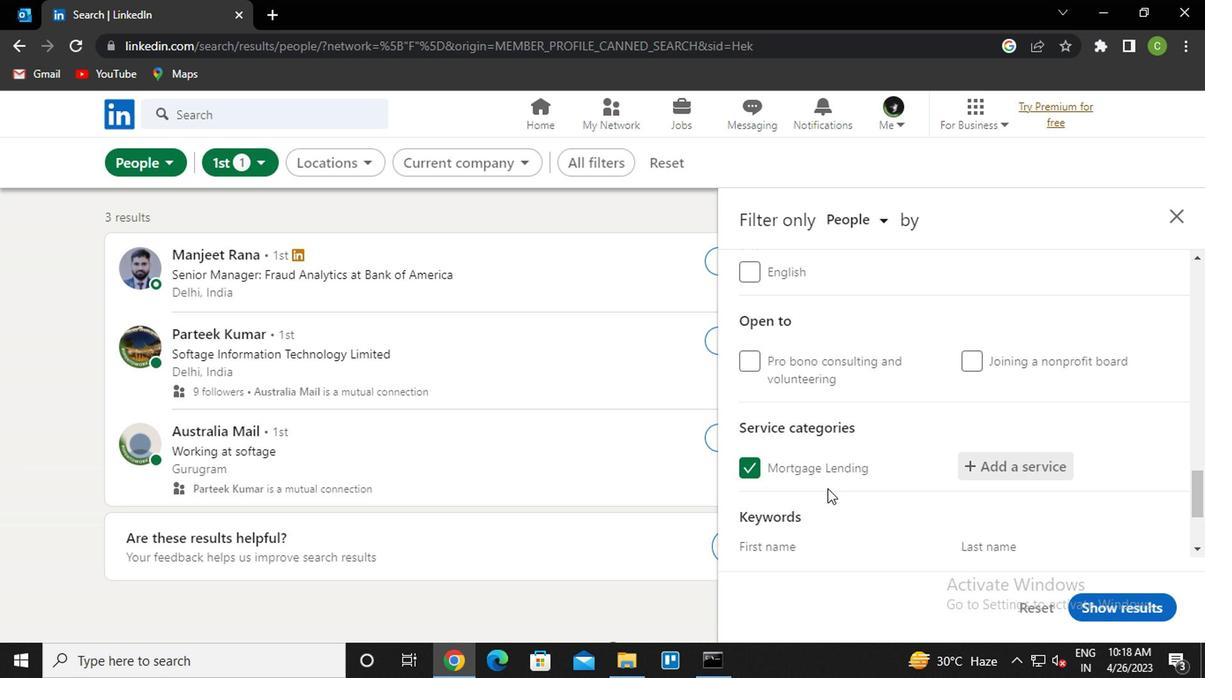 
Action: Mouse scrolled (826, 482) with delta (0, 0)
Screenshot: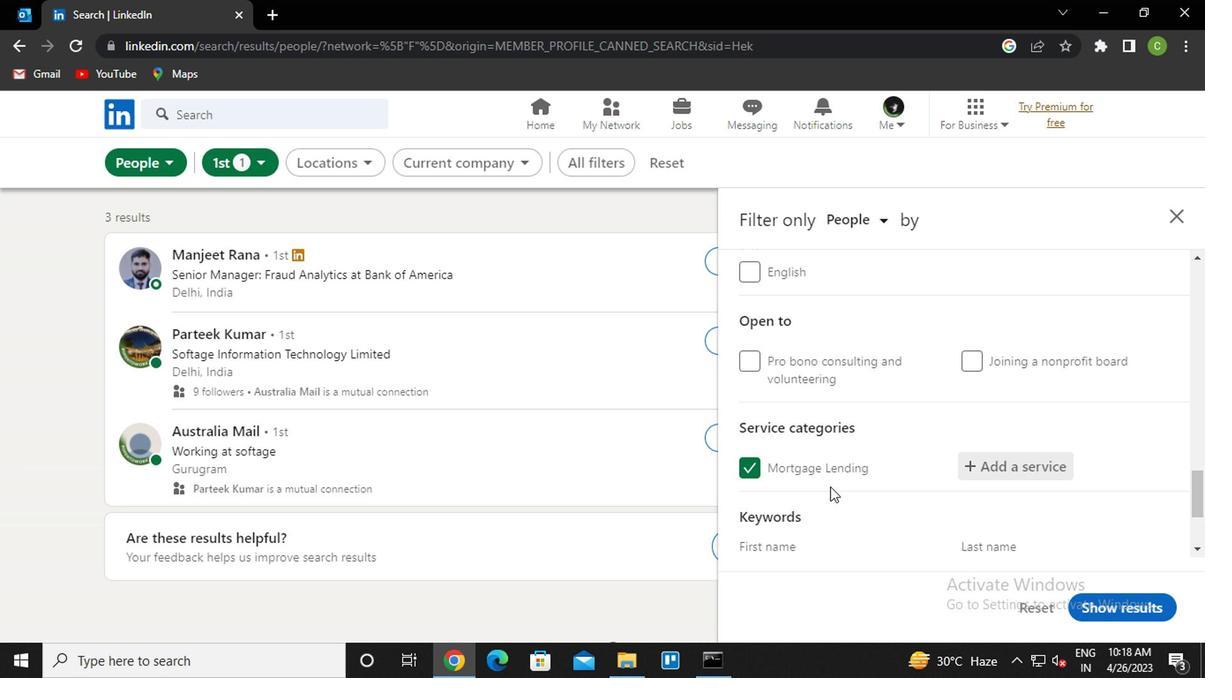 
Action: Mouse scrolled (826, 482) with delta (0, 0)
Screenshot: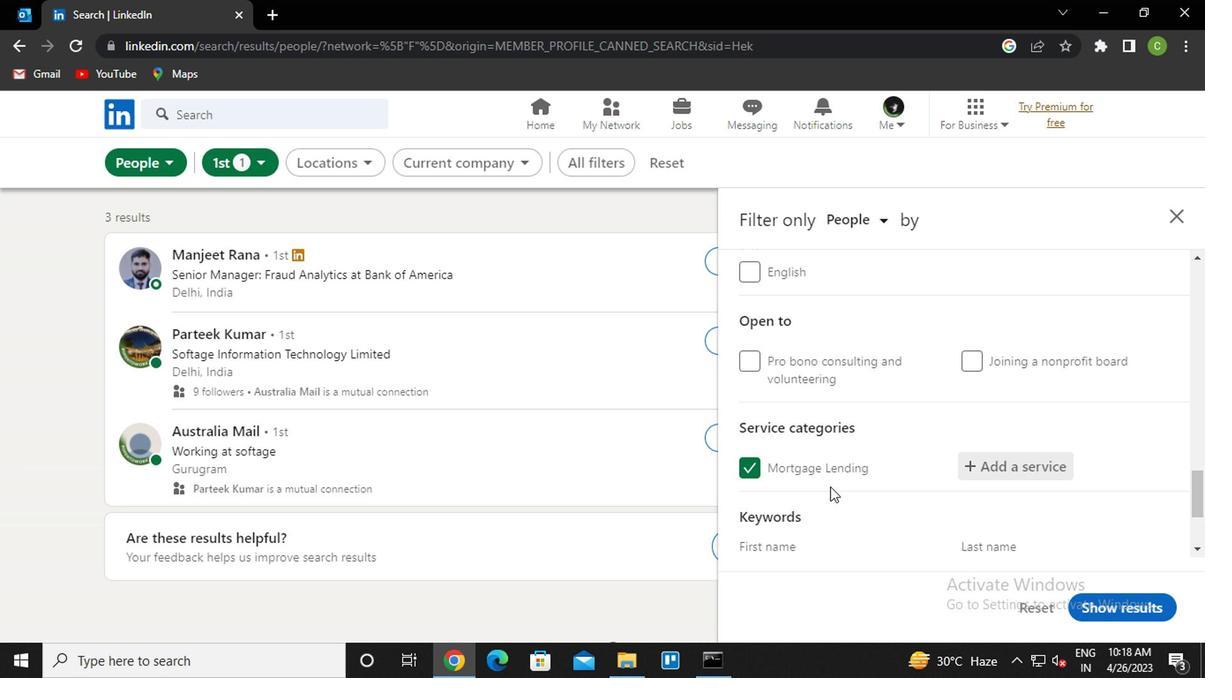 
Action: Mouse moved to (834, 473)
Screenshot: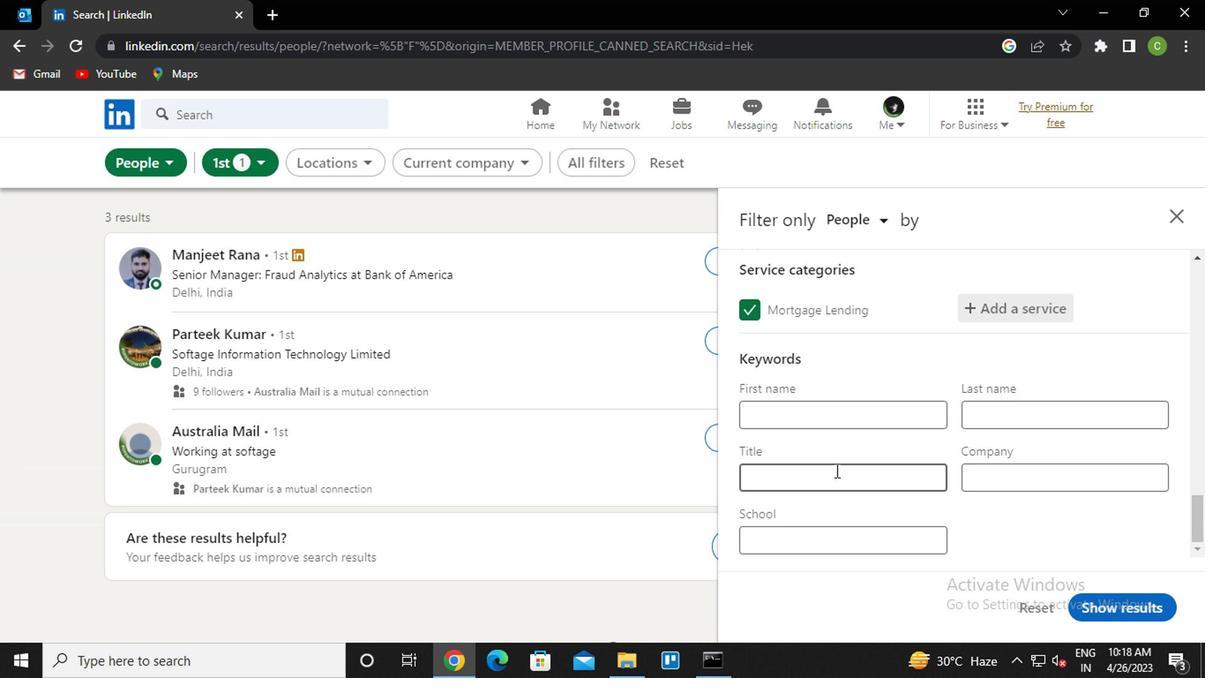 
Action: Mouse pressed left at (834, 473)
Screenshot: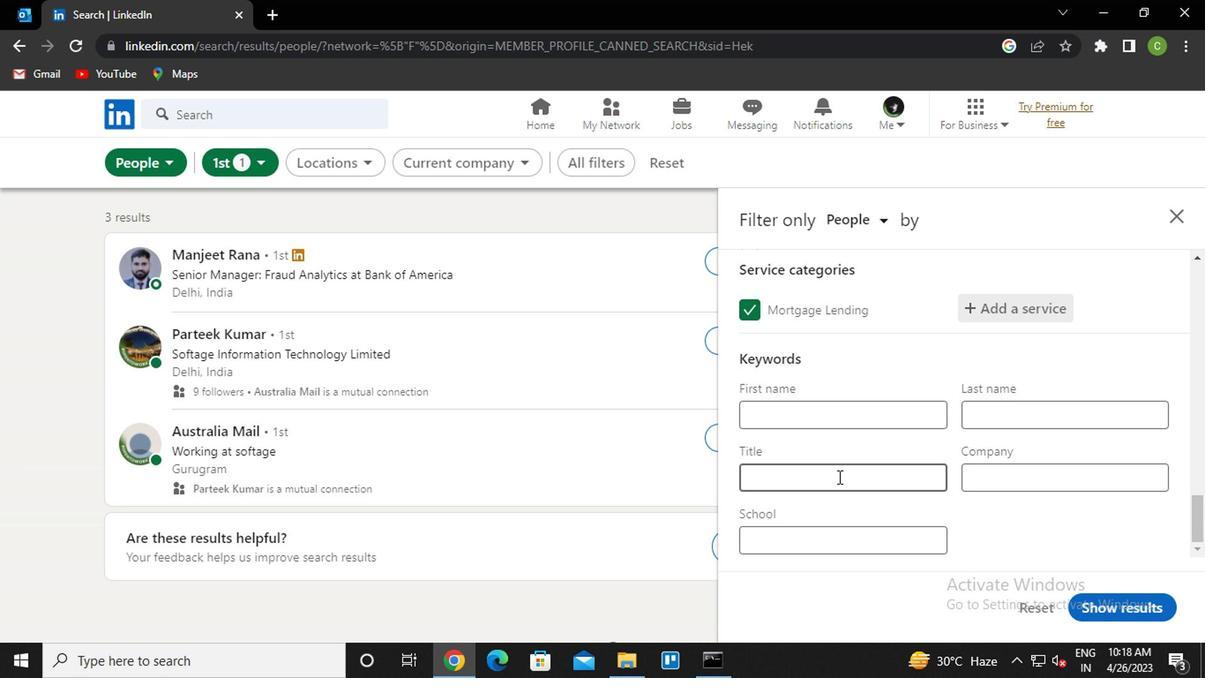 
Action: Key pressed <Key.caps_lock>p<Key.caps_lock>orter
Screenshot: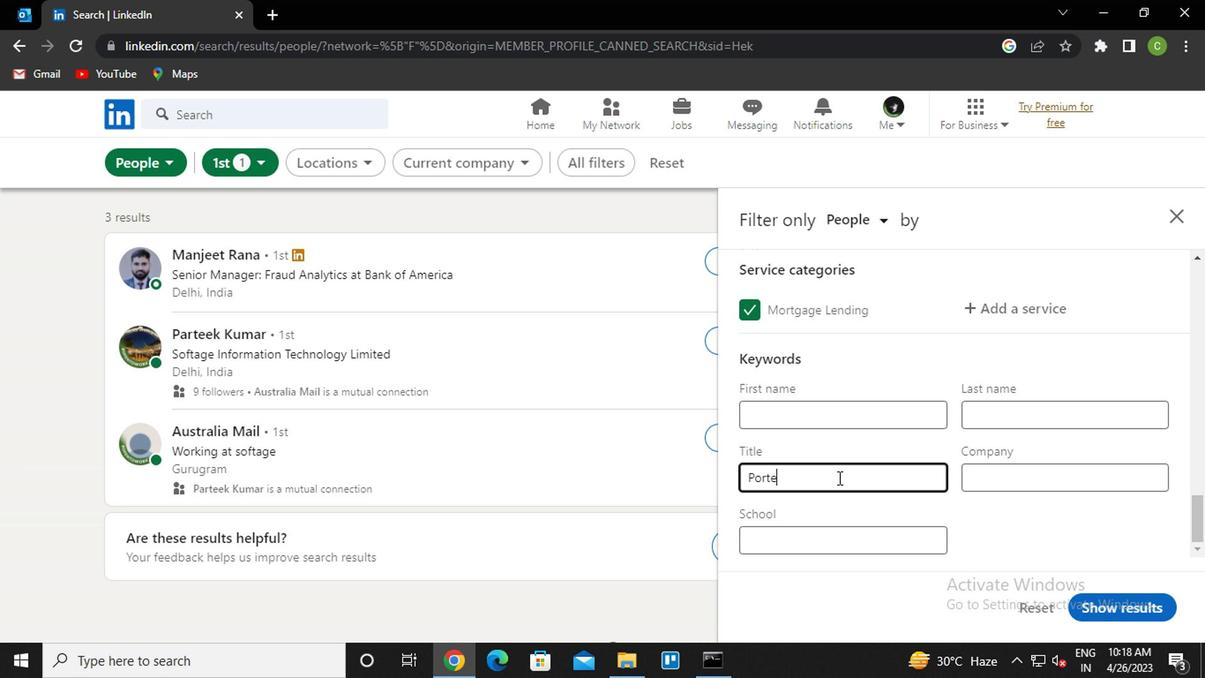 
Action: Mouse moved to (1151, 599)
Screenshot: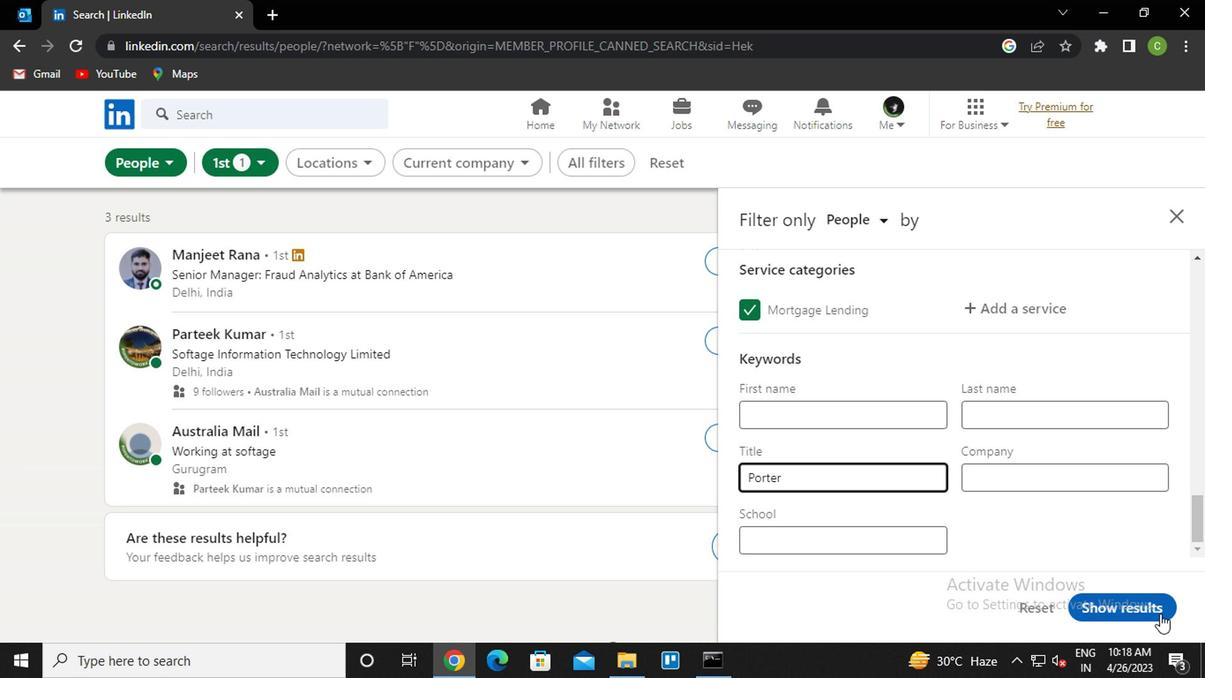 
Action: Mouse pressed left at (1151, 599)
Screenshot: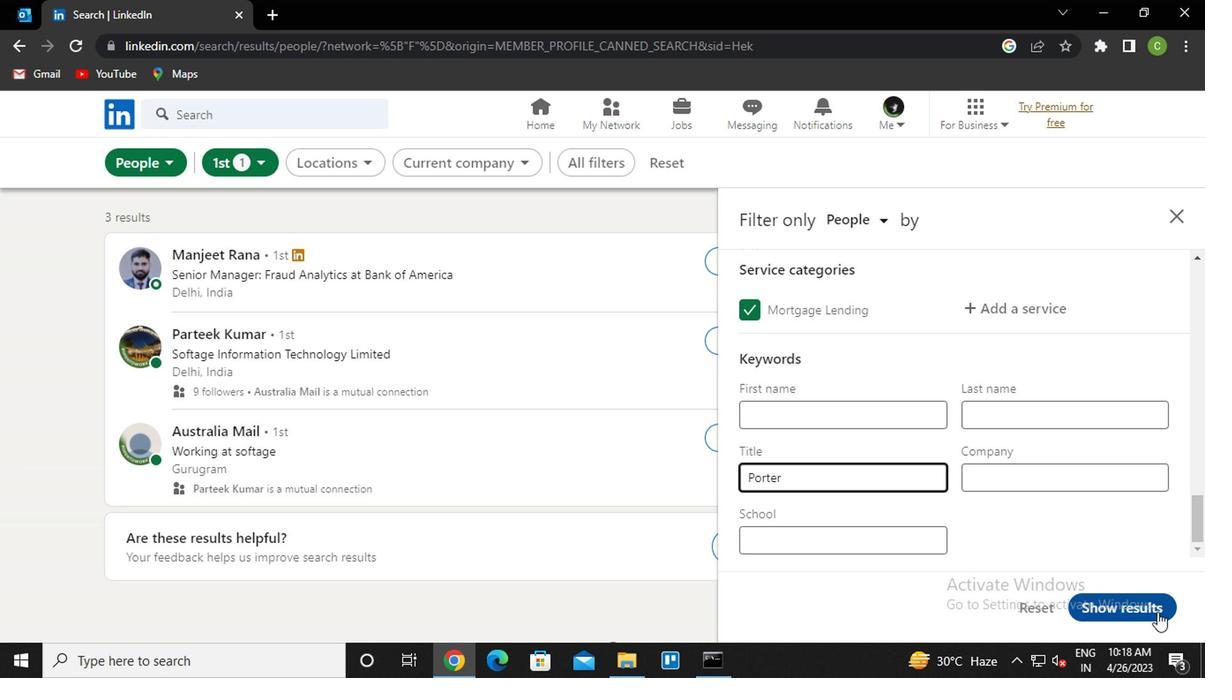 
Action: Mouse moved to (633, 548)
Screenshot: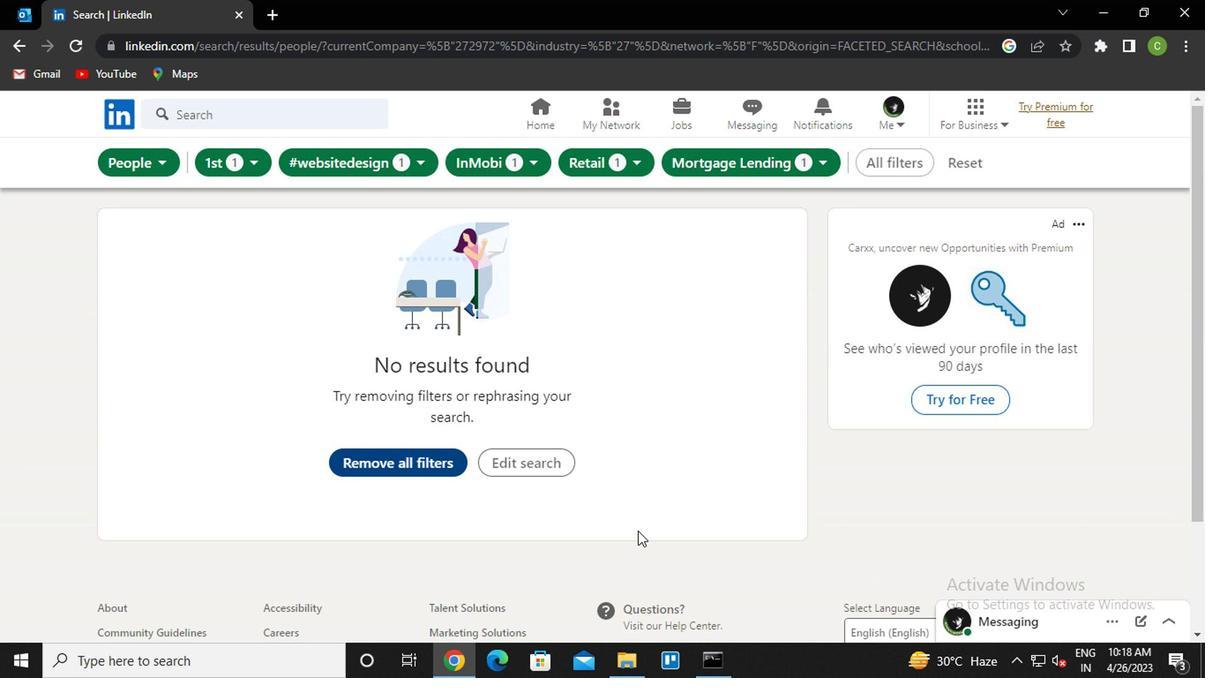 
